 Task: For heading Use Italics Roboto mono with pink colour & bold.  font size for heading18,  'Change the font style of data to'Times New Roman and font size to 9,  Change the alignment of both headline & data to Align center.  In the sheet  BudgetTool analysis
Action: Mouse moved to (76, 172)
Screenshot: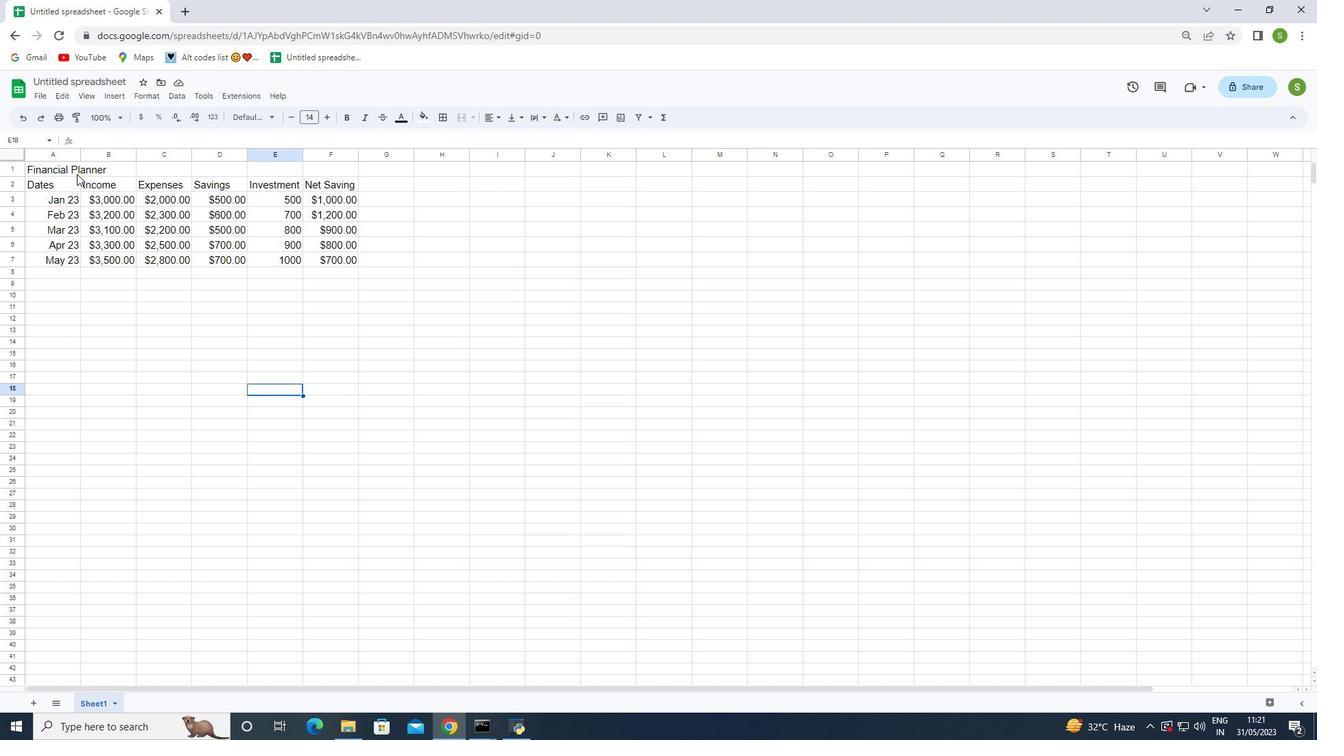 
Action: Mouse pressed left at (76, 172)
Screenshot: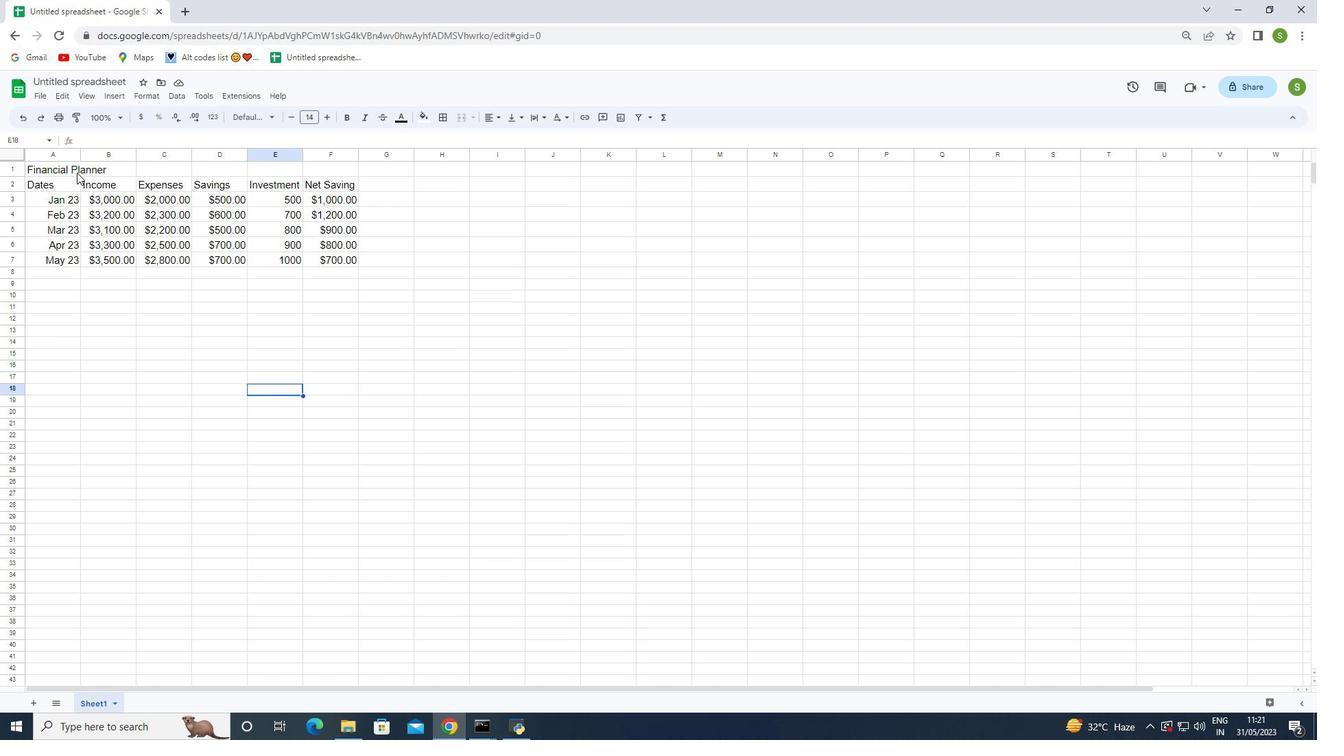 
Action: Mouse moved to (83, 155)
Screenshot: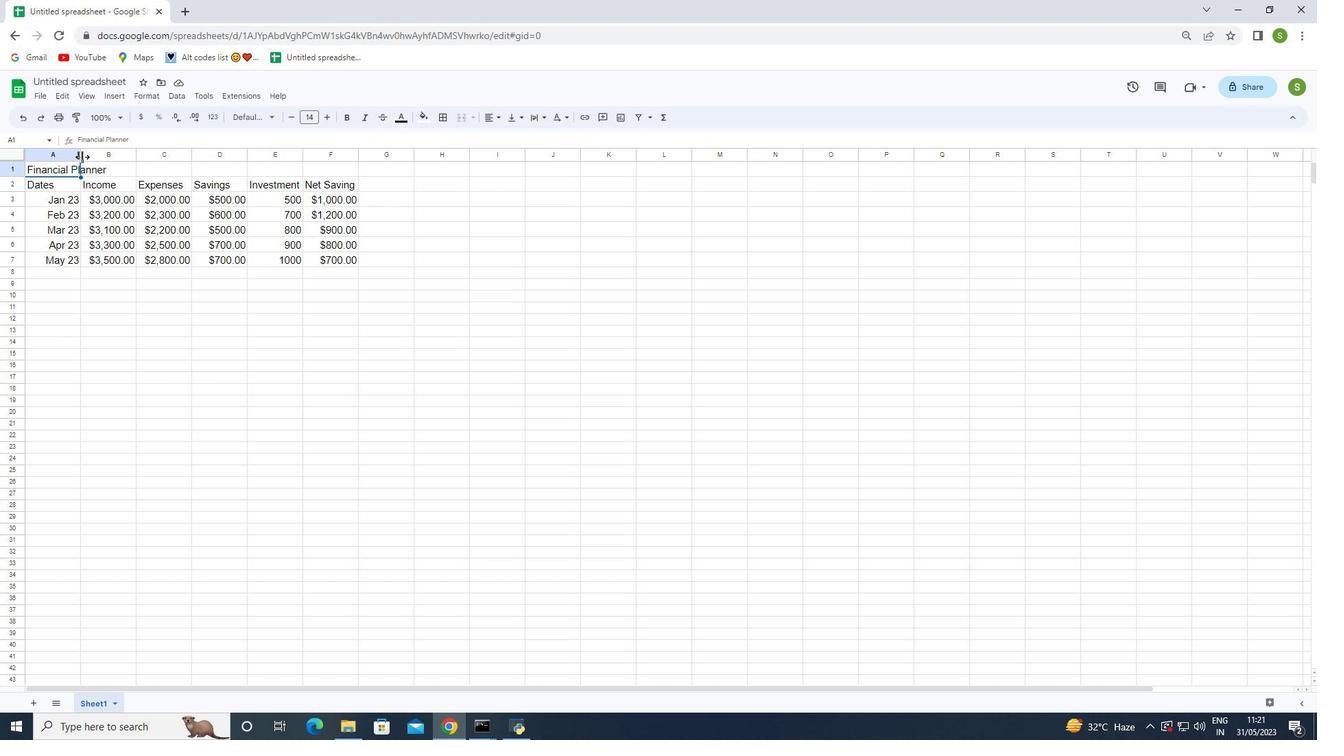 
Action: Mouse pressed left at (83, 155)
Screenshot: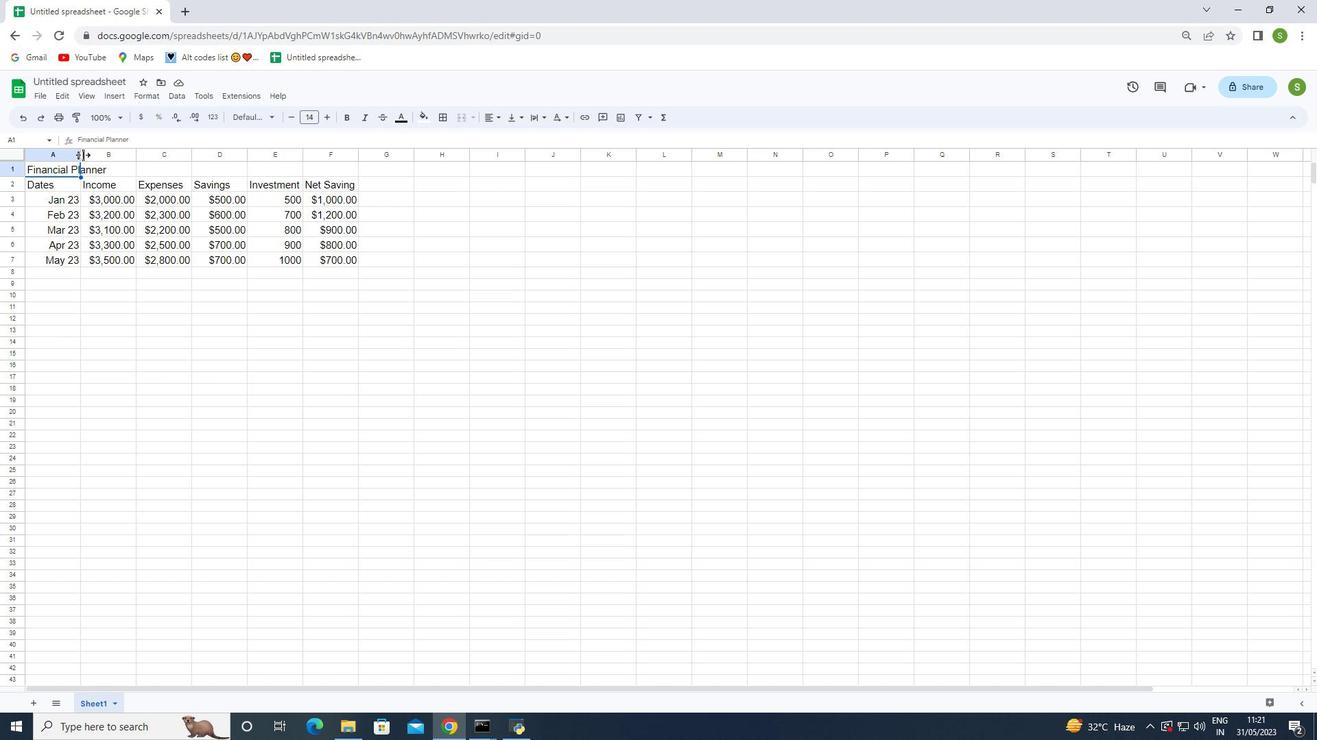 
Action: Mouse moved to (81, 155)
Screenshot: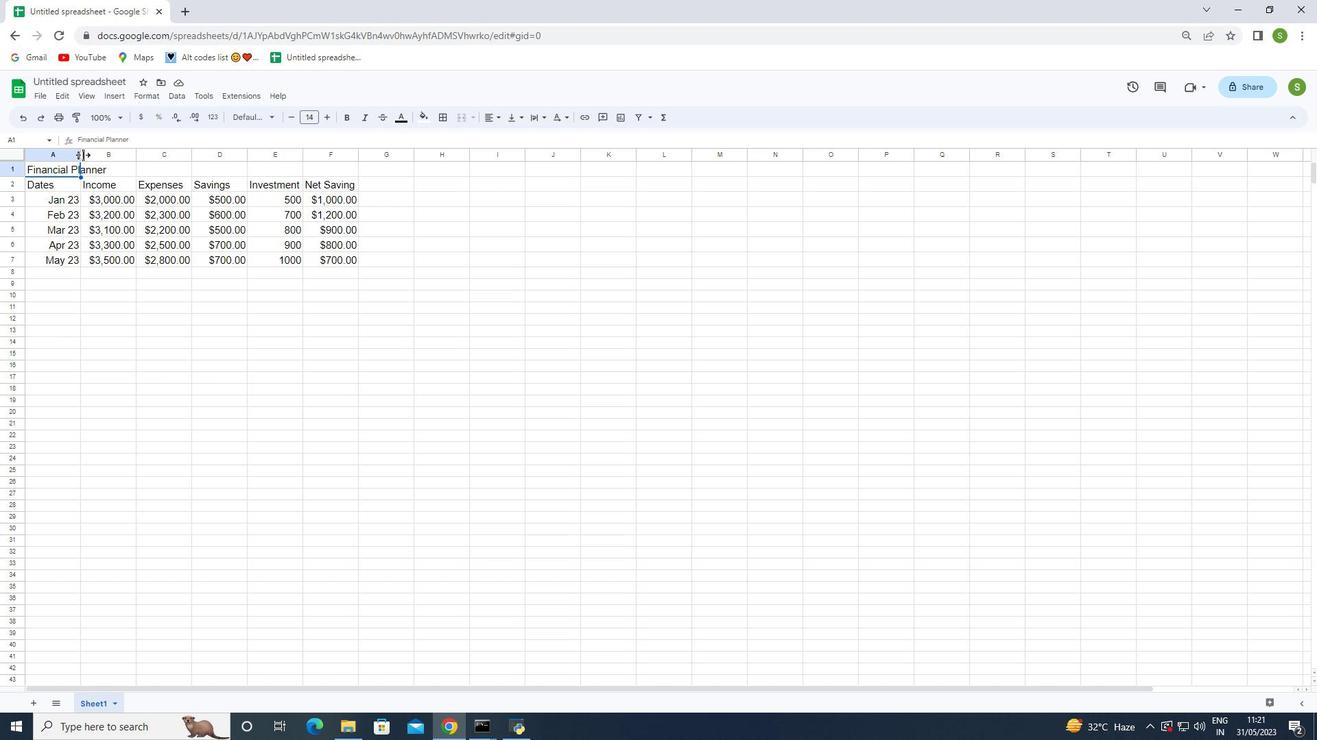 
Action: Mouse pressed left at (81, 155)
Screenshot: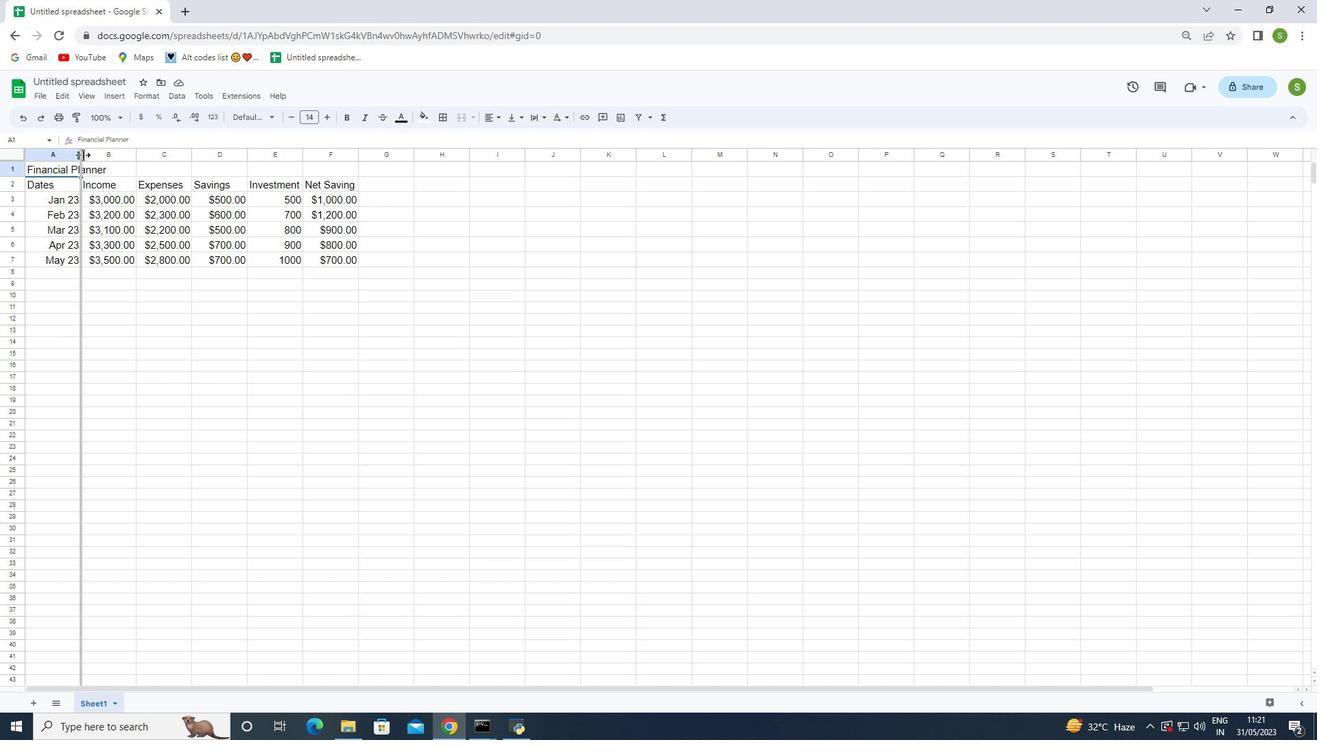 
Action: Mouse moved to (72, 170)
Screenshot: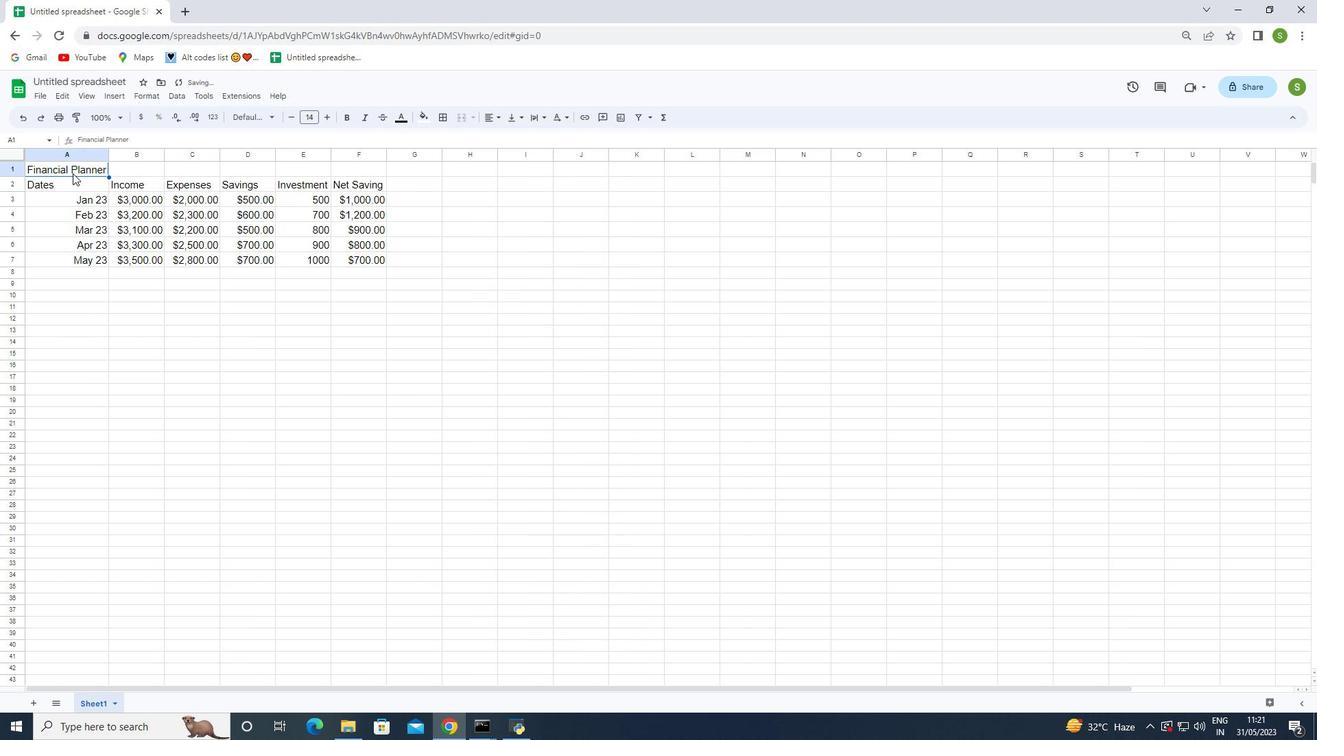 
Action: Mouse pressed left at (72, 170)
Screenshot: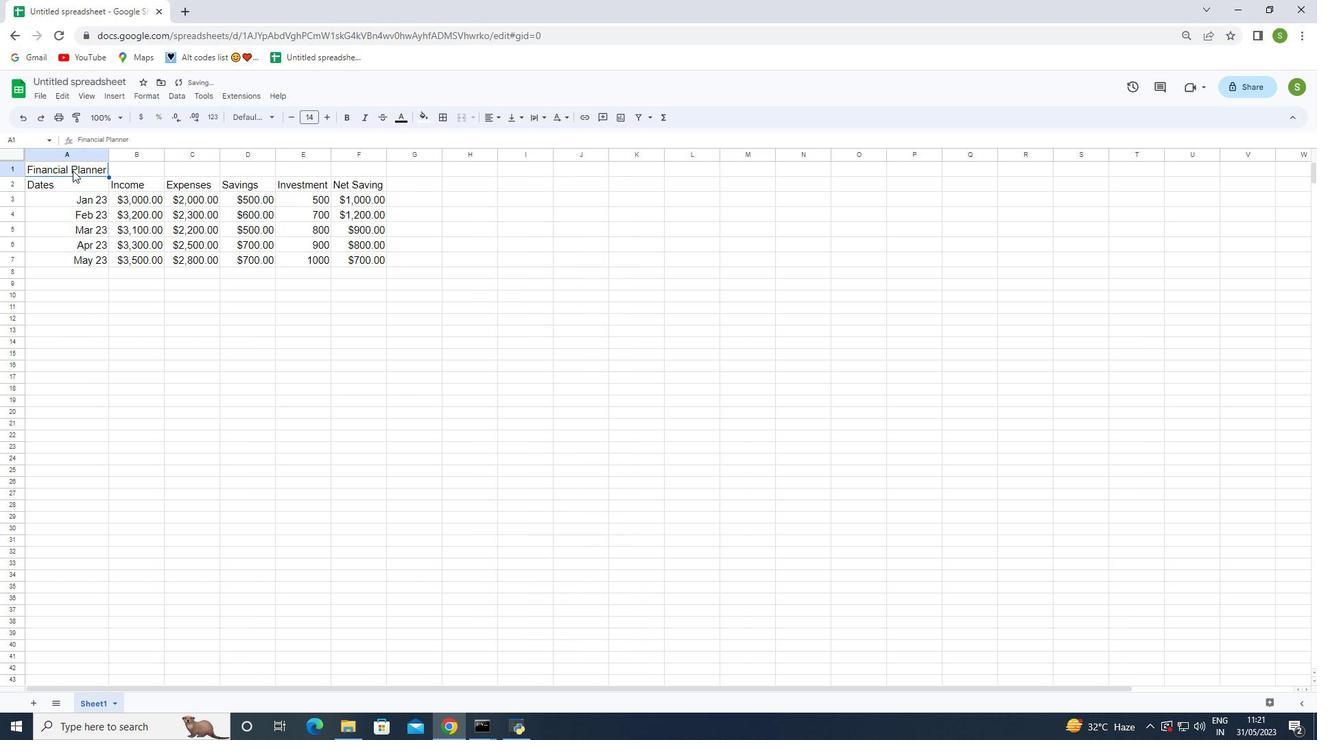 
Action: Mouse moved to (157, 94)
Screenshot: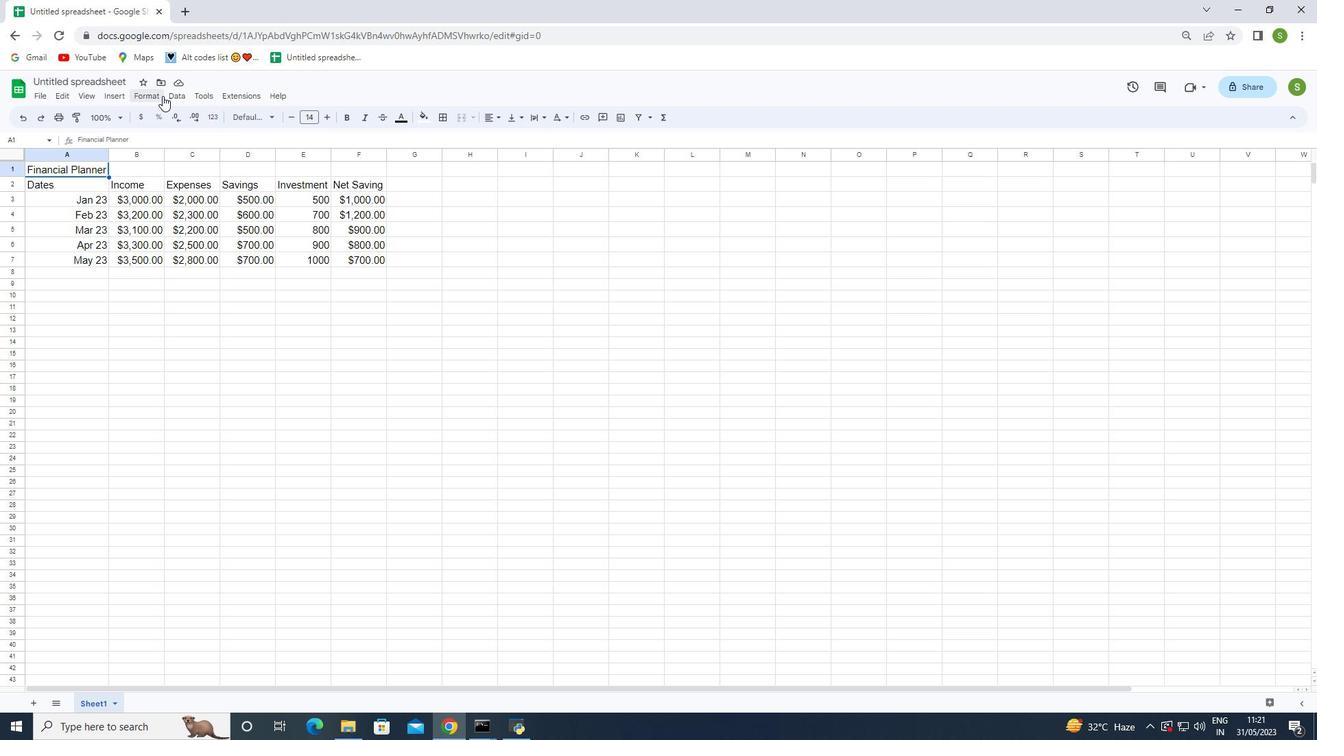 
Action: Mouse pressed left at (157, 94)
Screenshot: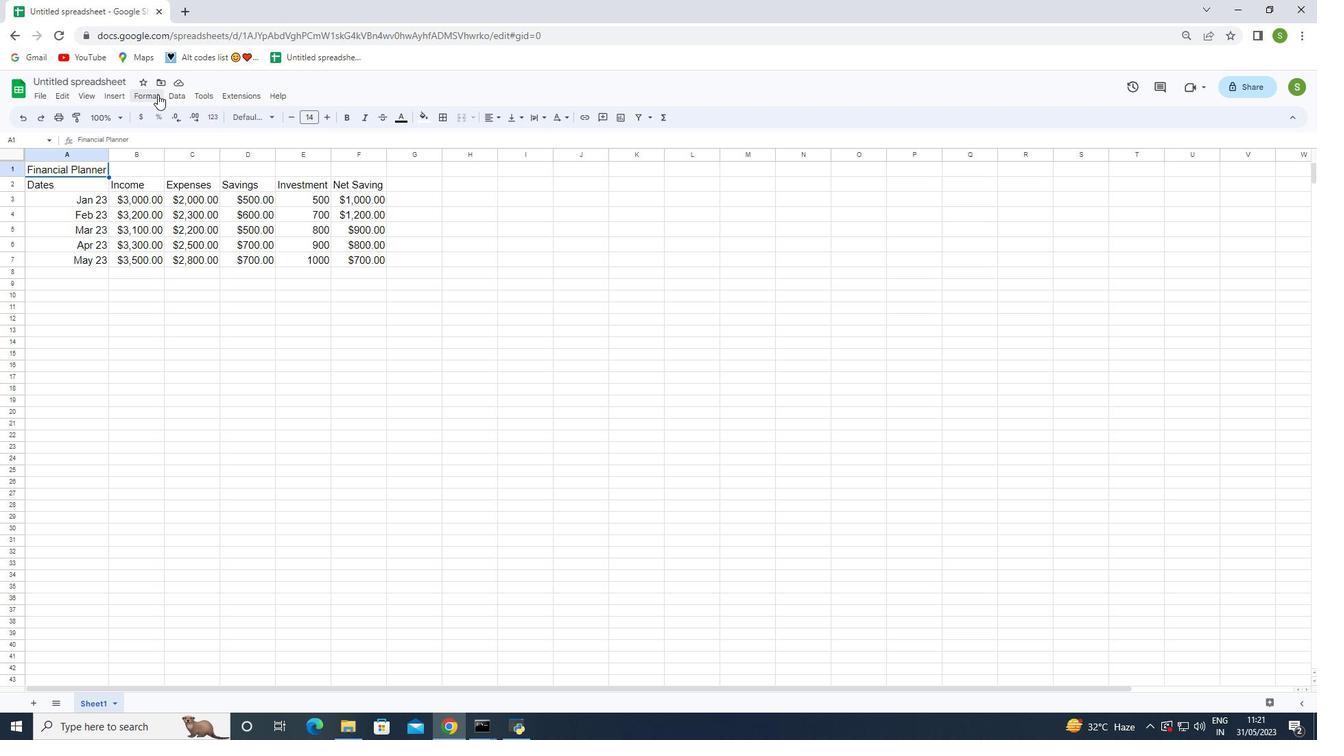 
Action: Mouse moved to (327, 181)
Screenshot: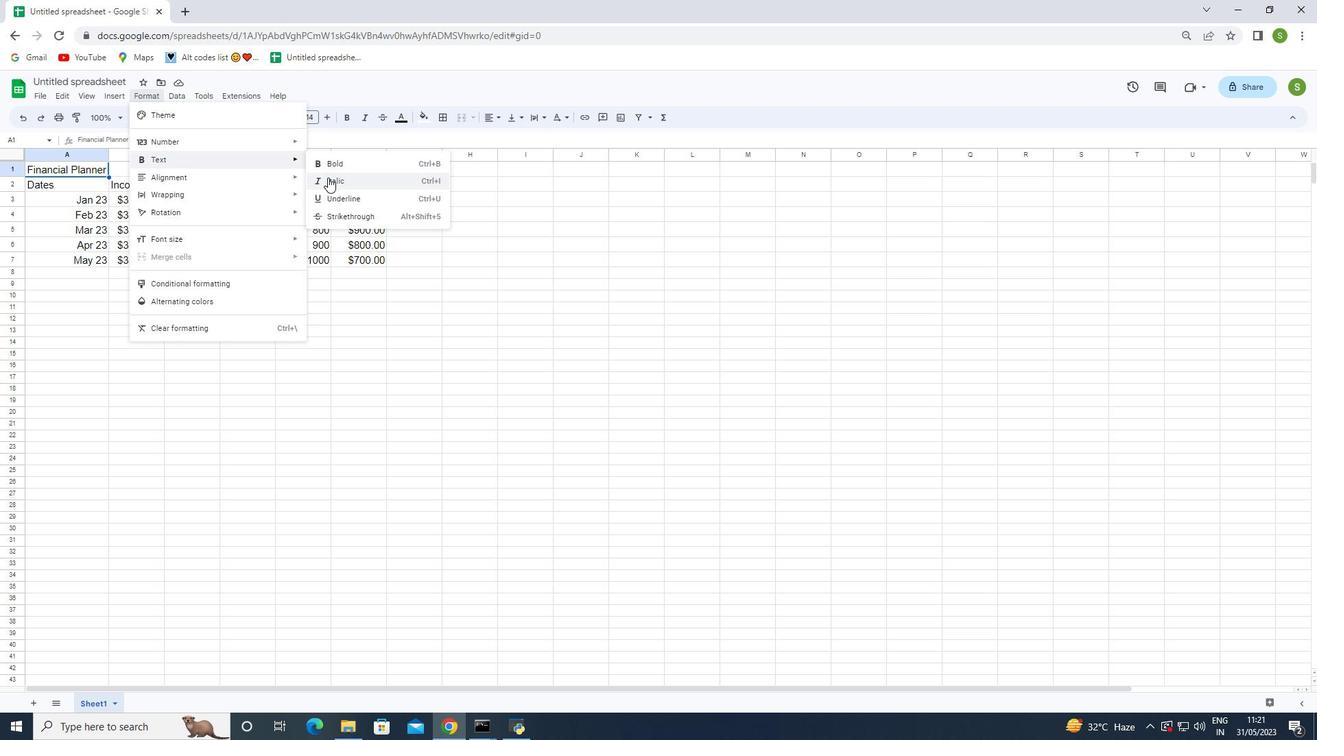 
Action: Mouse pressed left at (327, 181)
Screenshot: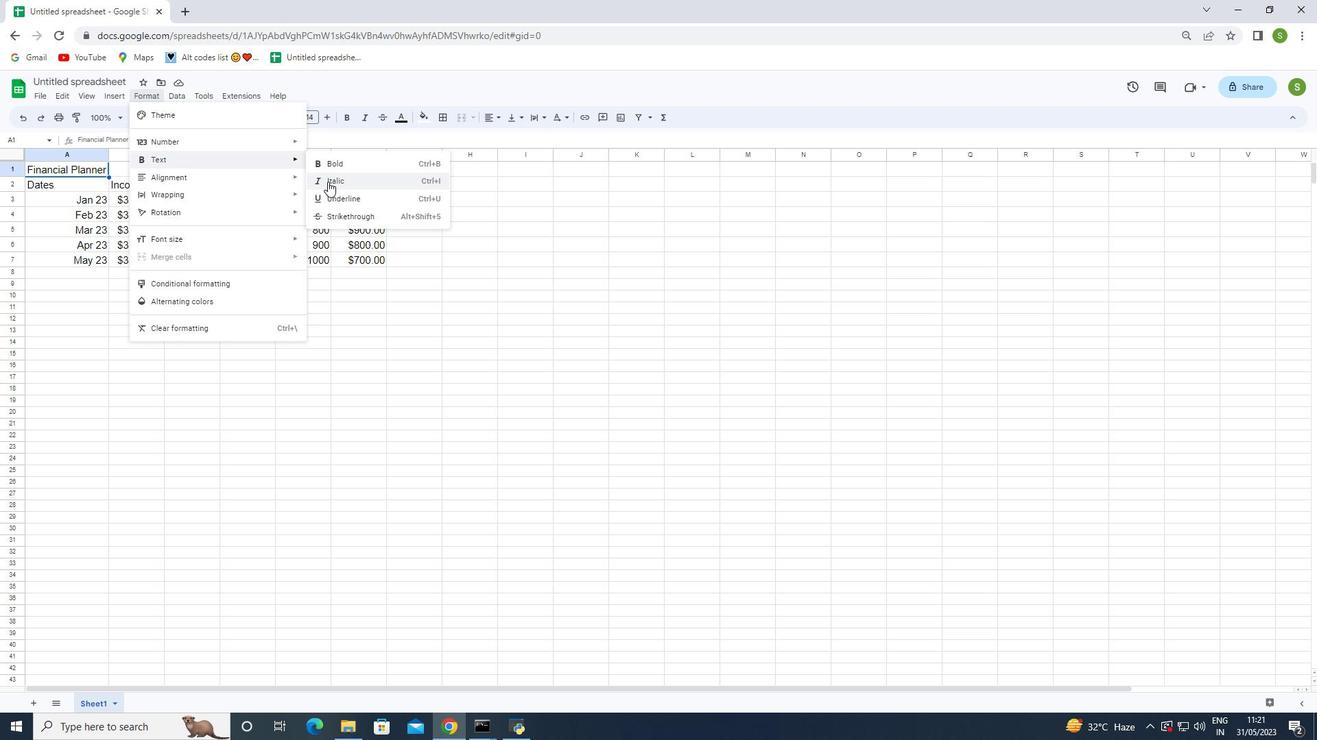 
Action: Mouse moved to (251, 117)
Screenshot: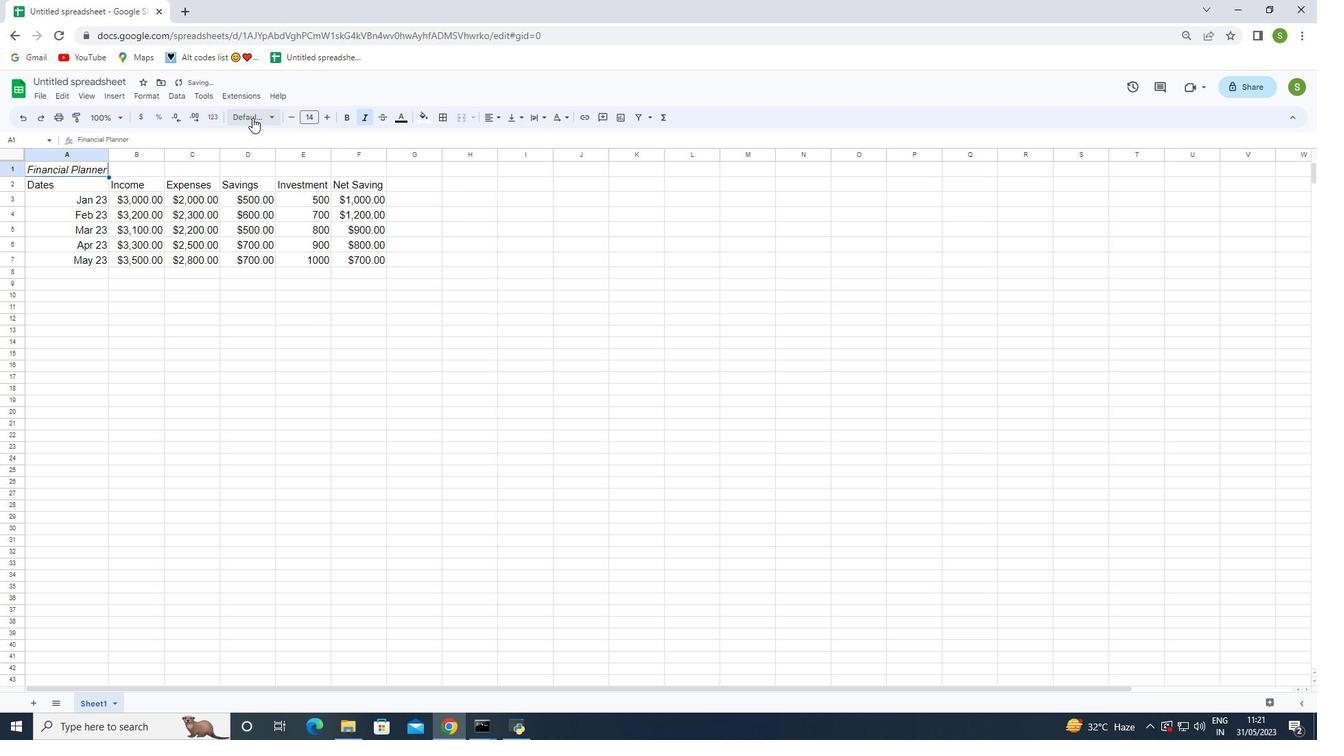 
Action: Mouse pressed left at (251, 117)
Screenshot: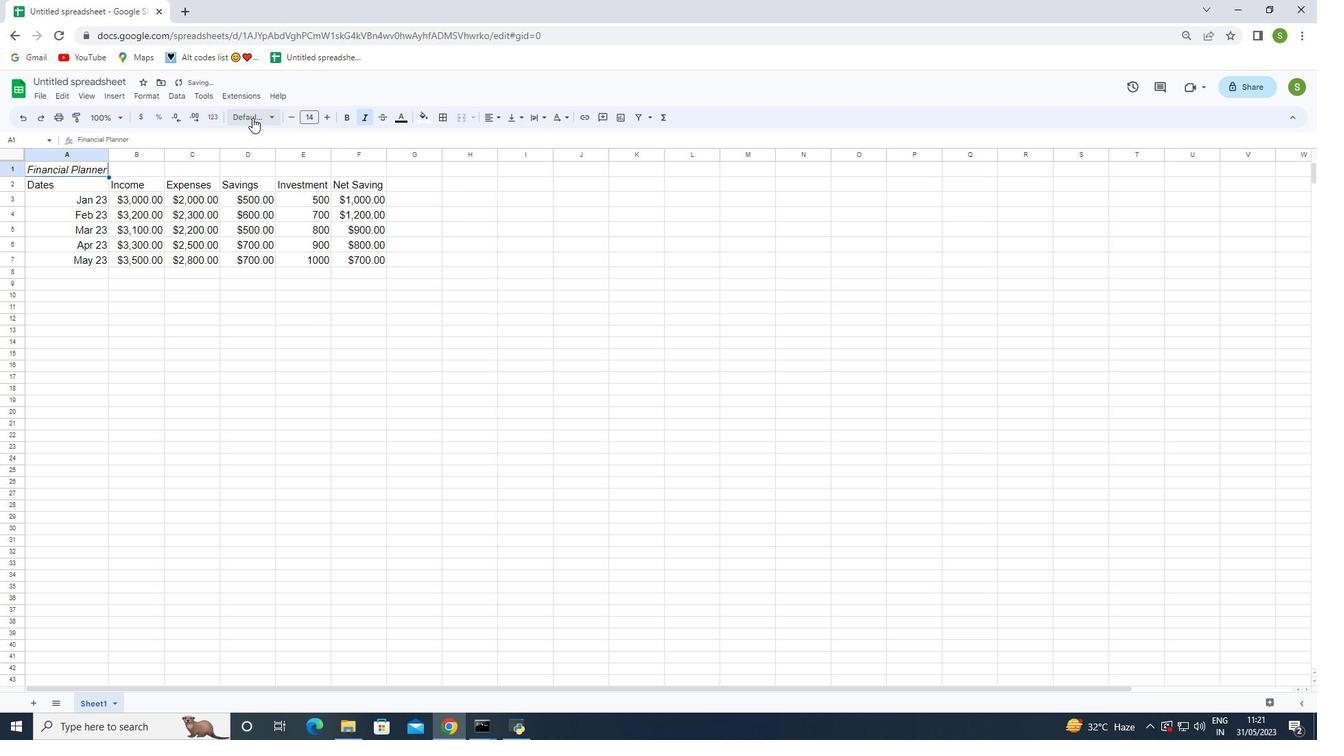 
Action: Mouse moved to (278, 664)
Screenshot: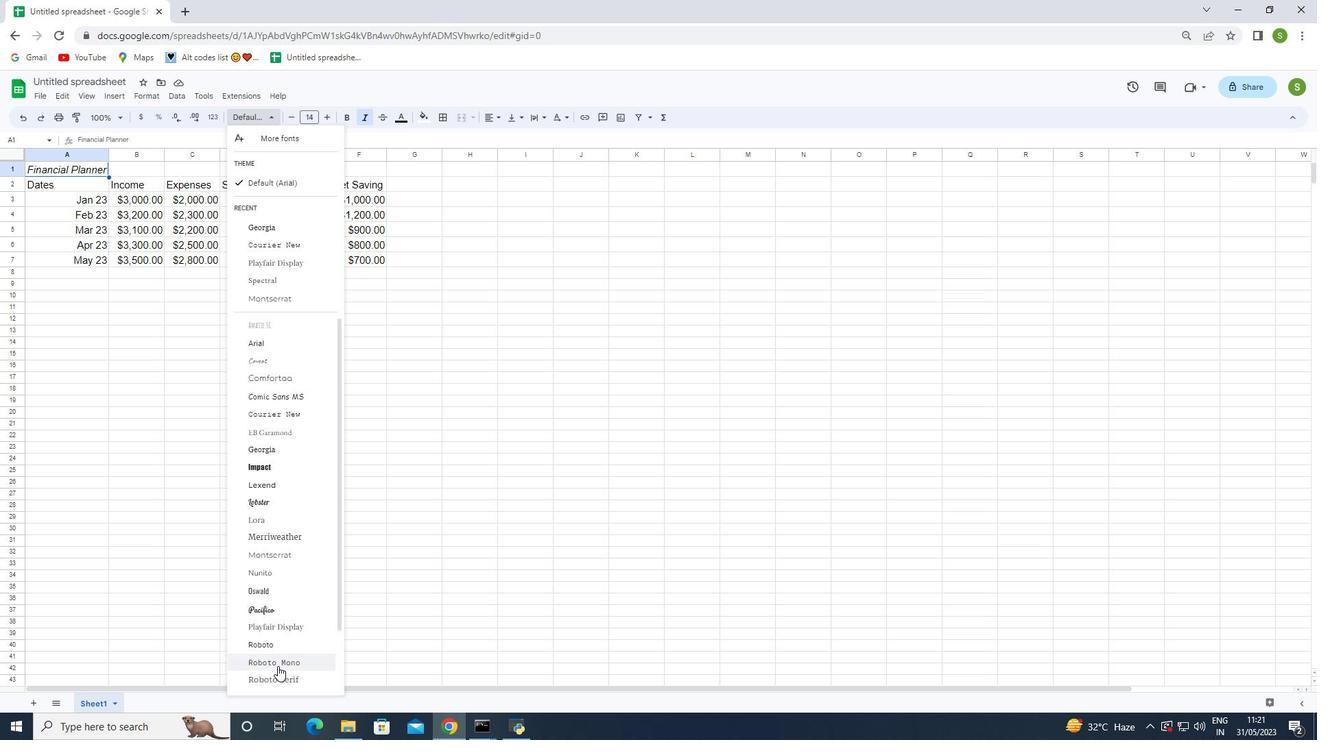 
Action: Mouse pressed left at (278, 664)
Screenshot: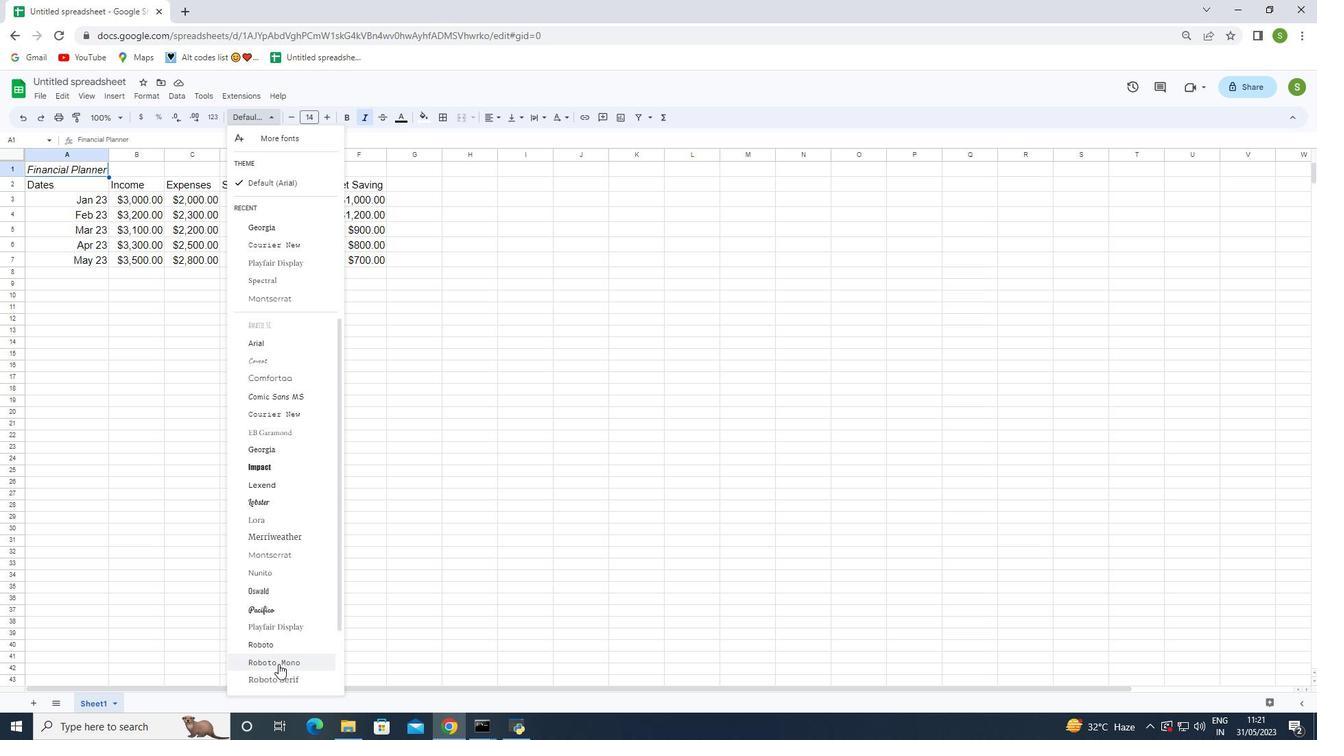 
Action: Mouse moved to (400, 120)
Screenshot: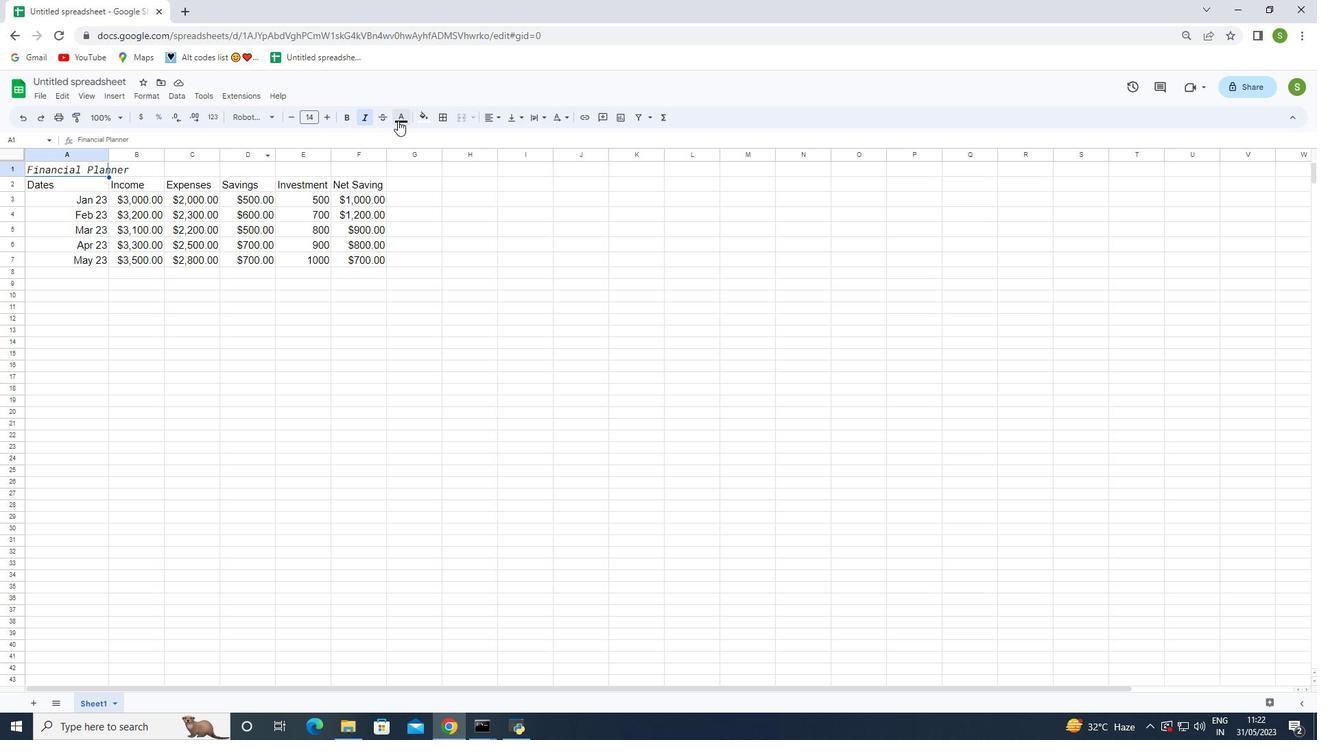 
Action: Mouse pressed left at (400, 120)
Screenshot: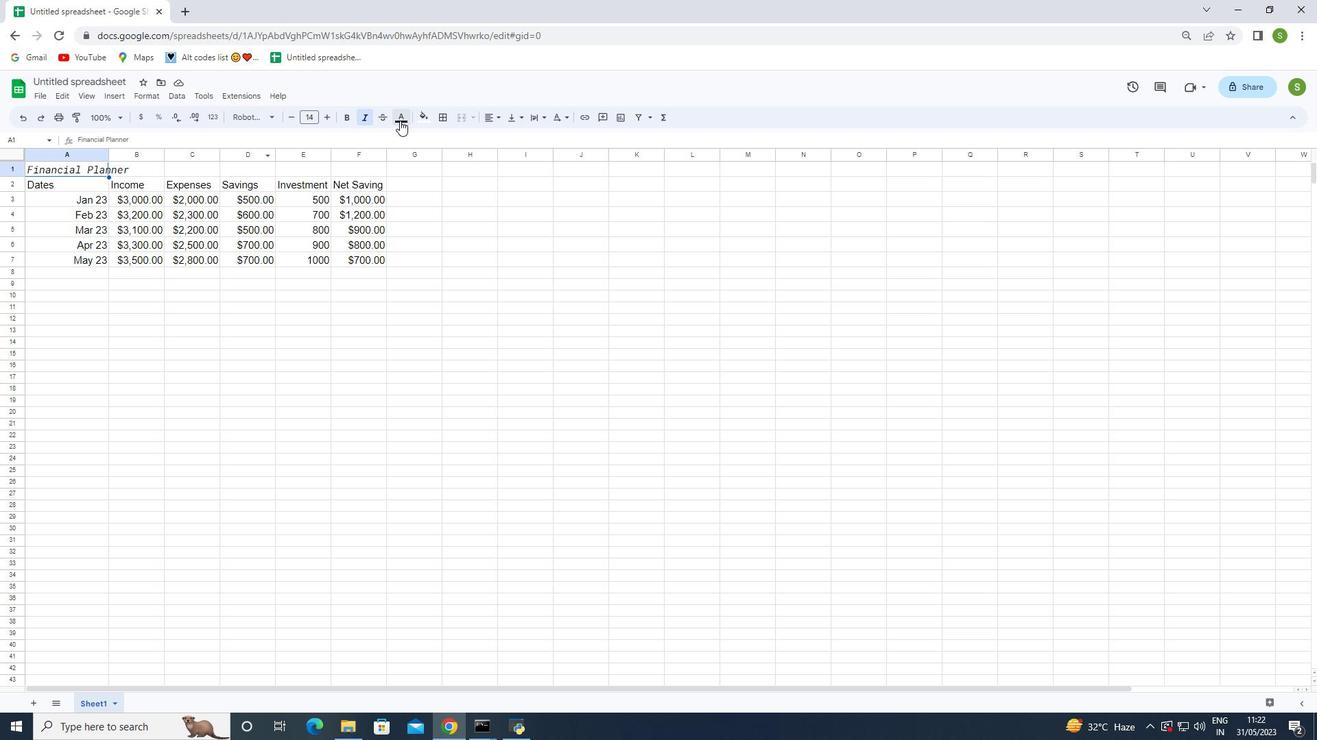 
Action: Mouse moved to (190, 10)
Screenshot: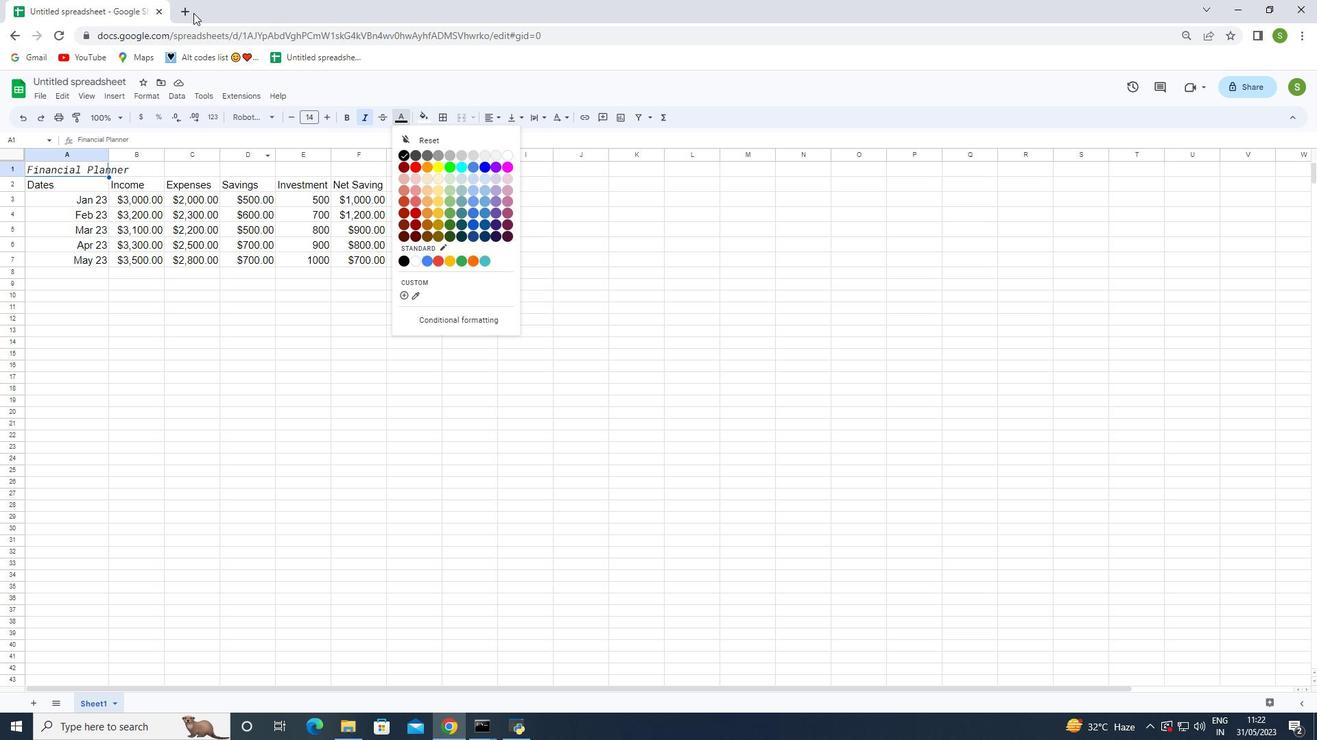 
Action: Mouse pressed left at (190, 10)
Screenshot: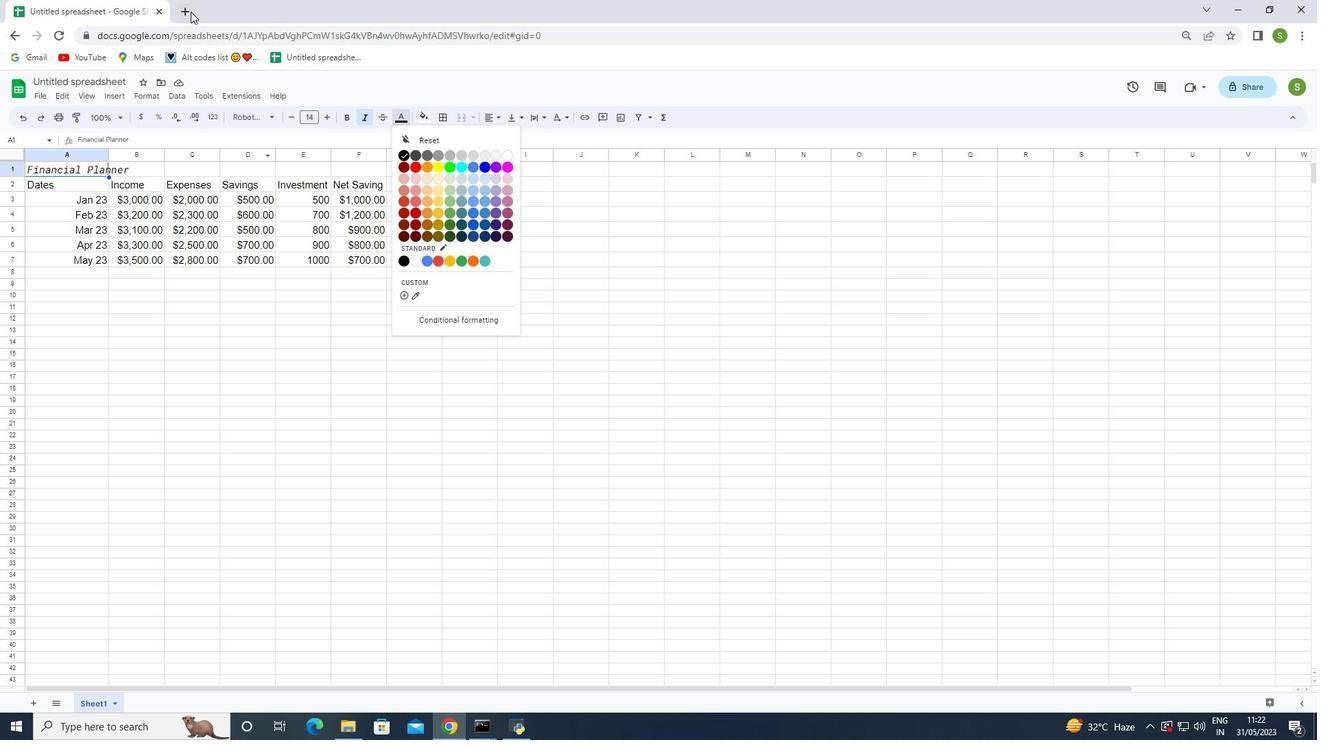 
Action: Mouse moved to (225, 113)
Screenshot: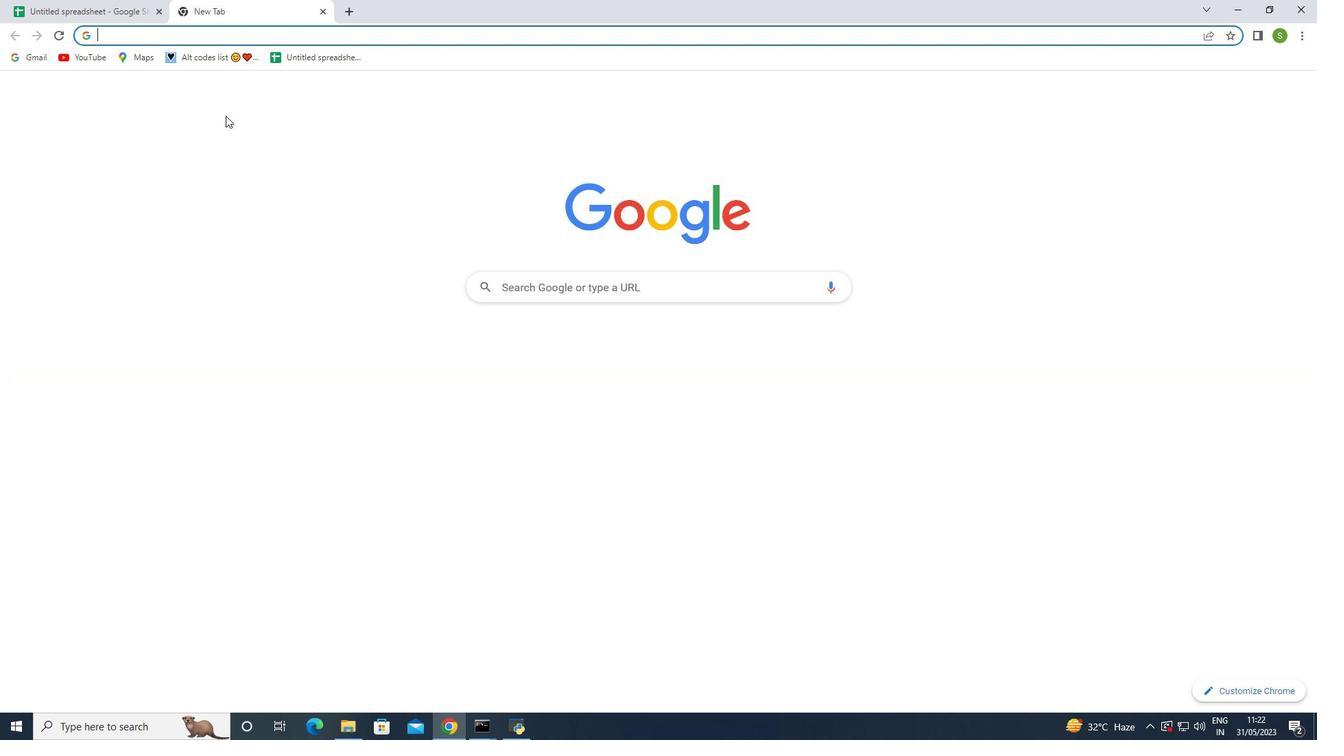 
Action: Key pressed <Key.shift>Pink<Key.space>color<Key.space><Key.shift><Key.shift><Key.shift><Key.shift><Key.shift><Key.shift><Key.shift><Key.shift><Key.shift><Key.shift><Key.shift><Key.shift><Key.shift><Key.shift><Key.shift><Key.shift><Key.shift><Key.shift><Key.shift><Key.shift><Key.shift><Key.shift><Key.shift><Key.shift><Key.shift><Key.shift><Key.shift><Key.shift><Key.shift><Key.shift><Key.shift><Key.shift><Key.shift><Key.shift><Key.shift><Key.shift><Key.shift><Key.shift><Key.shift><Key.shift>Hexa<Key.enter>
Screenshot: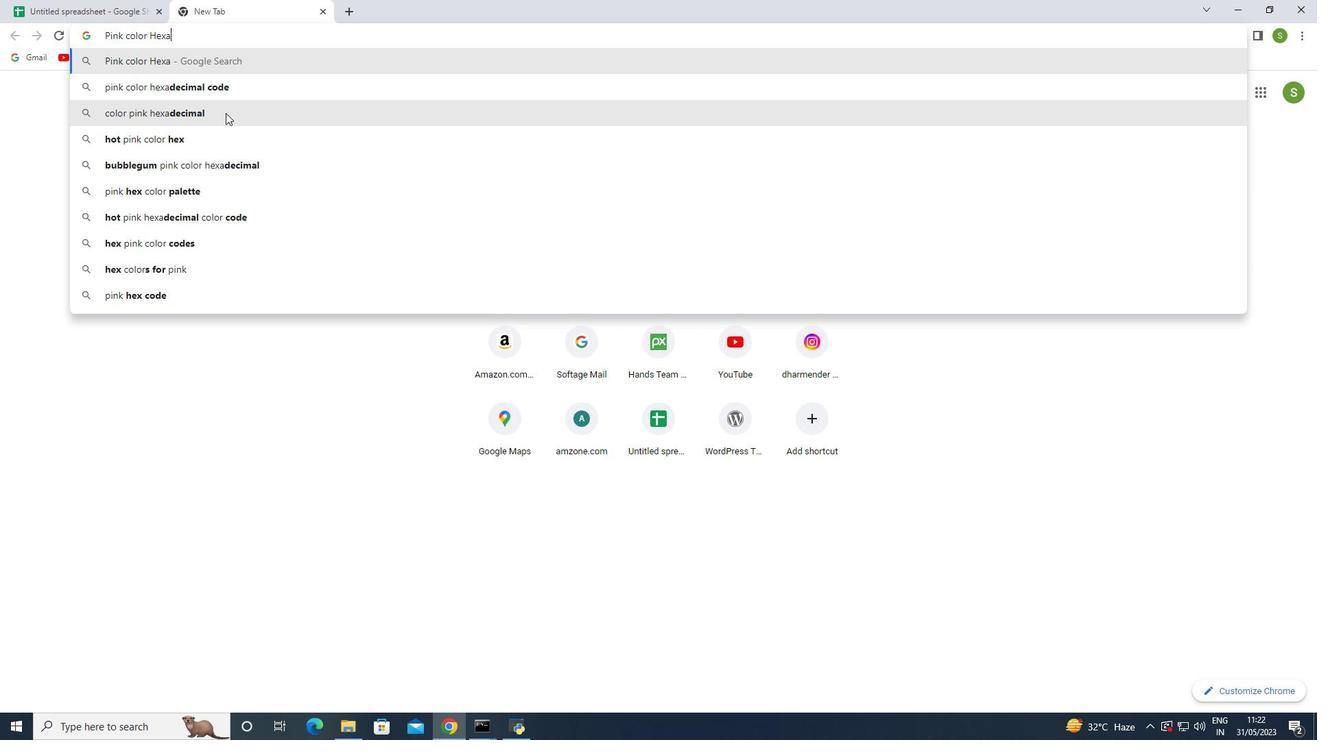 
Action: Mouse moved to (257, 386)
Screenshot: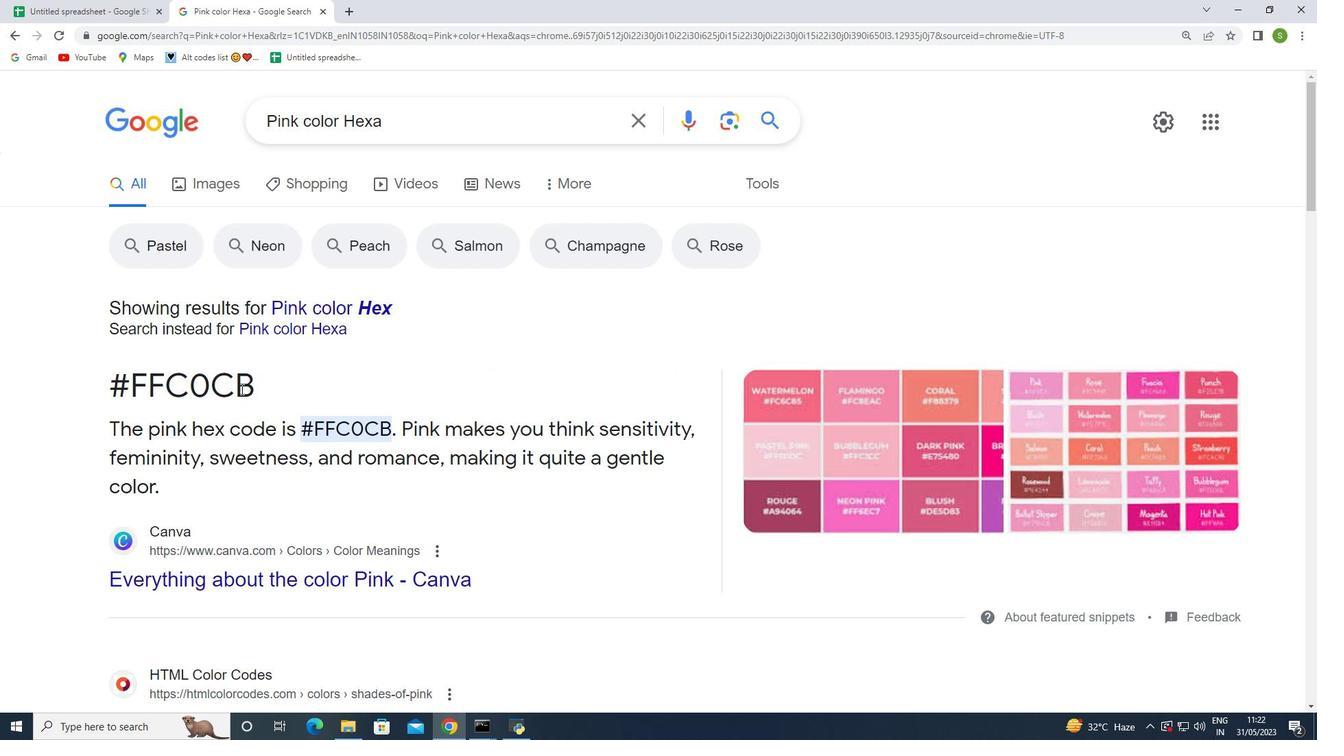 
Action: Mouse pressed left at (257, 386)
Screenshot: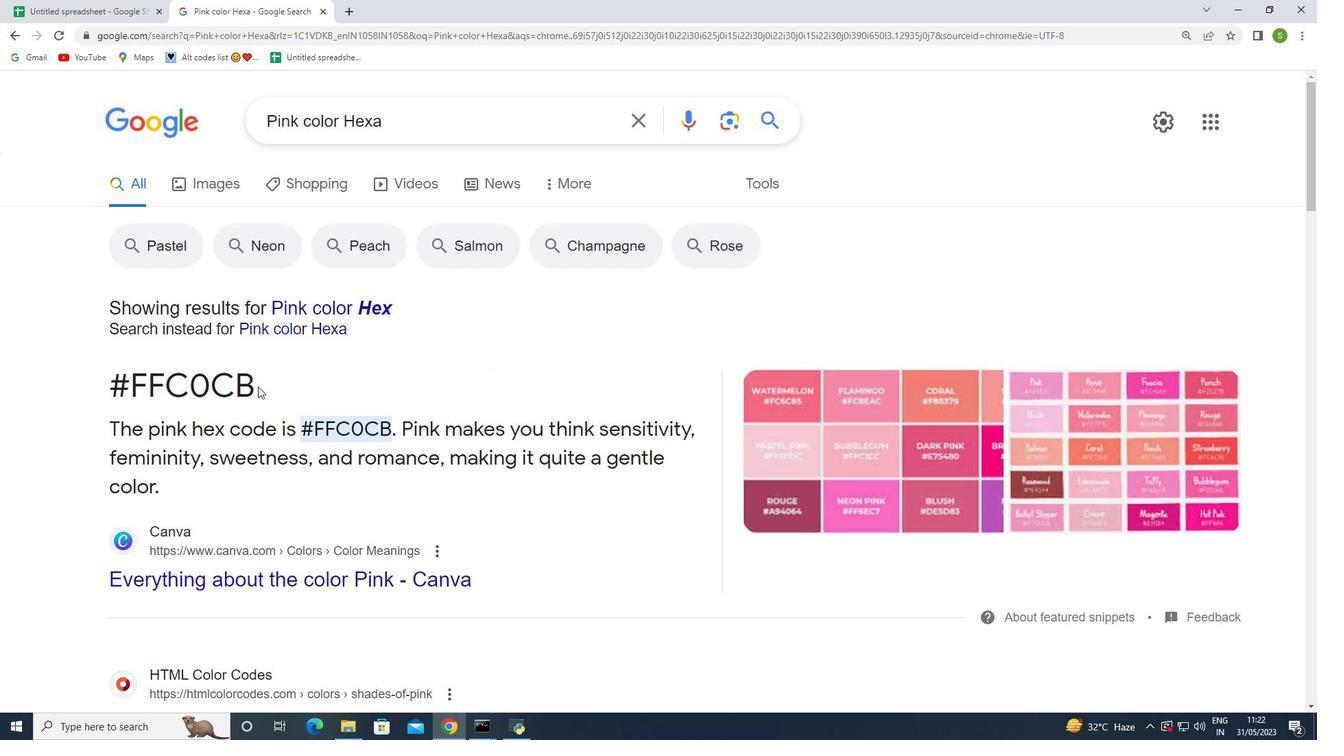
Action: Mouse moved to (100, 387)
Screenshot: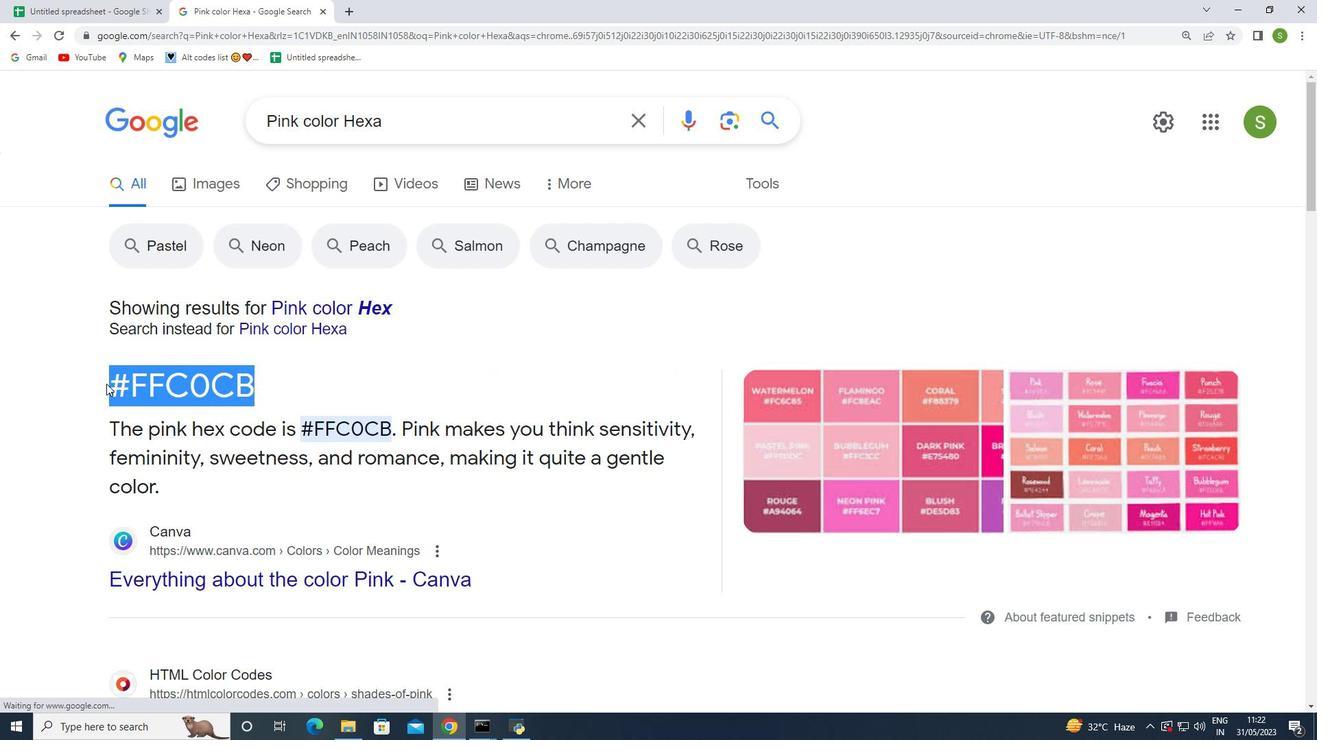 
Action: Key pressed ctrl+C
Screenshot: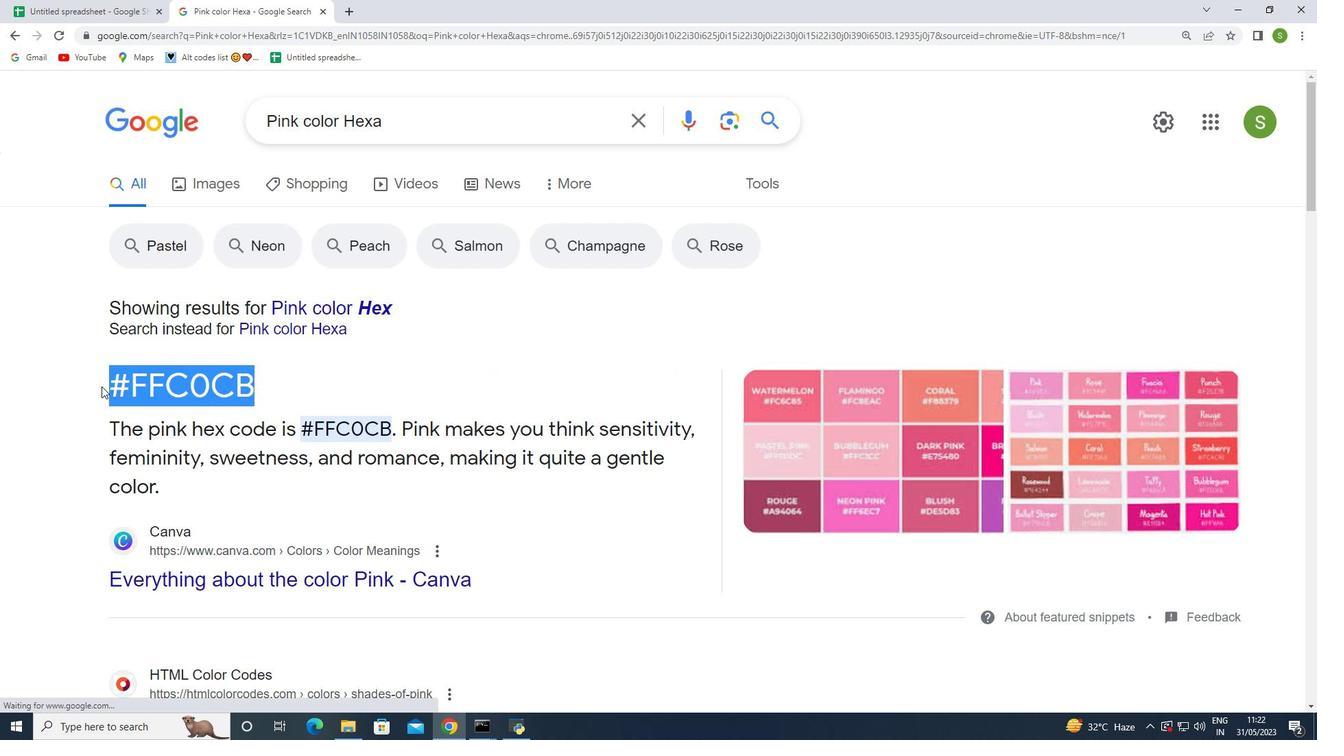 
Action: Mouse moved to (72, 1)
Screenshot: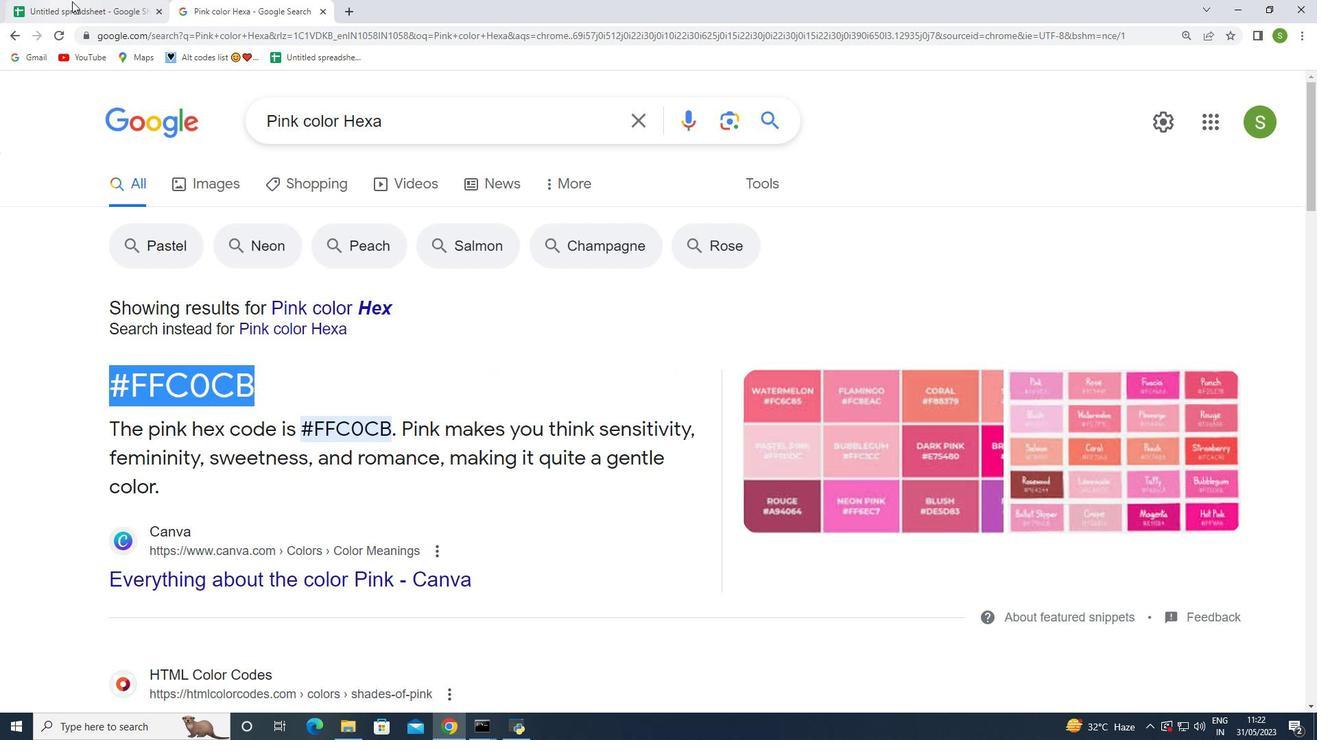 
Action: Mouse pressed left at (72, 1)
Screenshot: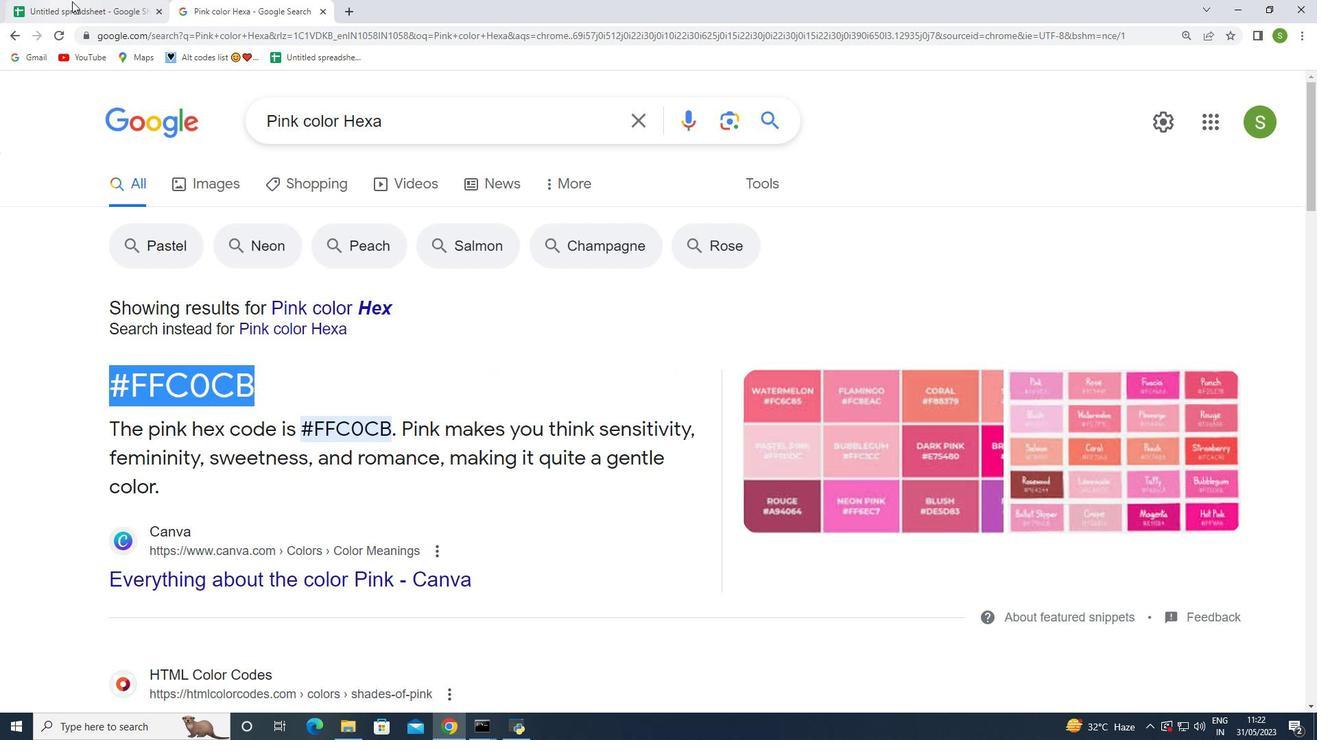 
Action: Mouse moved to (400, 120)
Screenshot: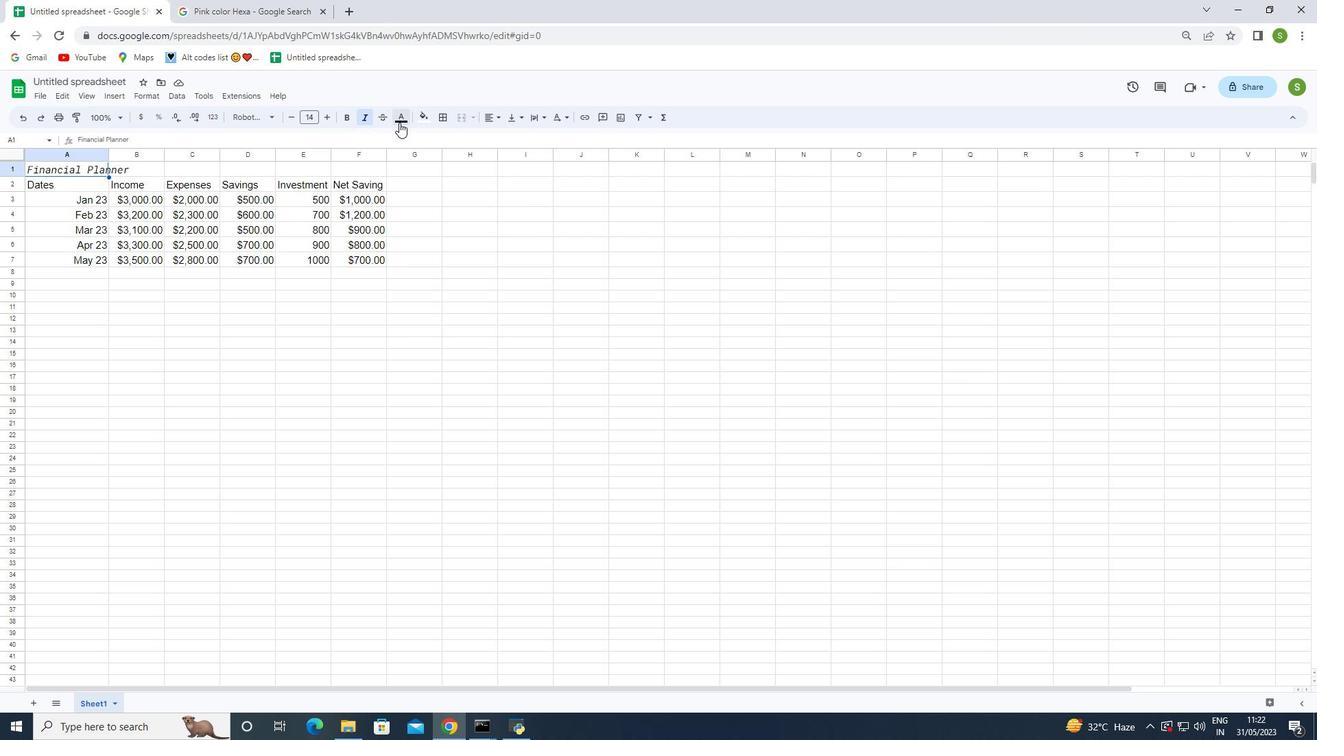 
Action: Mouse pressed left at (400, 120)
Screenshot: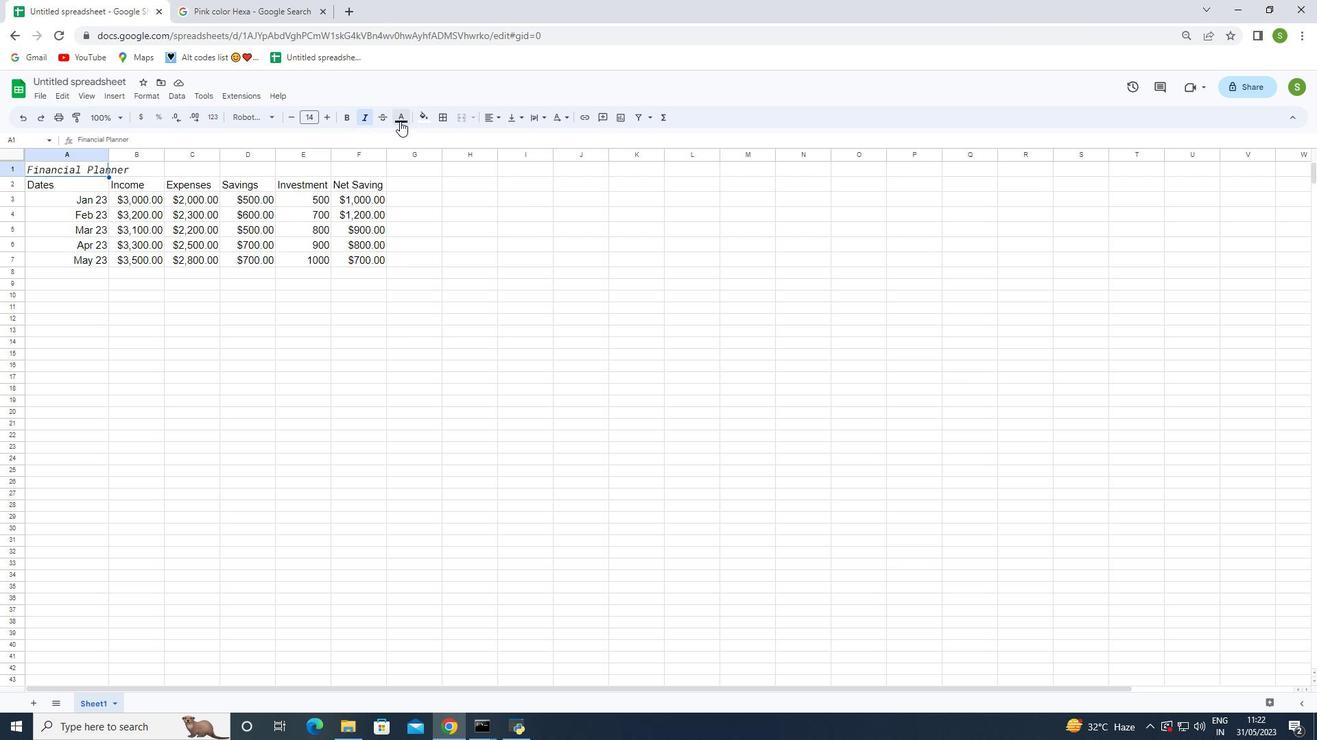
Action: Mouse moved to (404, 295)
Screenshot: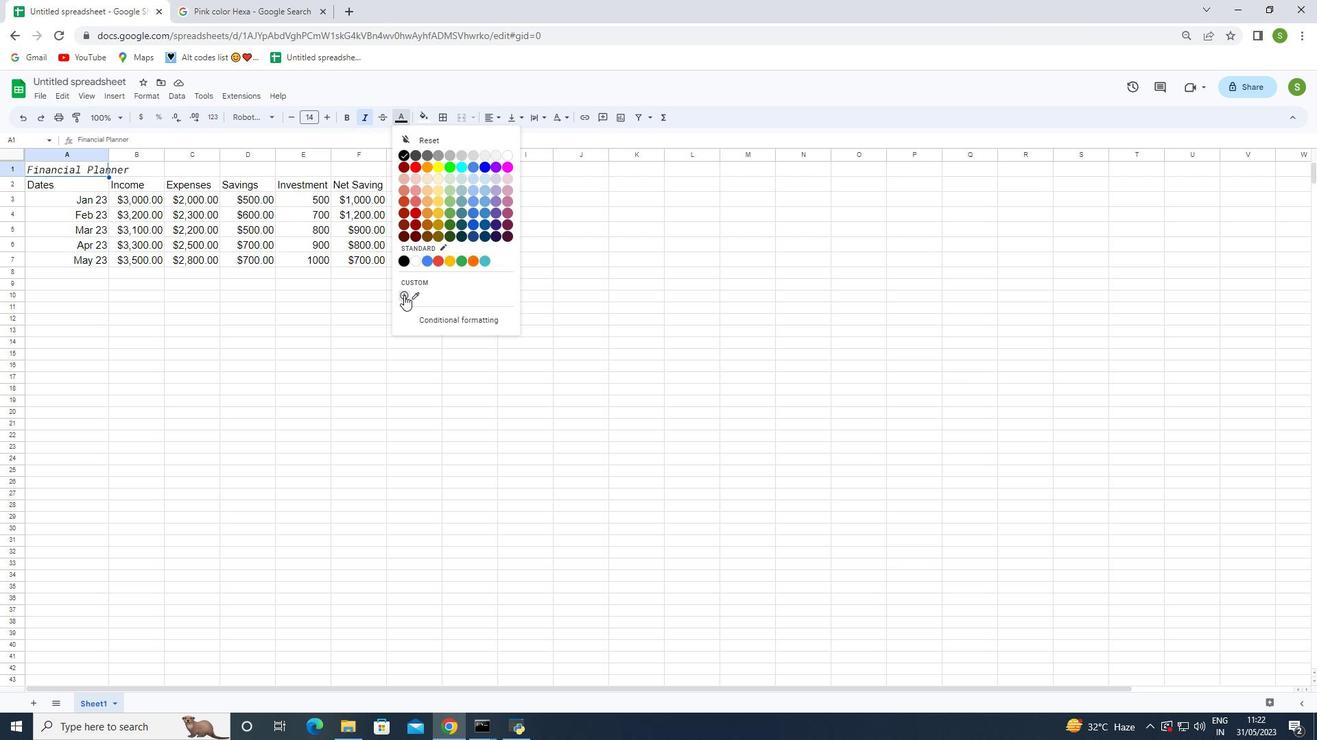 
Action: Mouse pressed left at (404, 295)
Screenshot: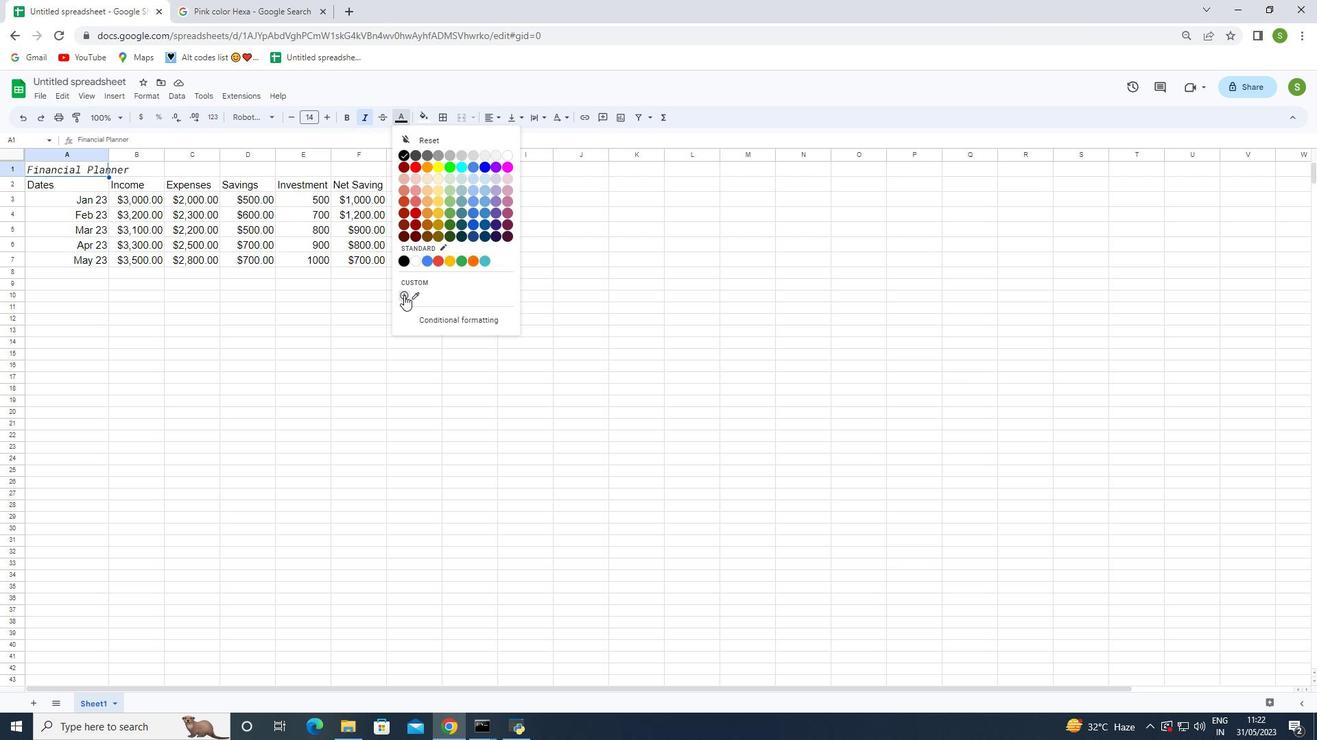
Action: Mouse moved to (635, 456)
Screenshot: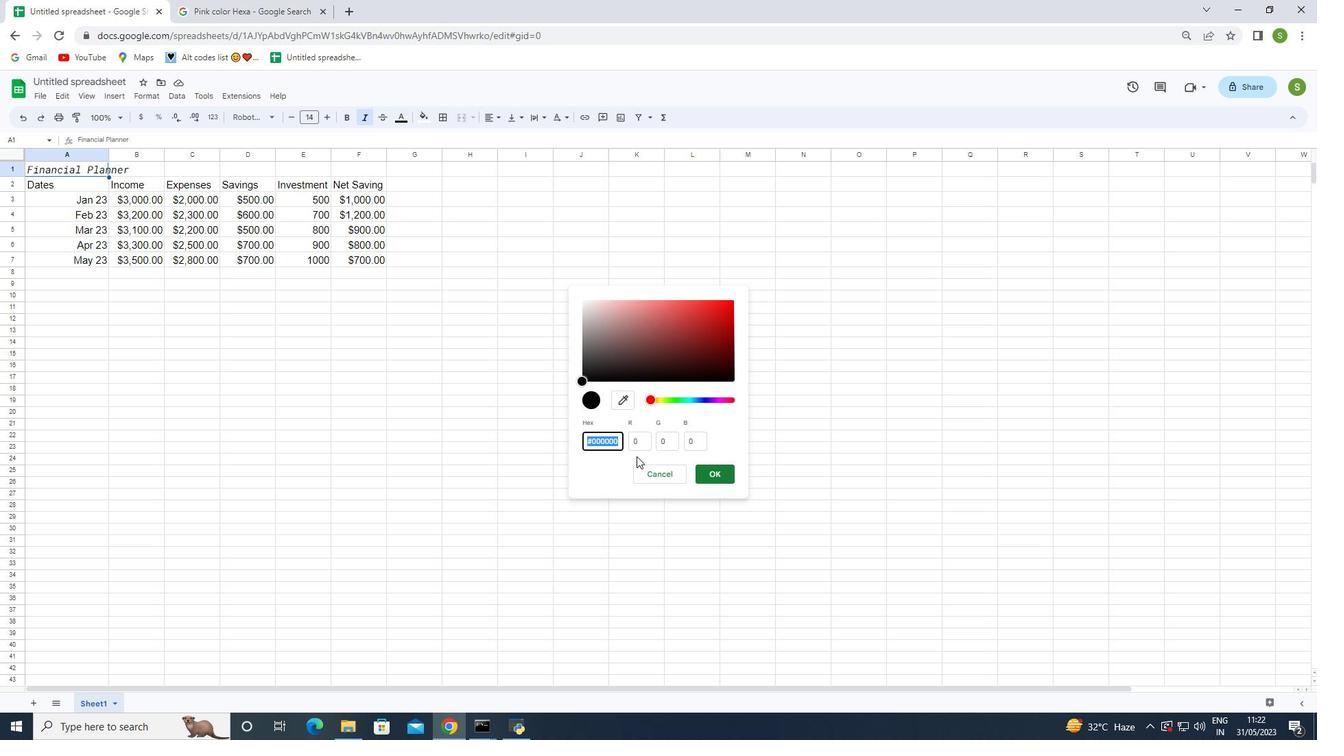 
Action: Key pressed ctrl+V
Screenshot: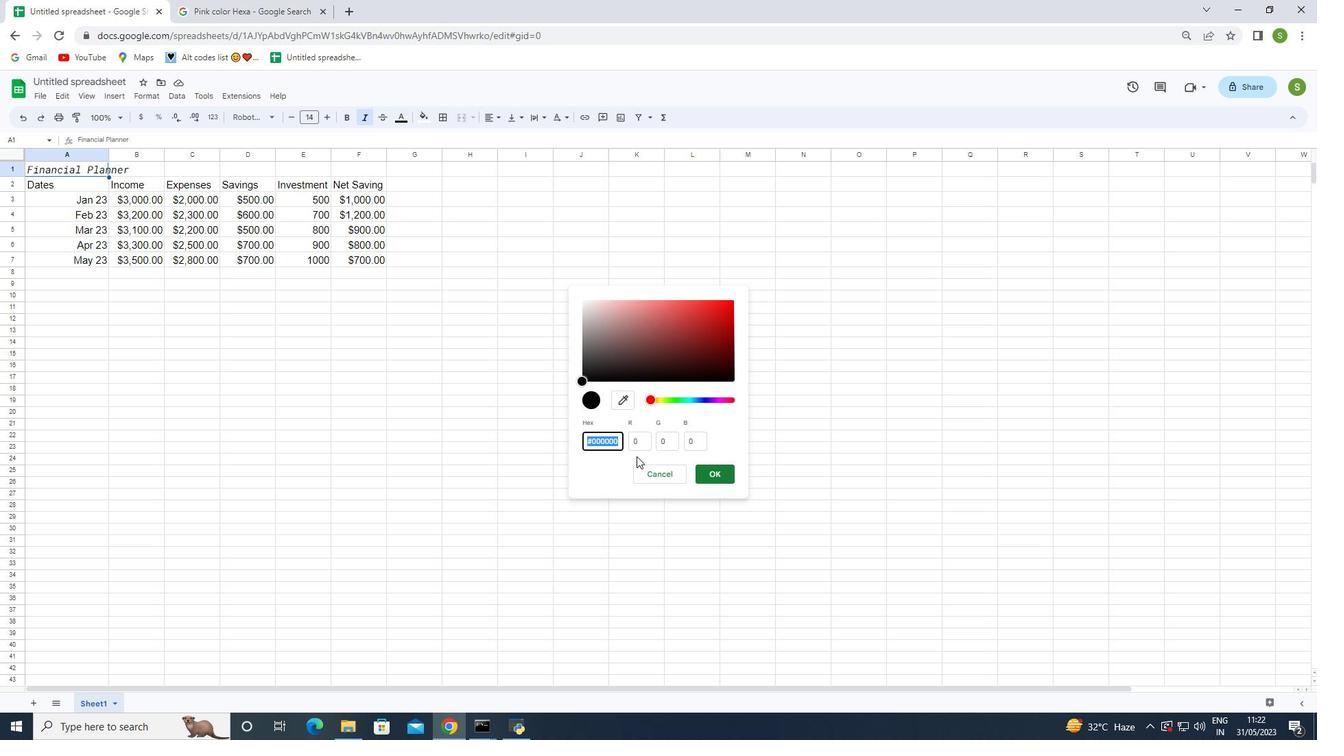 
Action: Mouse moved to (723, 478)
Screenshot: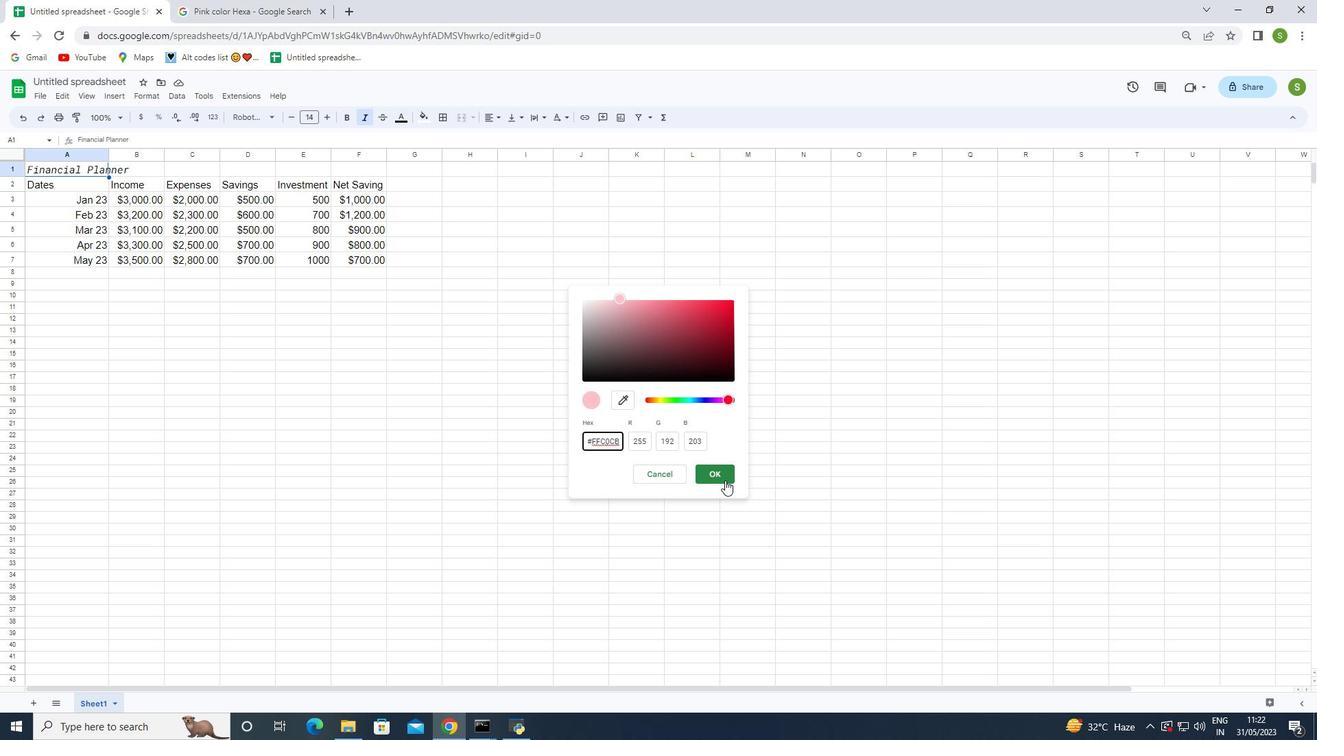 
Action: Mouse pressed left at (723, 478)
Screenshot: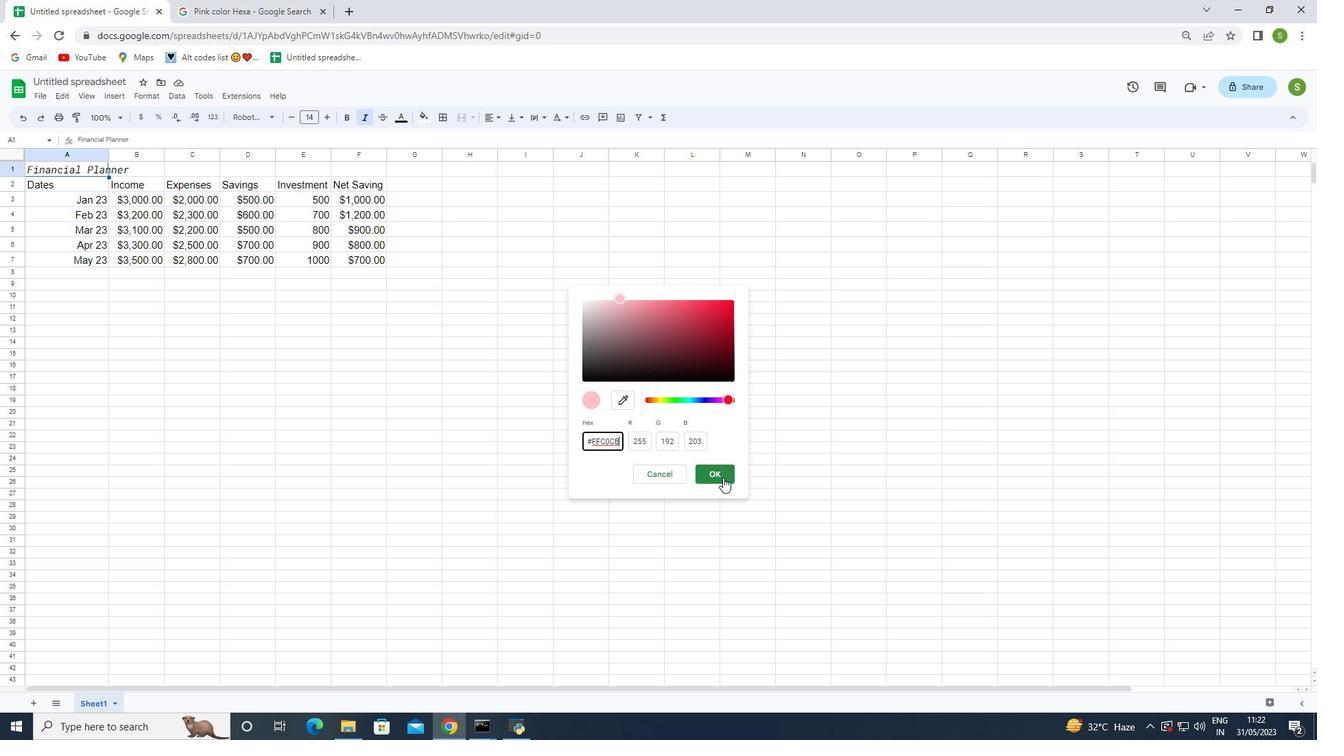 
Action: Mouse moved to (107, 153)
Screenshot: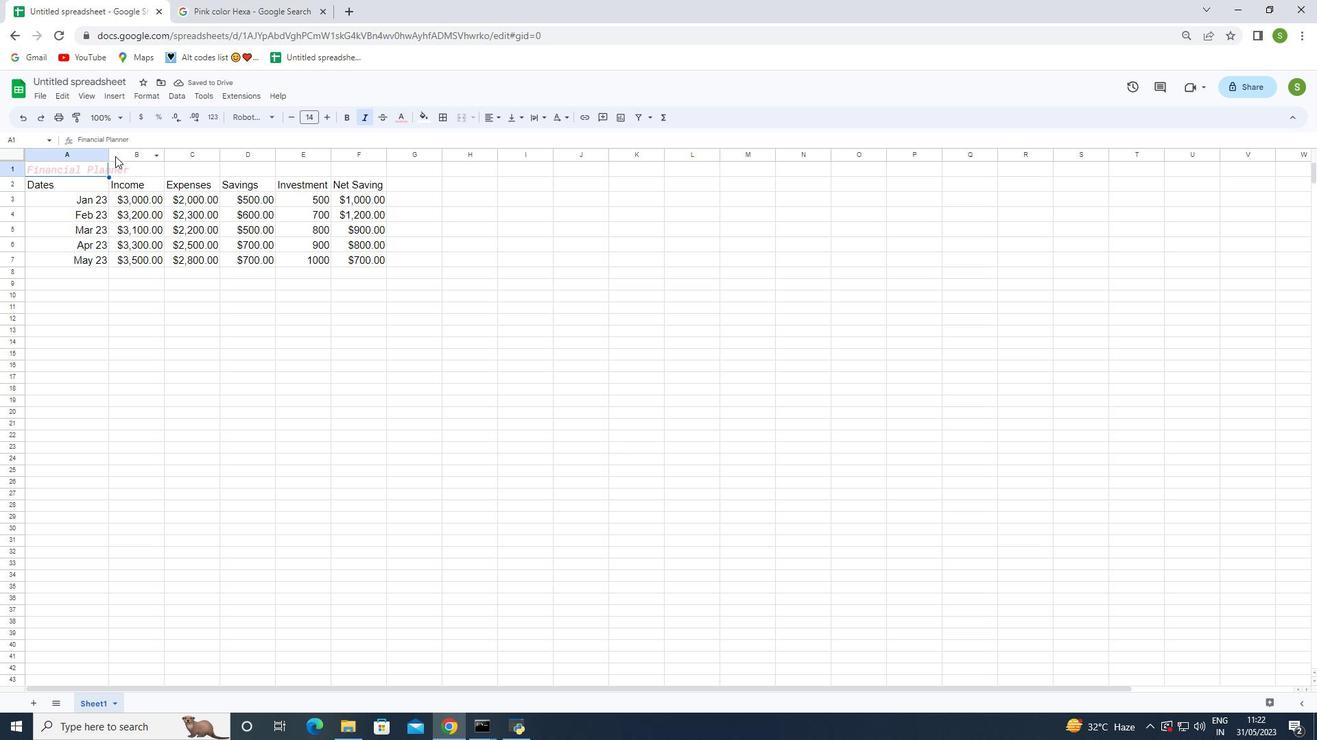 
Action: Mouse pressed left at (107, 153)
Screenshot: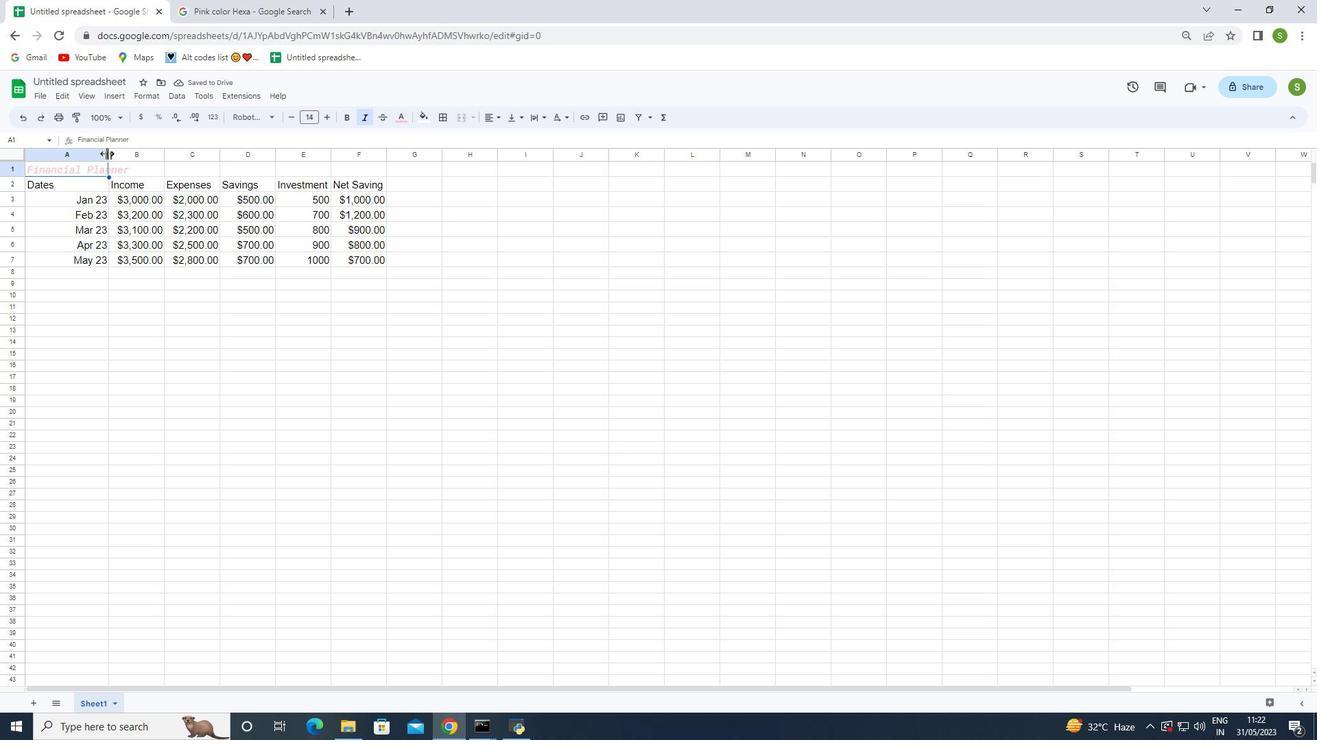 
Action: Mouse pressed left at (107, 153)
Screenshot: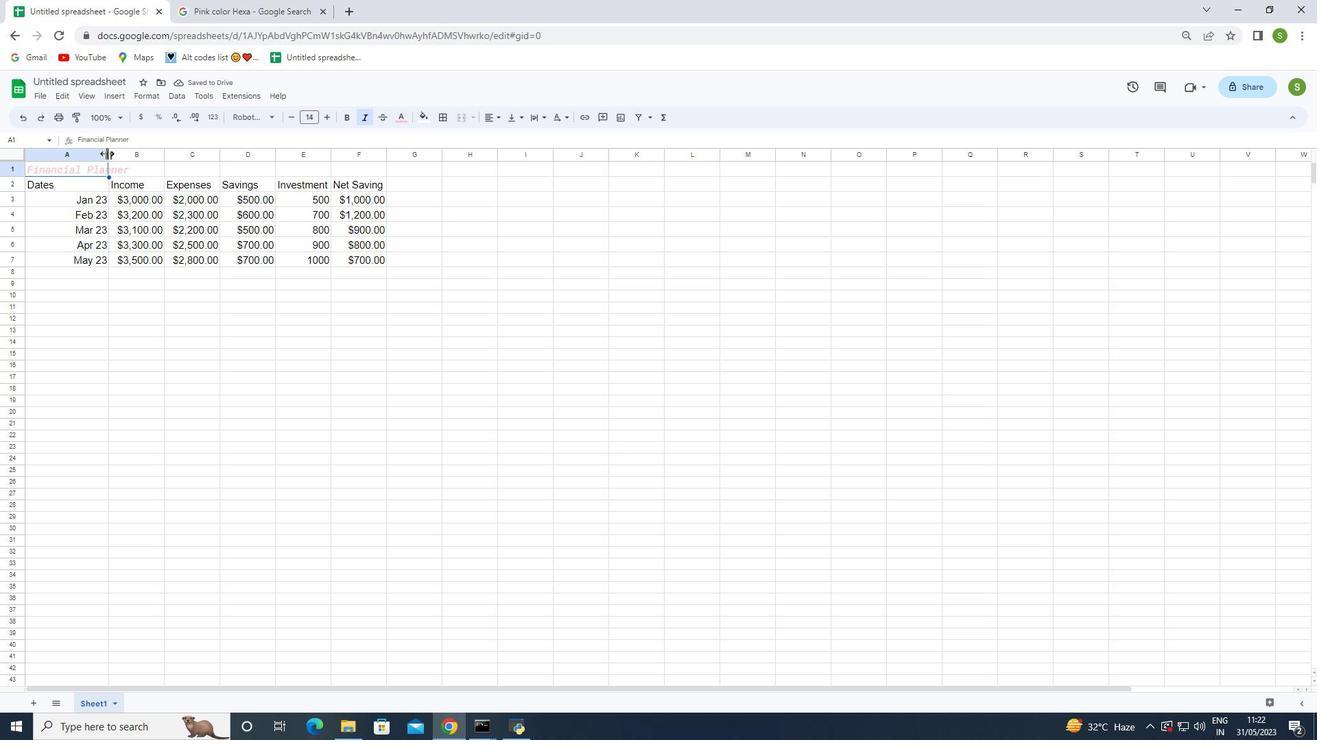 
Action: Mouse moved to (343, 118)
Screenshot: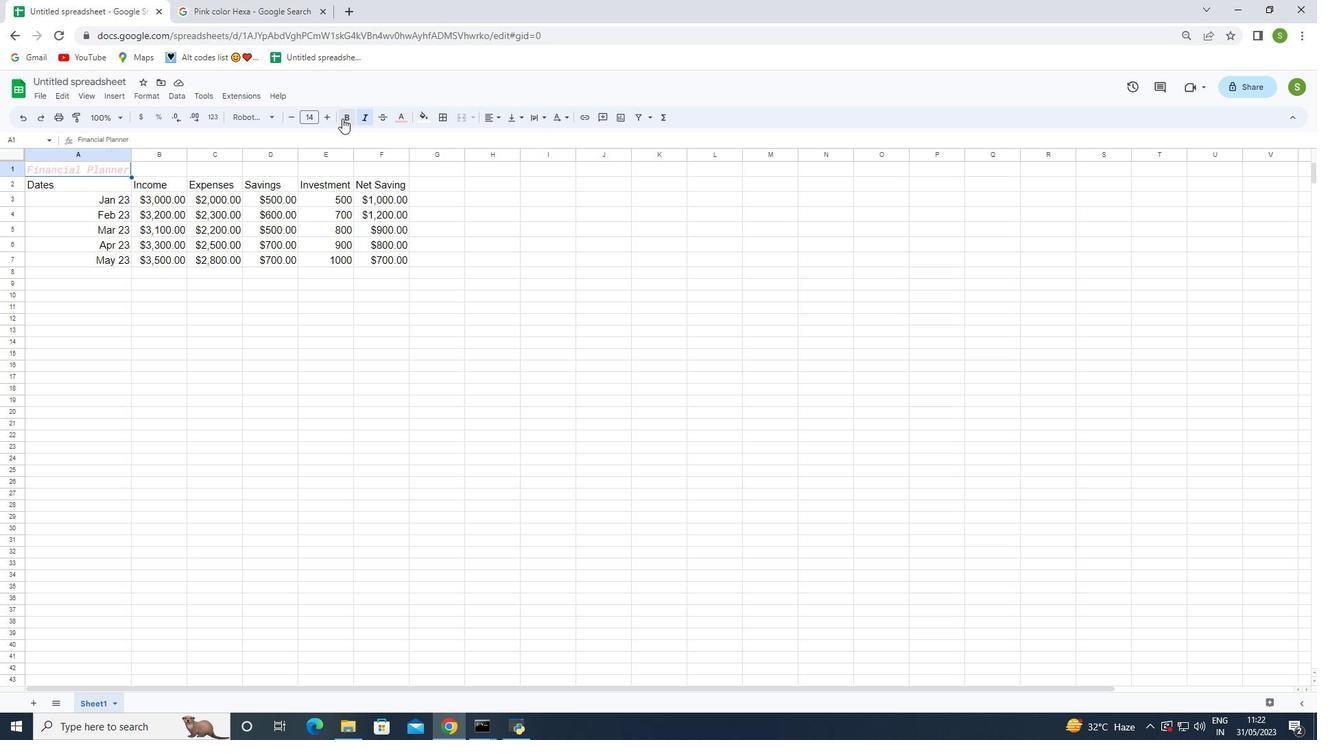 
Action: Mouse pressed left at (343, 118)
Screenshot: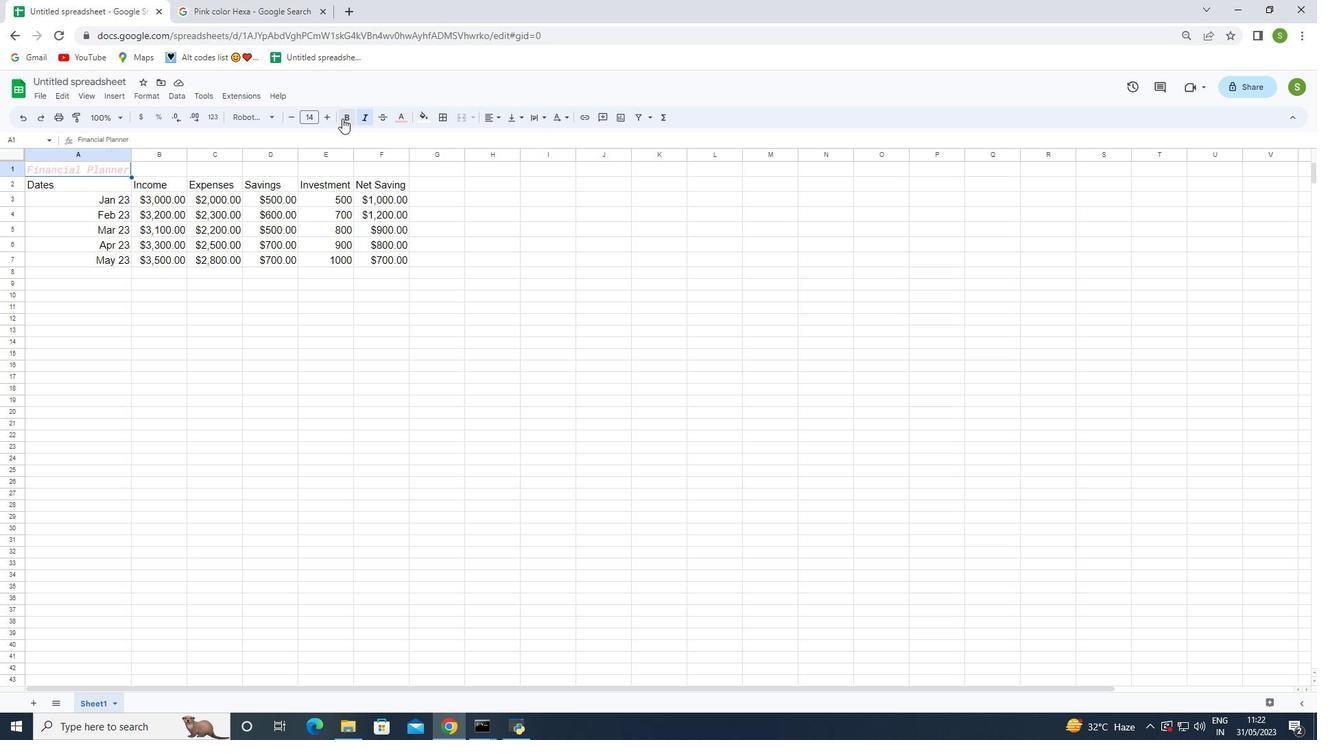 
Action: Mouse moved to (326, 113)
Screenshot: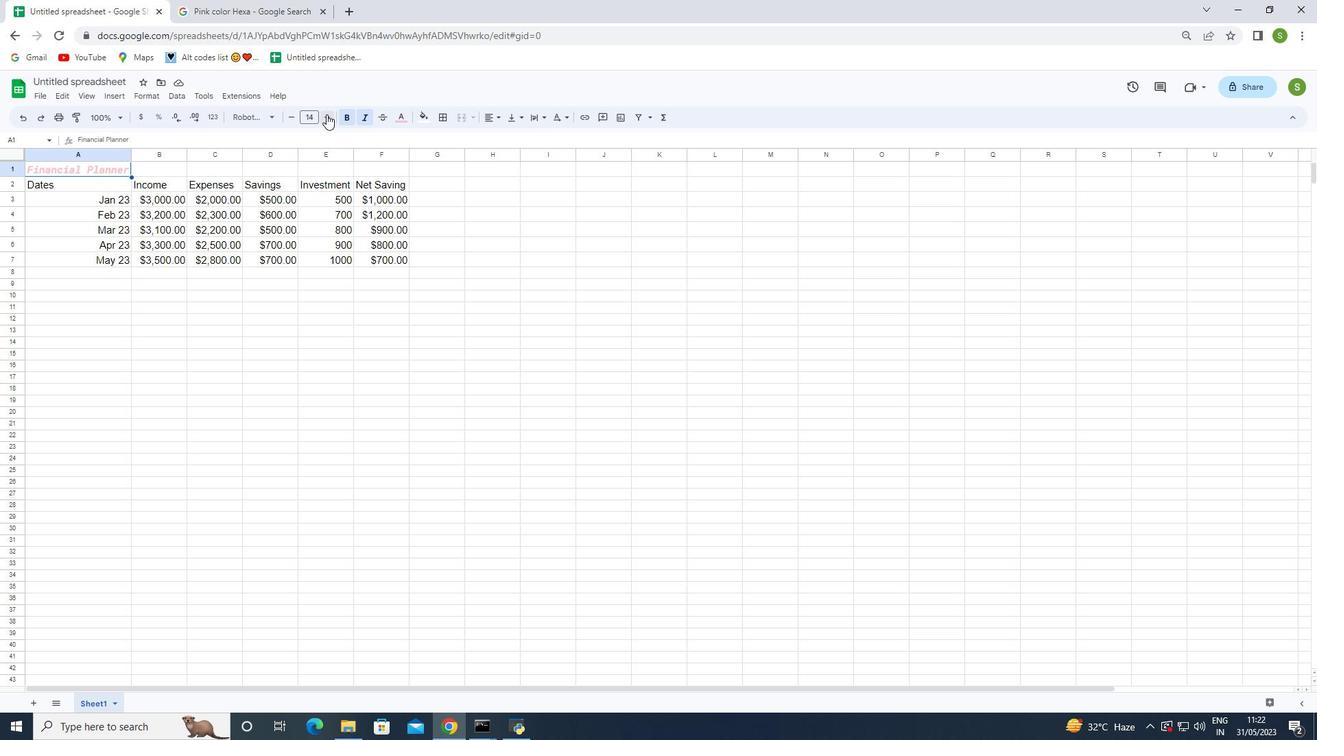 
Action: Mouse pressed left at (326, 113)
Screenshot: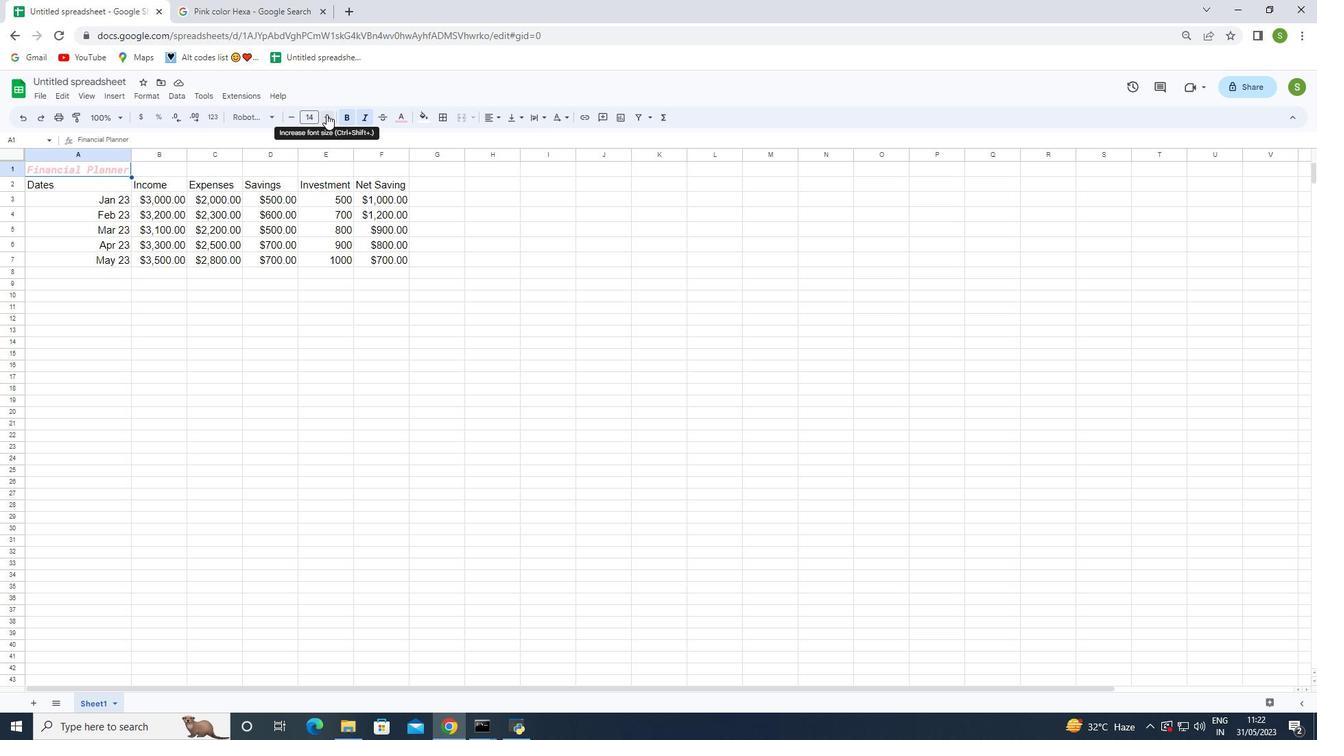 
Action: Mouse pressed left at (326, 113)
Screenshot: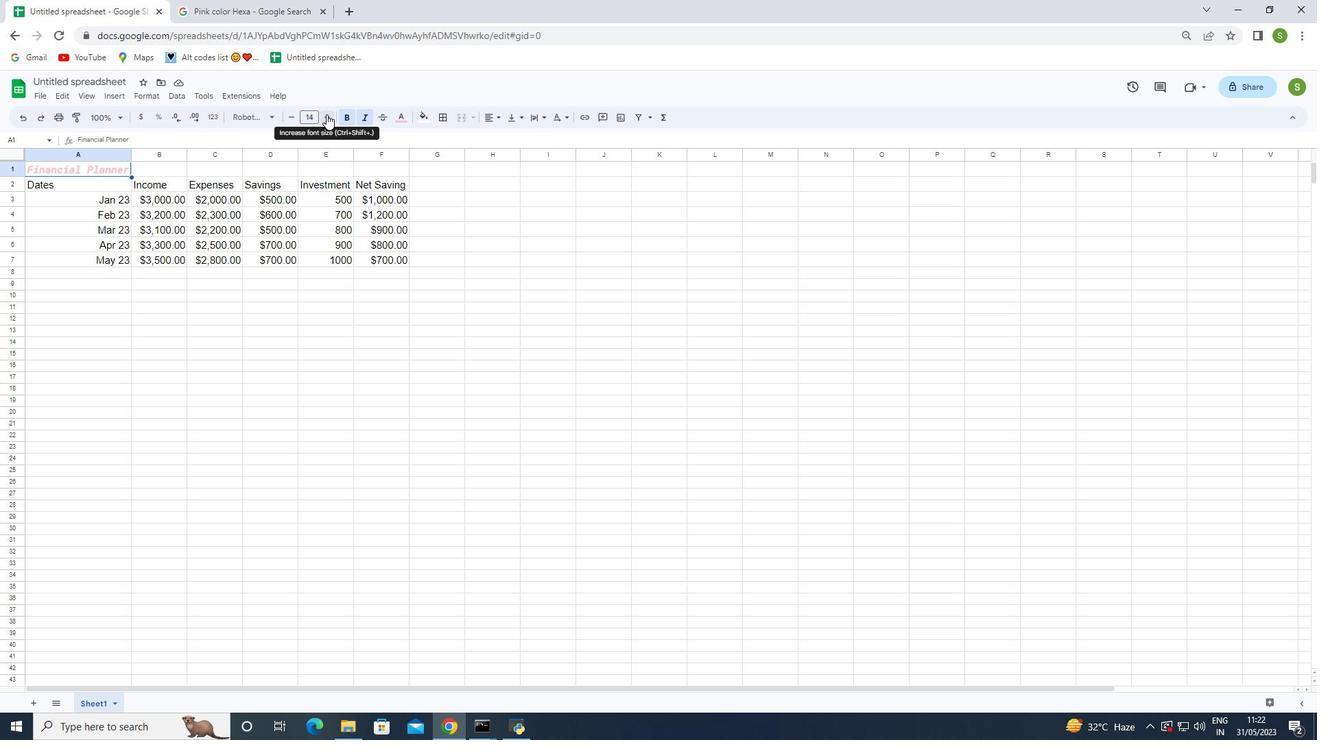 
Action: Mouse pressed left at (326, 113)
Screenshot: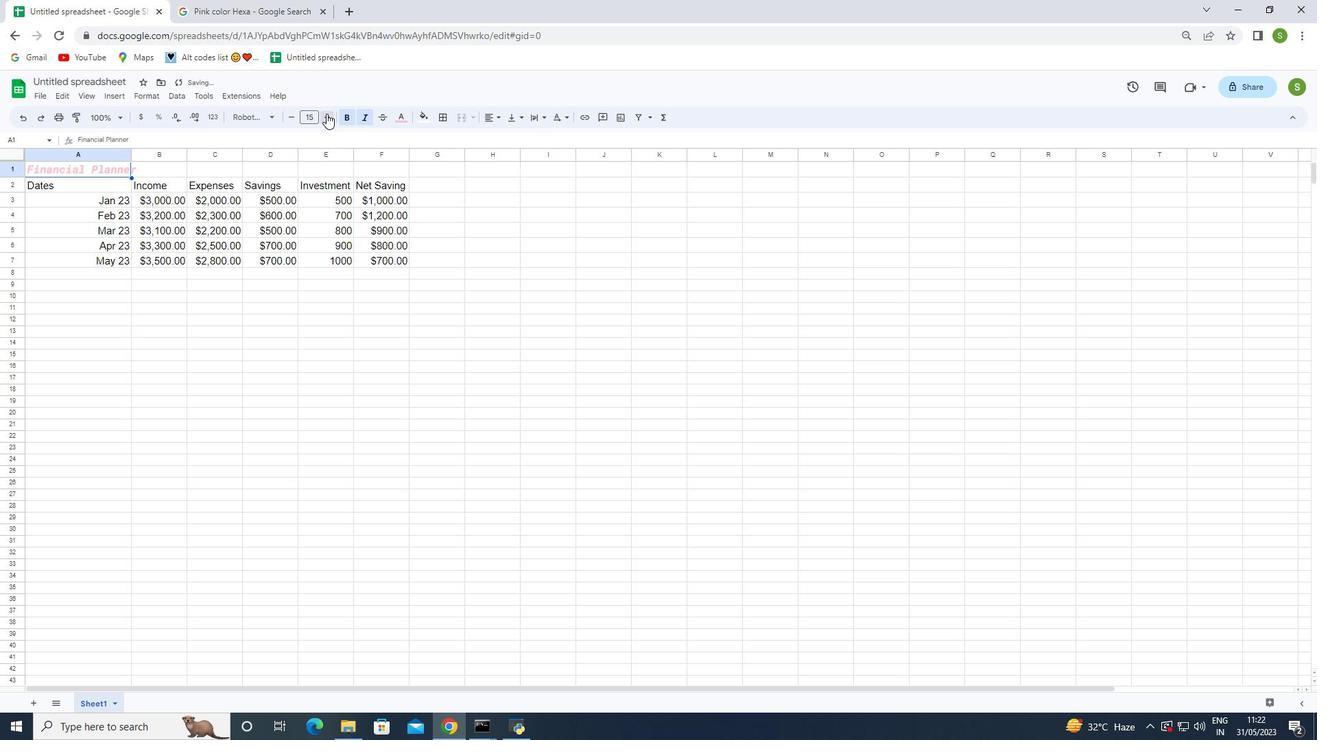 
Action: Mouse moved to (325, 114)
Screenshot: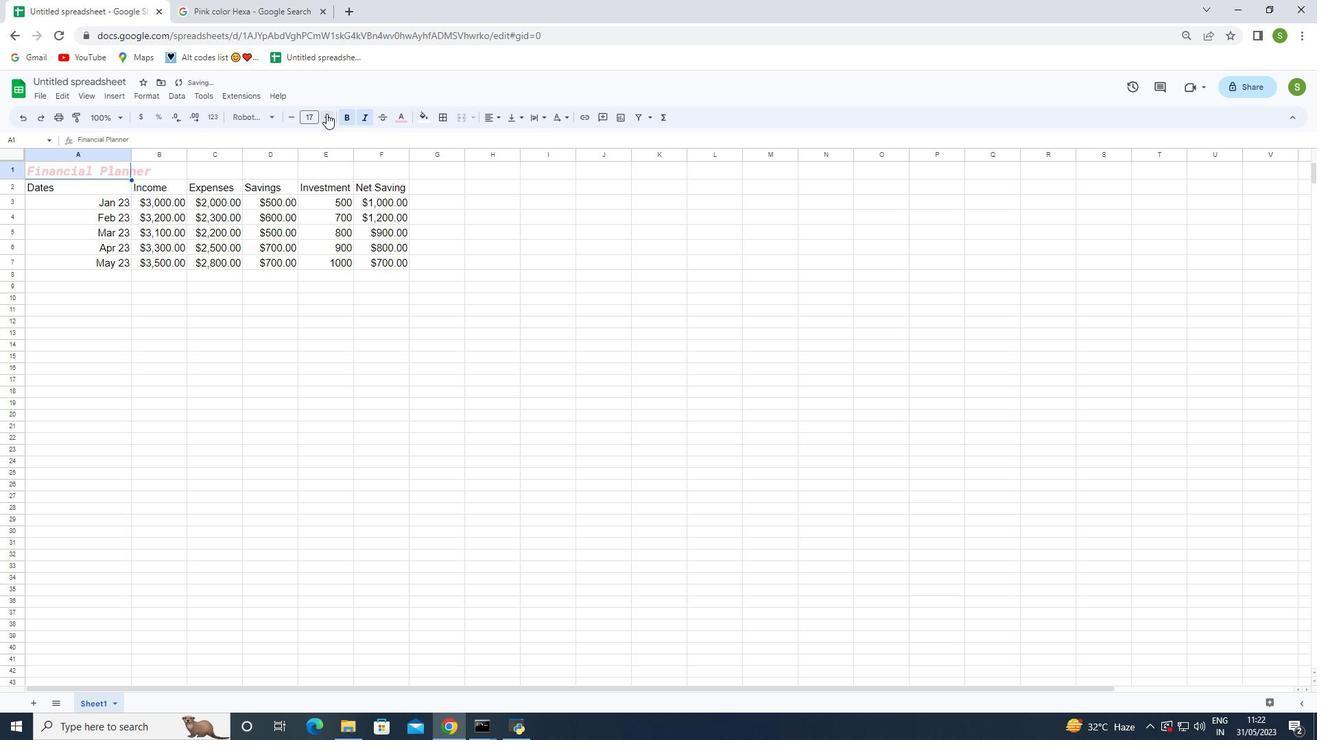 
Action: Mouse pressed left at (325, 114)
Screenshot: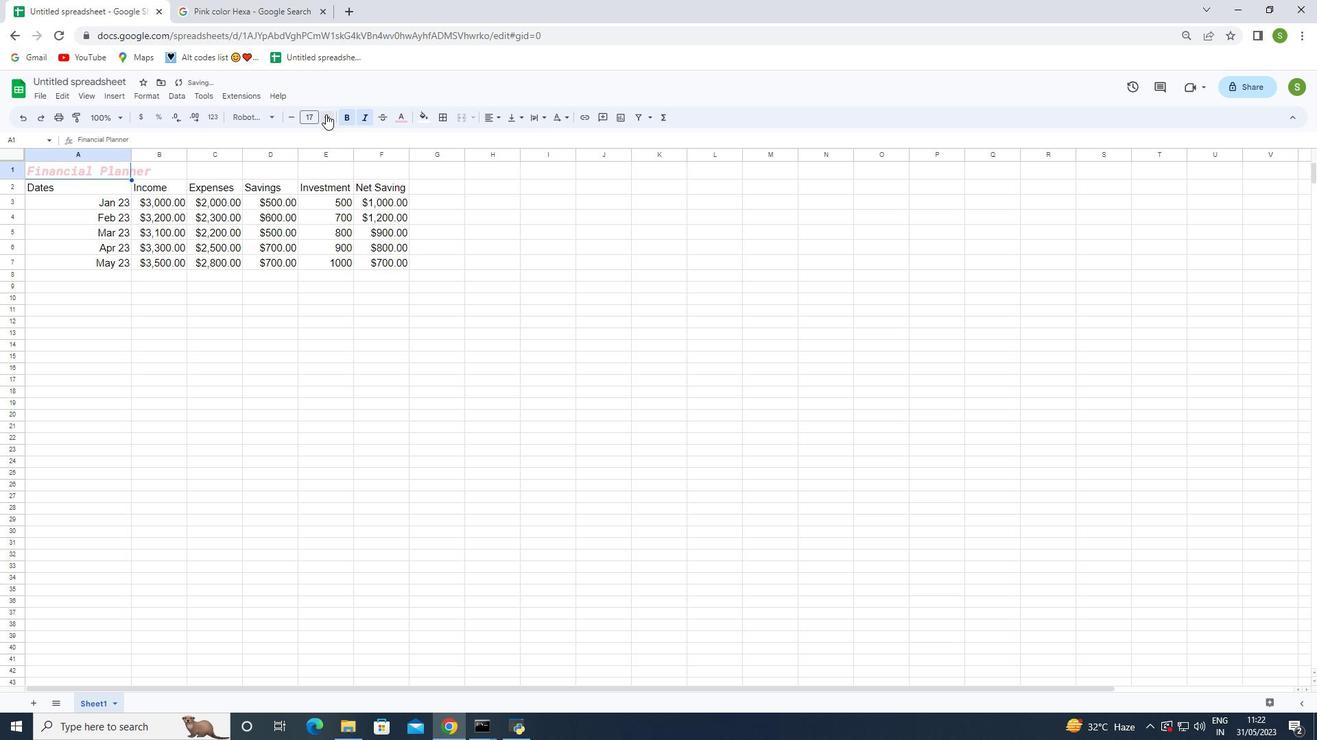 
Action: Mouse moved to (50, 188)
Screenshot: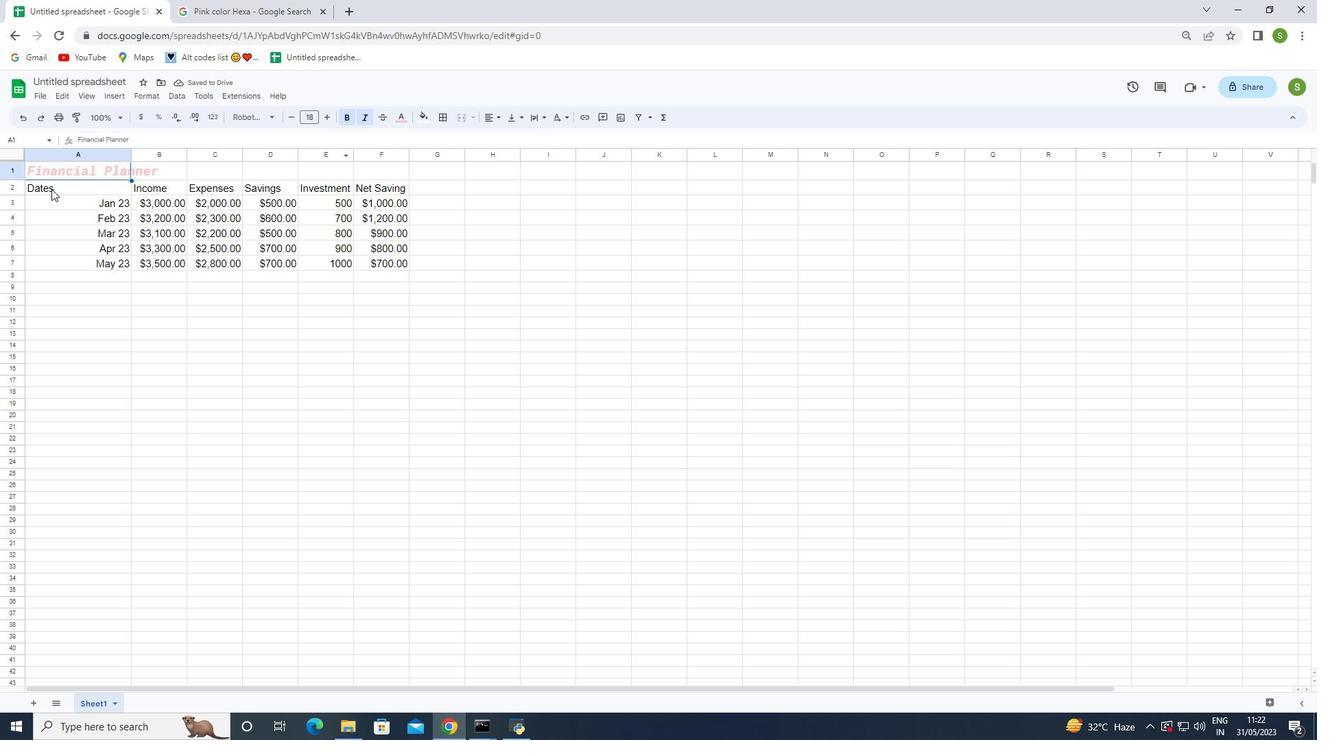 
Action: Mouse pressed left at (50, 188)
Screenshot: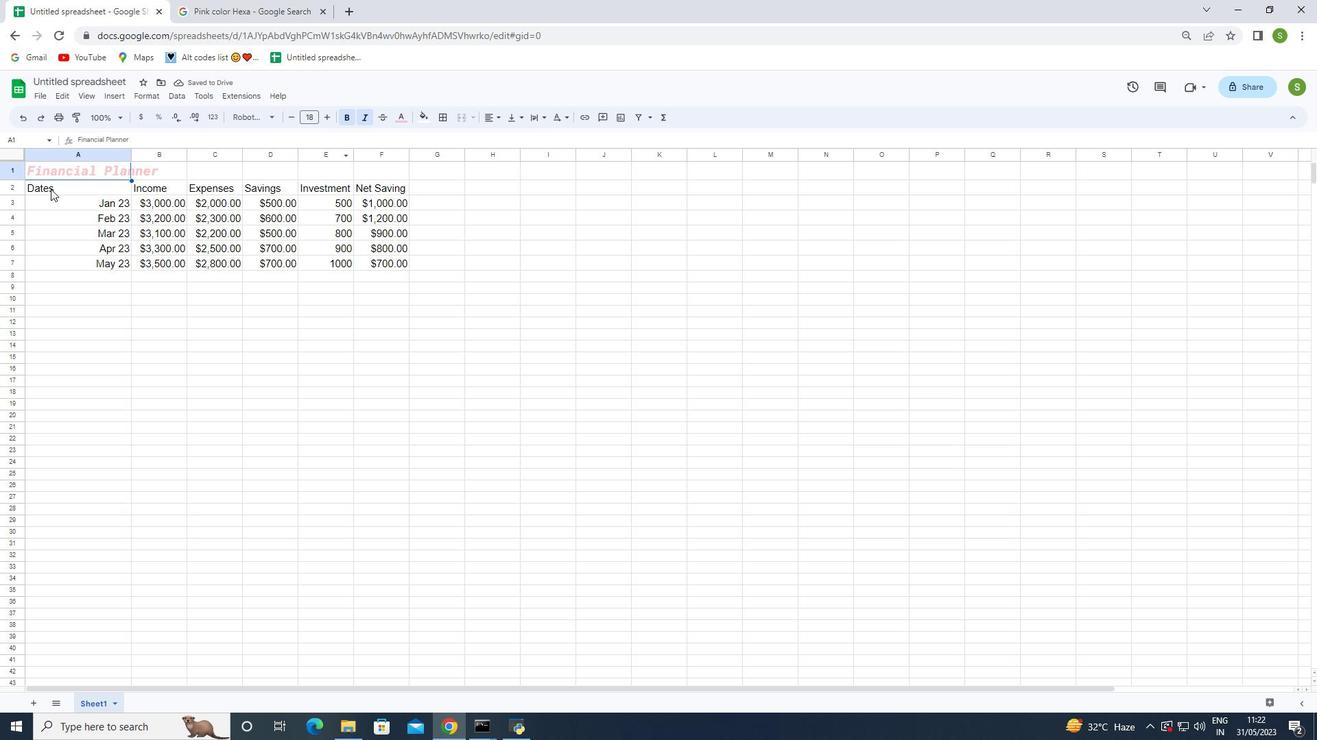 
Action: Mouse moved to (262, 112)
Screenshot: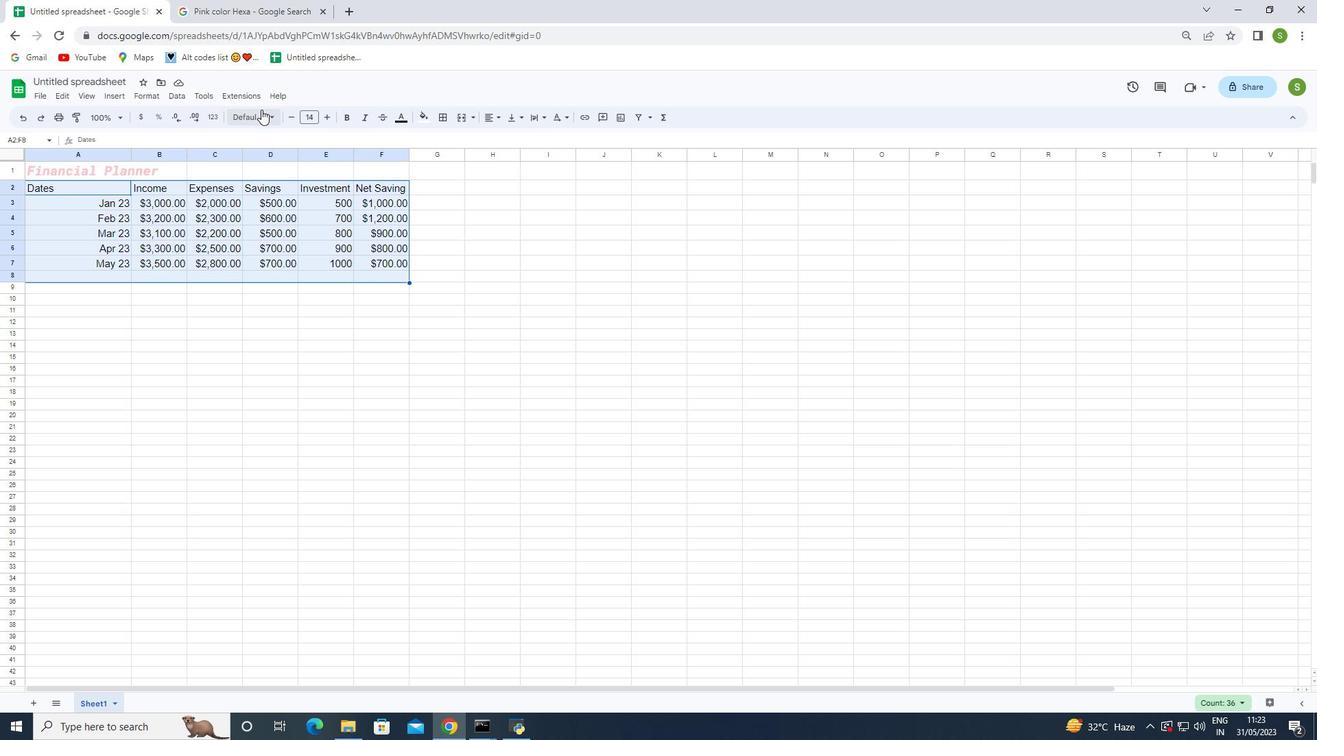 
Action: Mouse pressed left at (262, 112)
Screenshot: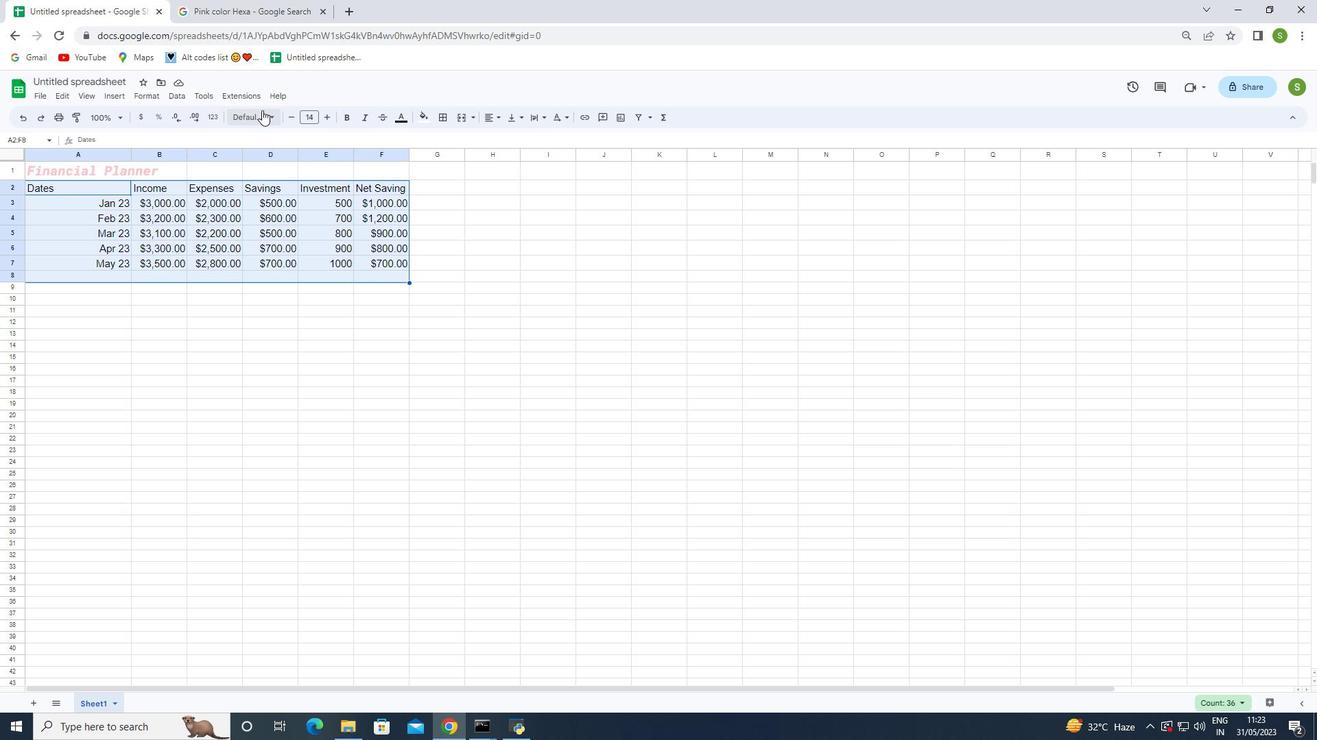 
Action: Mouse moved to (305, 586)
Screenshot: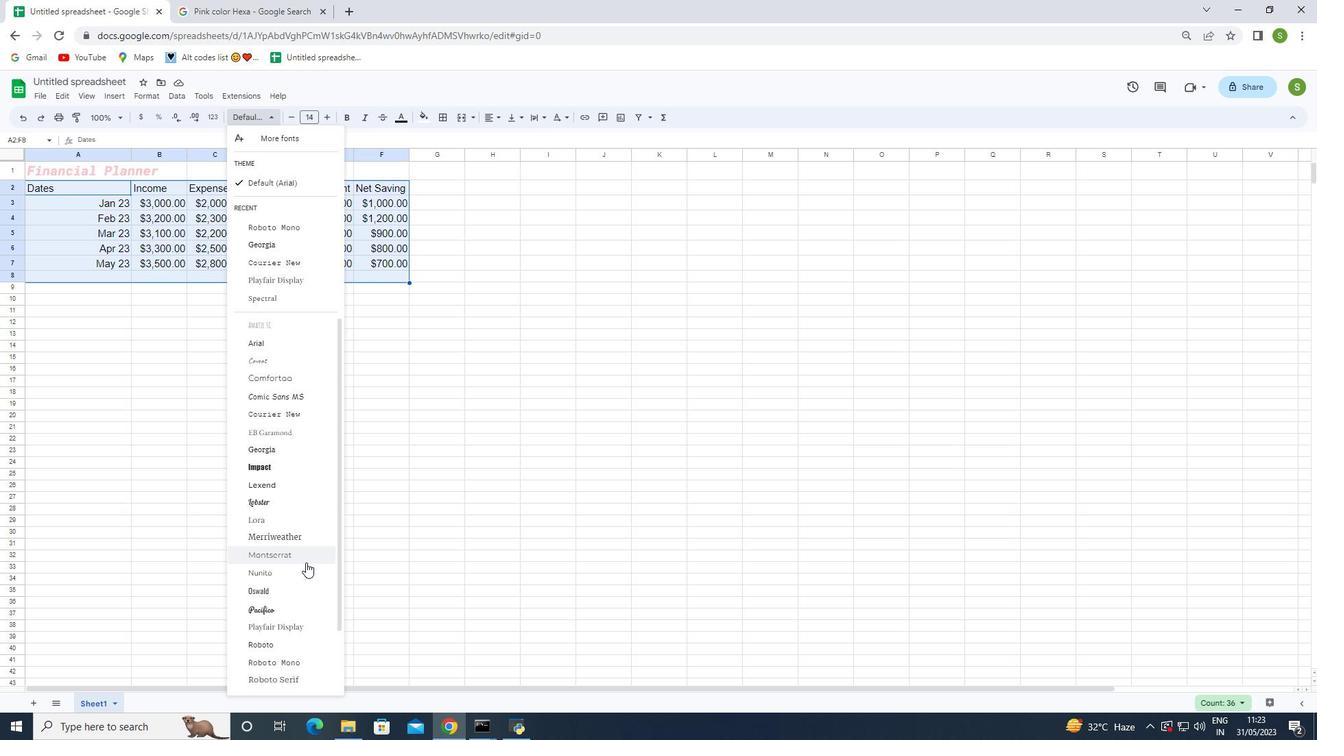 
Action: Mouse scrolled (305, 585) with delta (0, 0)
Screenshot: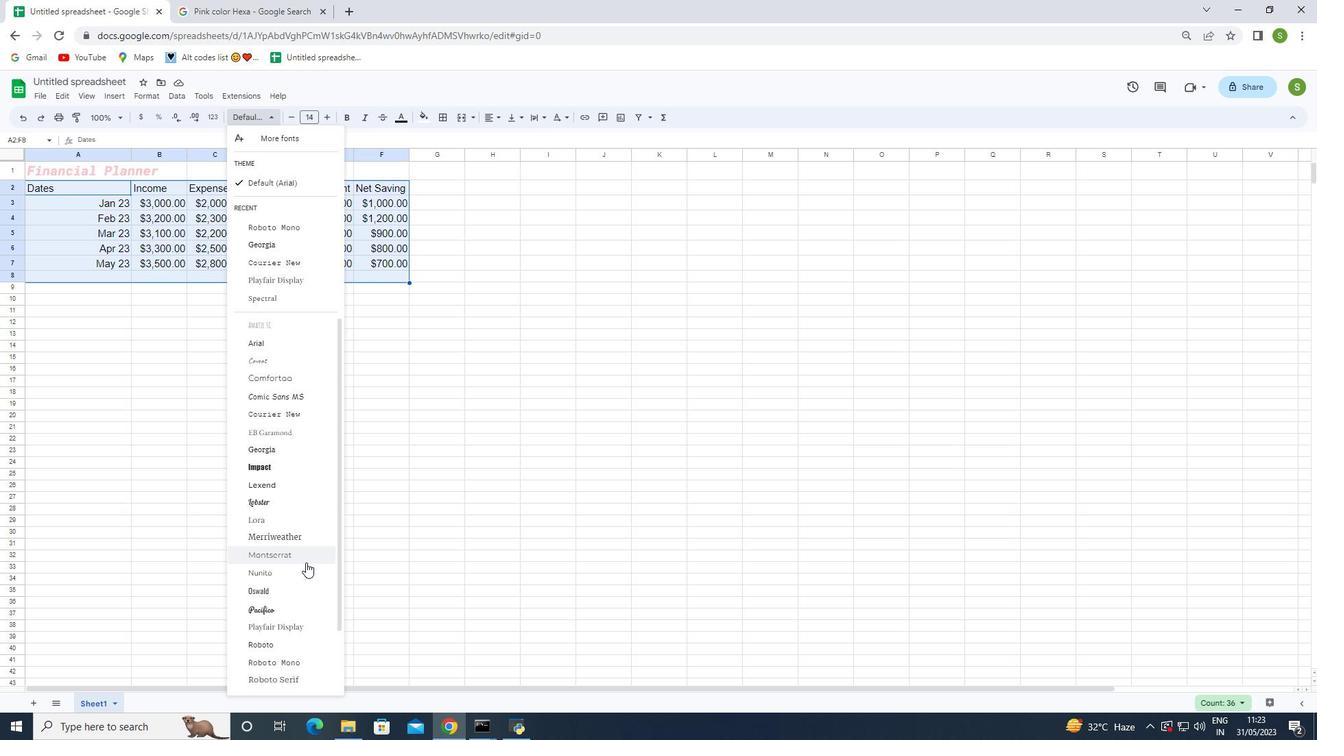 
Action: Mouse moved to (305, 592)
Screenshot: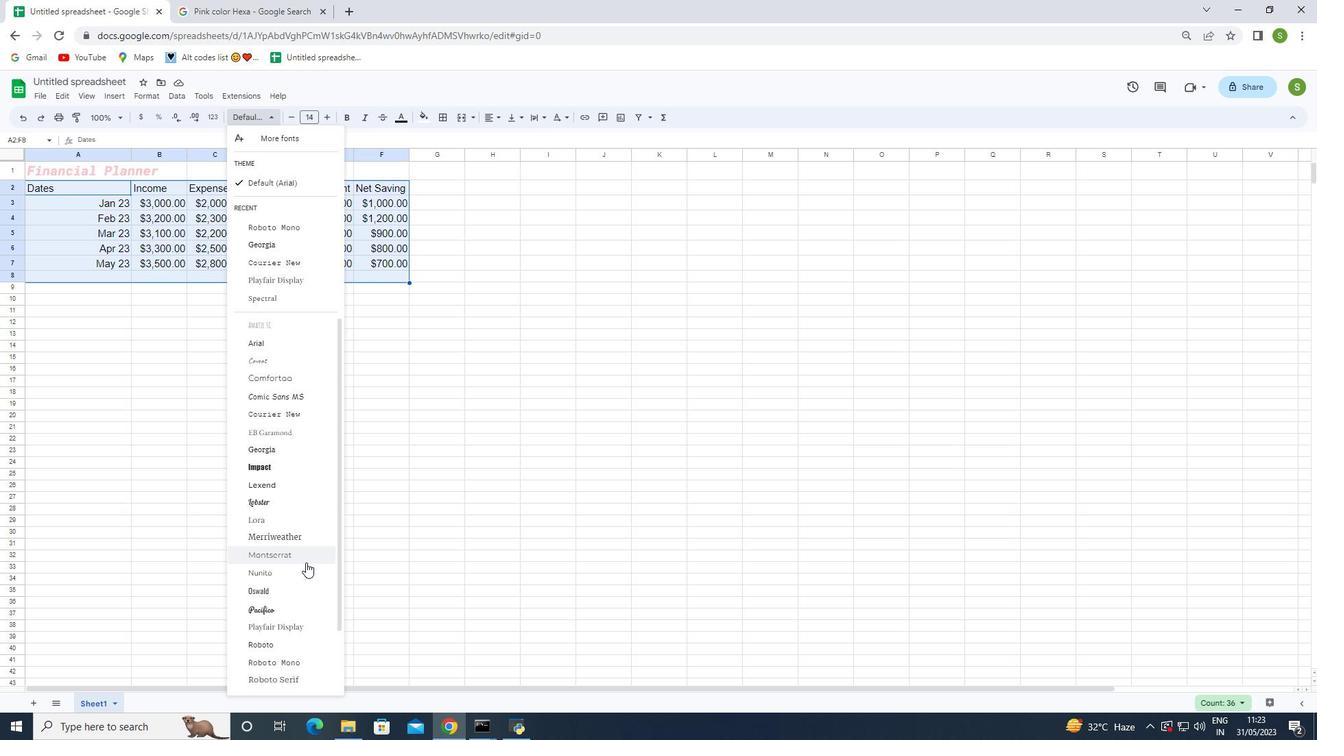 
Action: Mouse scrolled (305, 591) with delta (0, 0)
Screenshot: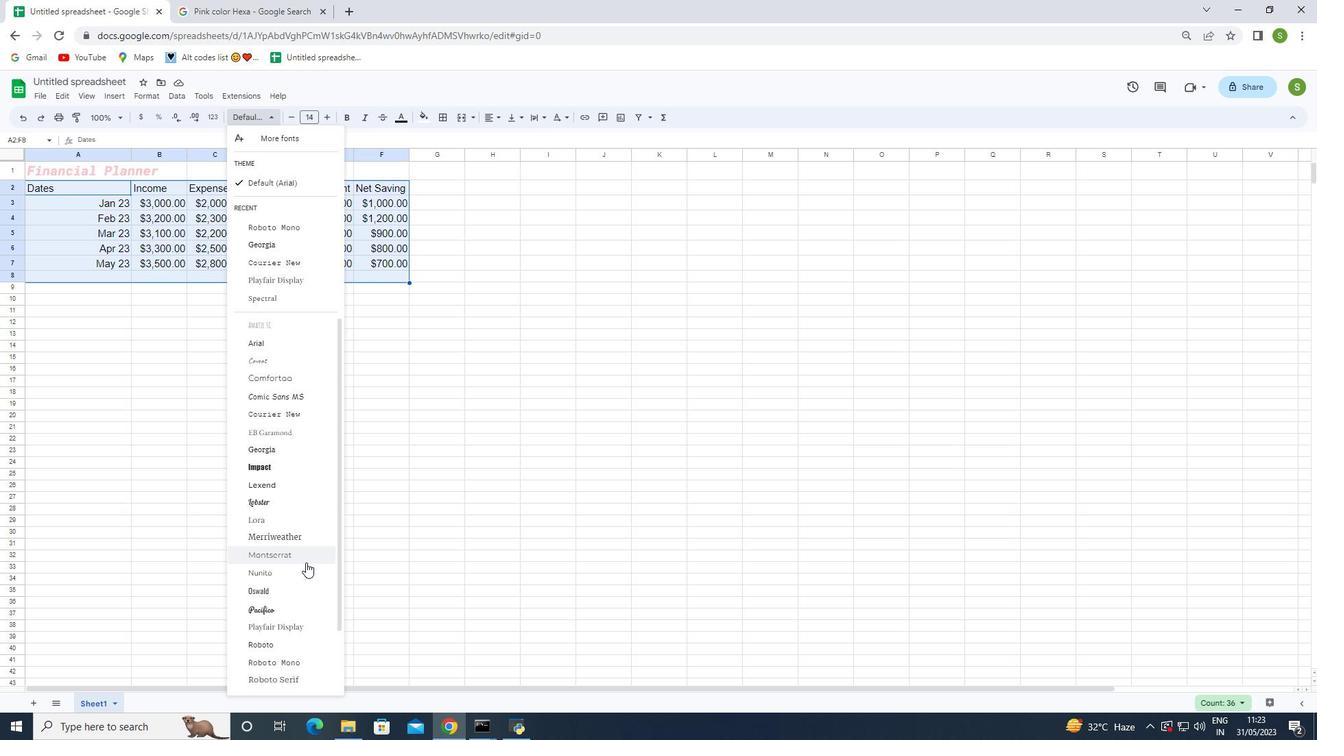 
Action: Mouse moved to (304, 598)
Screenshot: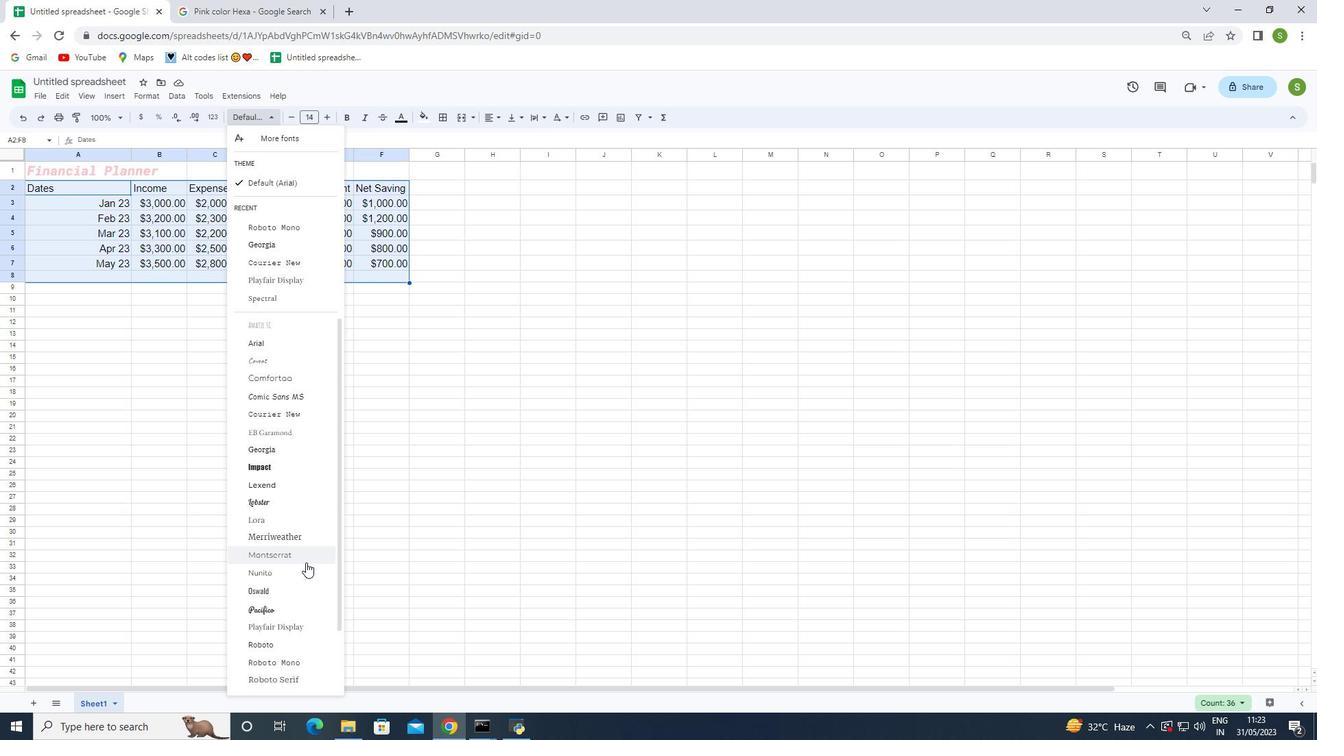 
Action: Mouse scrolled (304, 597) with delta (0, 0)
Screenshot: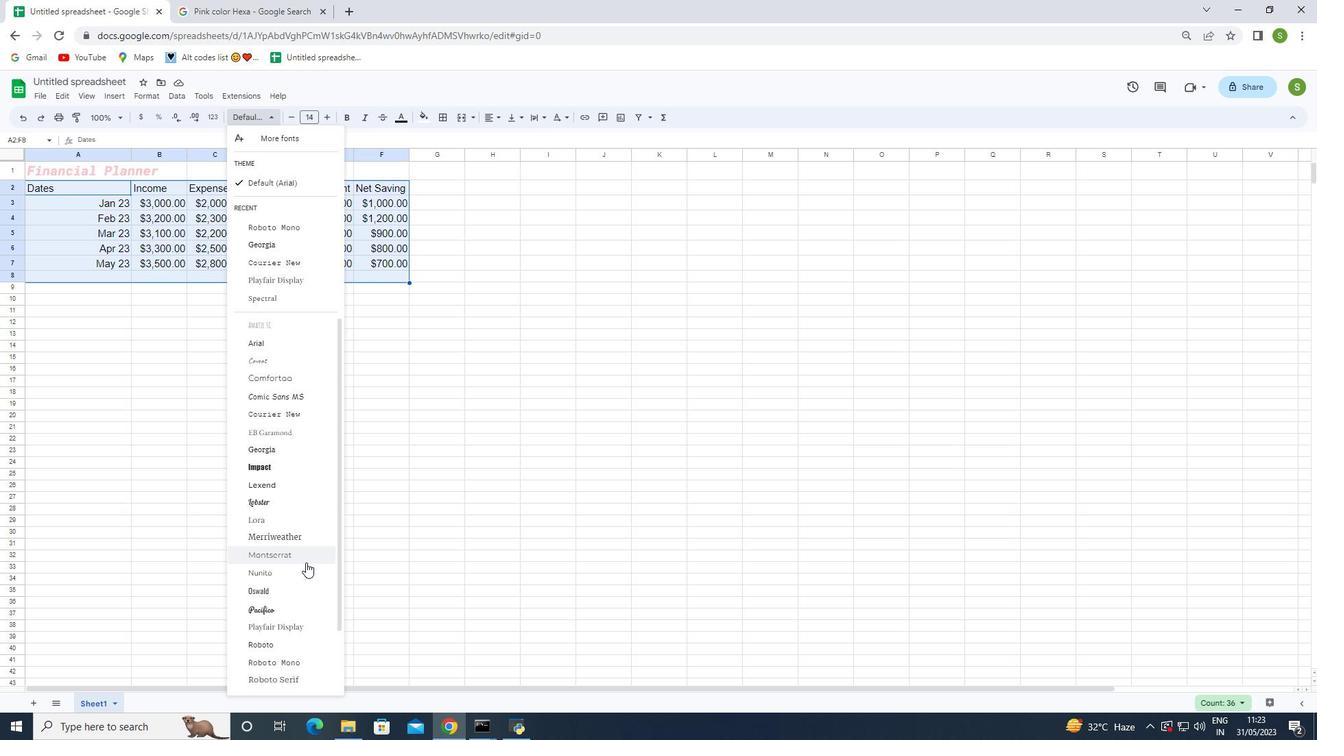 
Action: Mouse moved to (304, 599)
Screenshot: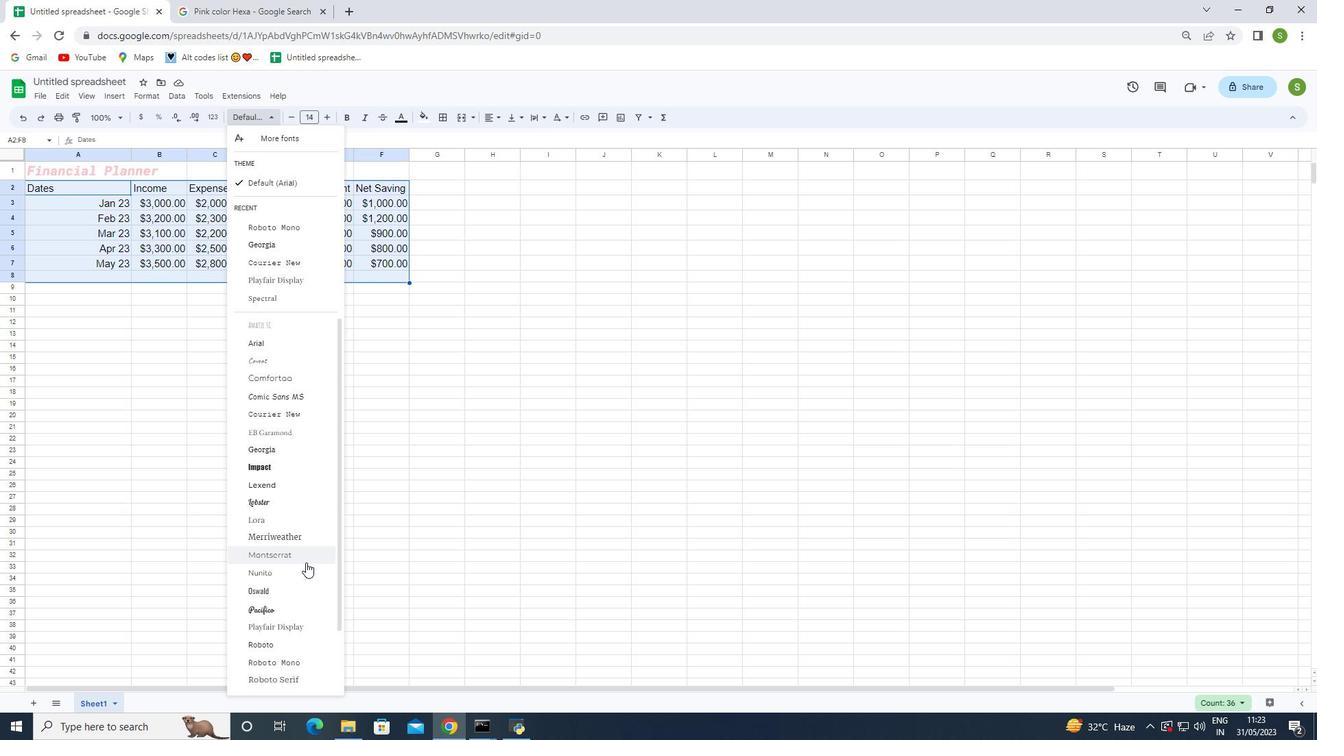 
Action: Mouse scrolled (304, 598) with delta (0, 0)
Screenshot: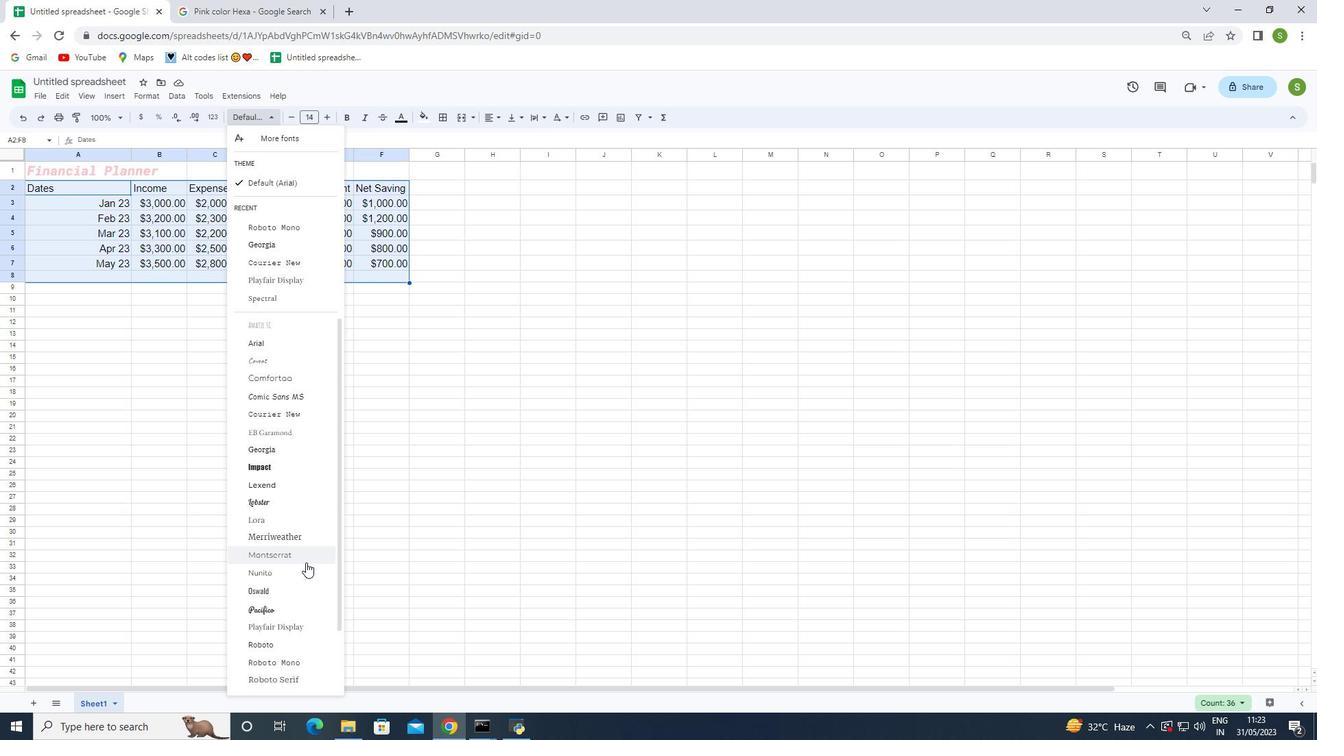 
Action: Mouse moved to (304, 599)
Screenshot: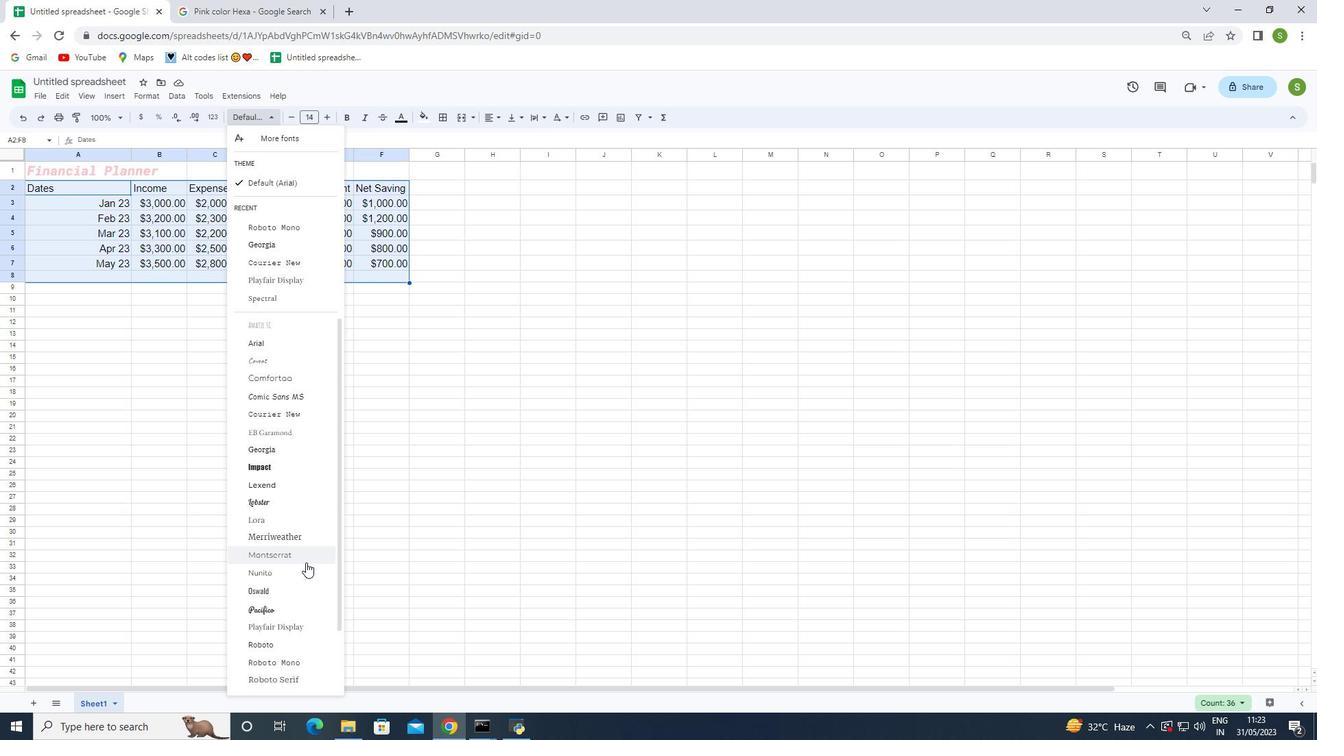 
Action: Mouse scrolled (304, 598) with delta (0, 0)
Screenshot: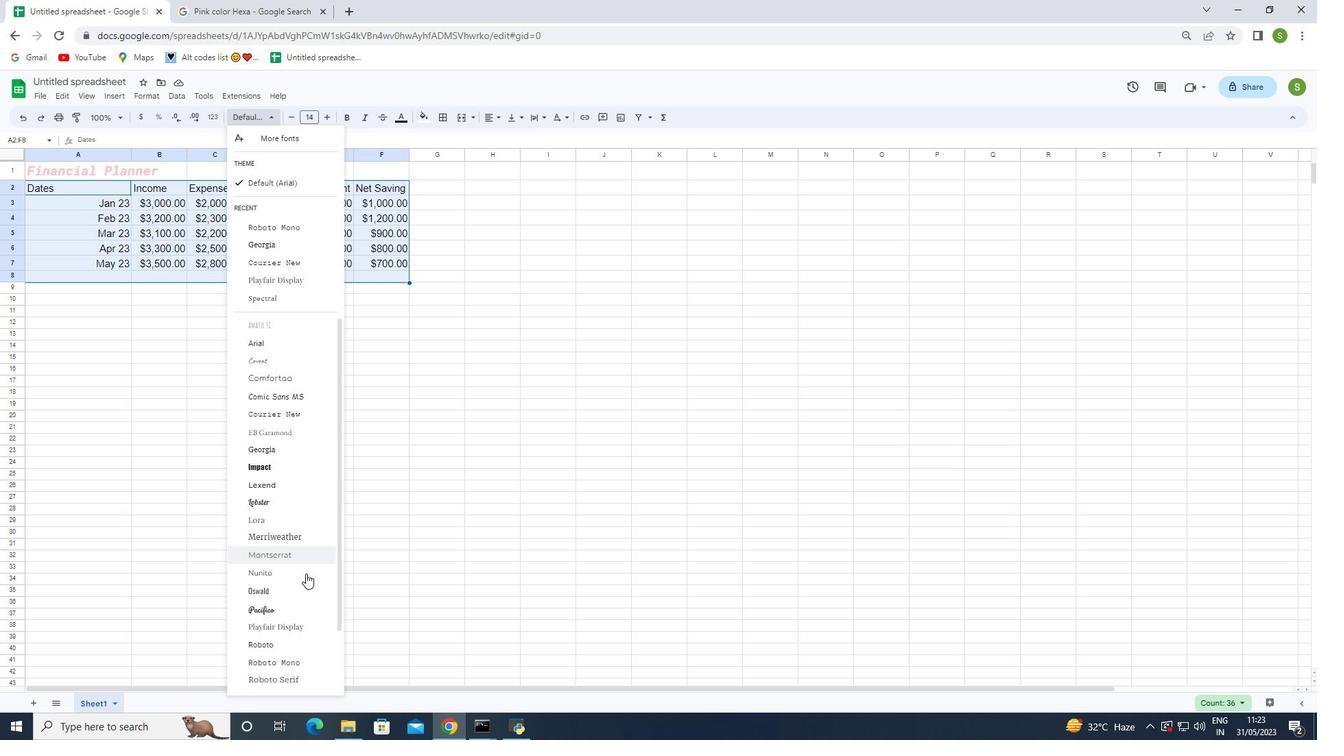 
Action: Mouse moved to (301, 664)
Screenshot: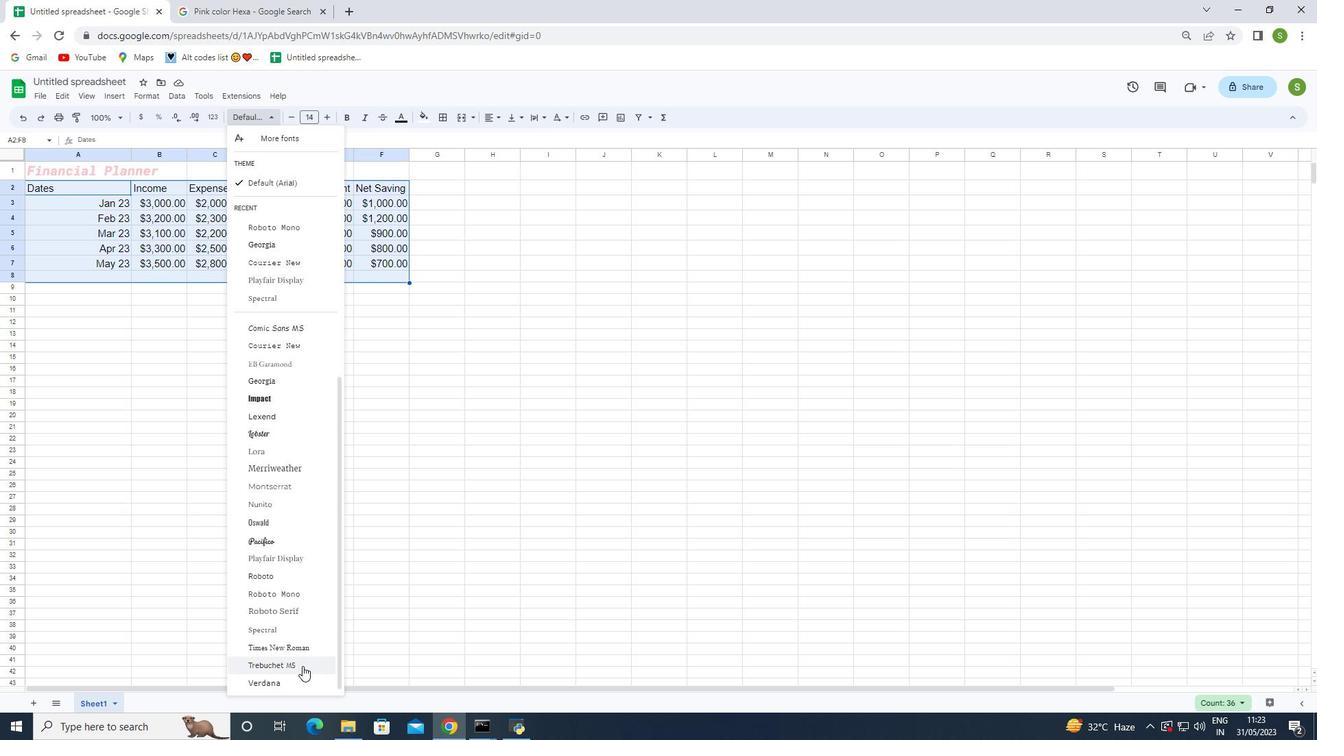 
Action: Mouse scrolled (301, 664) with delta (0, 0)
Screenshot: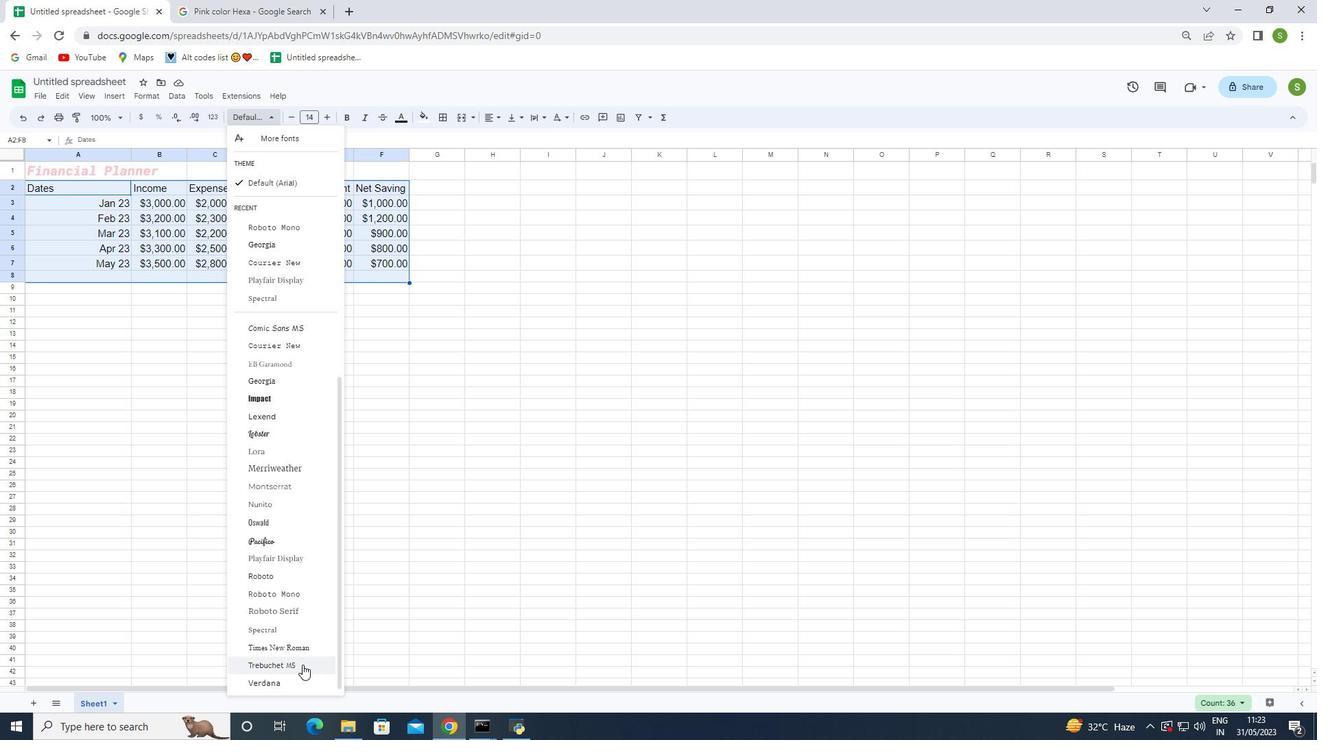 
Action: Mouse scrolled (301, 664) with delta (0, 0)
Screenshot: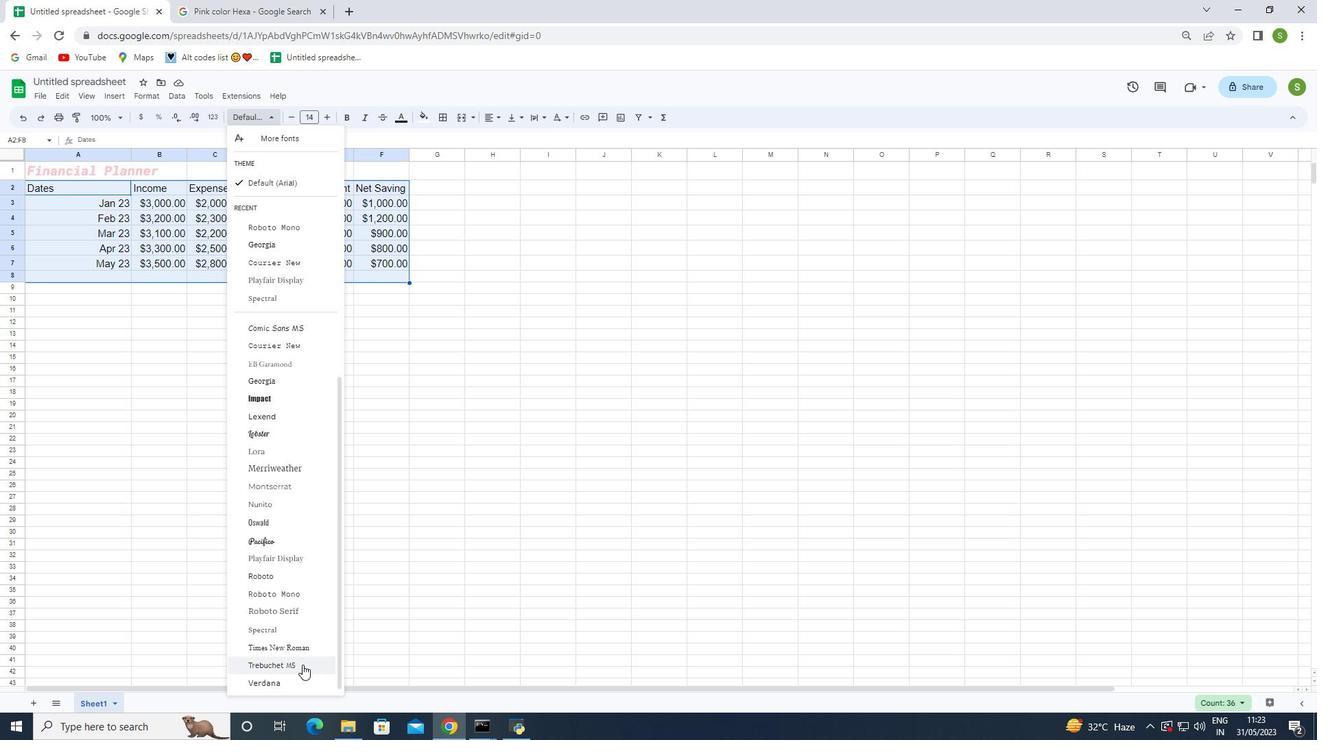 
Action: Mouse moved to (301, 664)
Screenshot: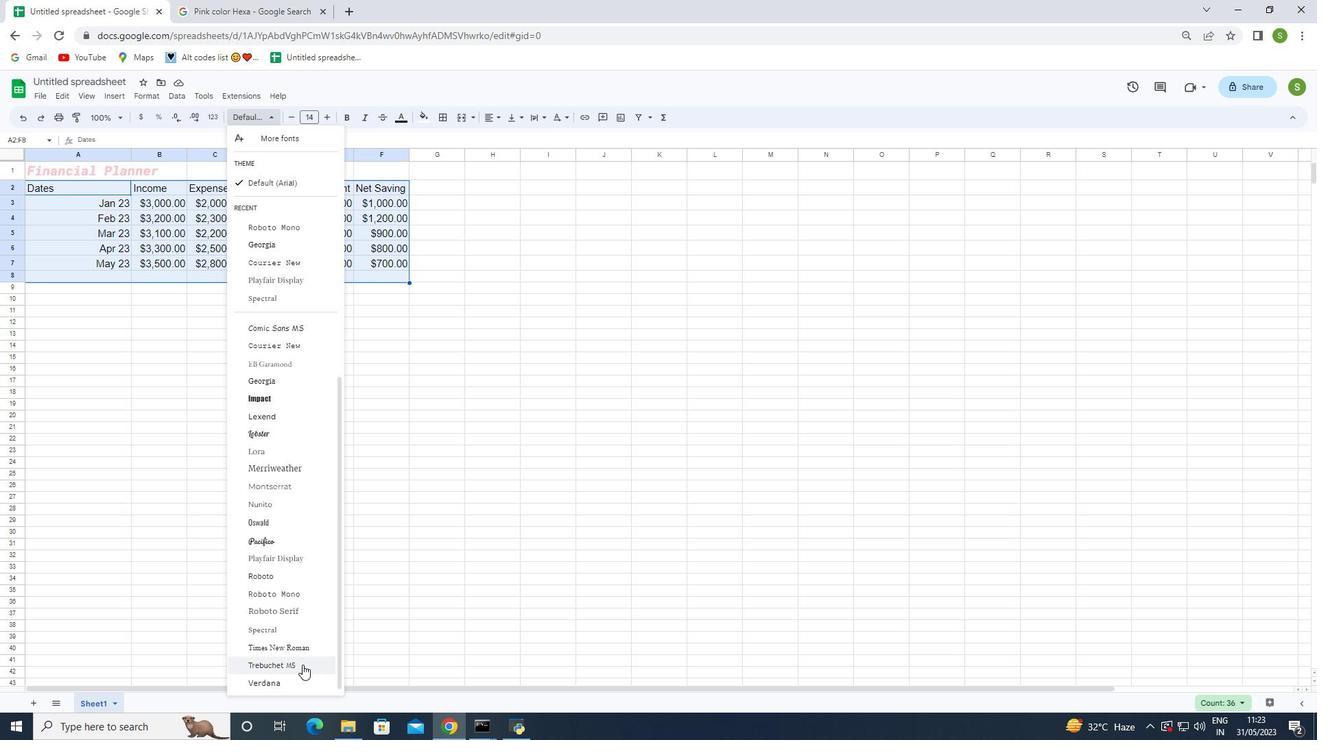 
Action: Mouse scrolled (301, 664) with delta (0, 0)
Screenshot: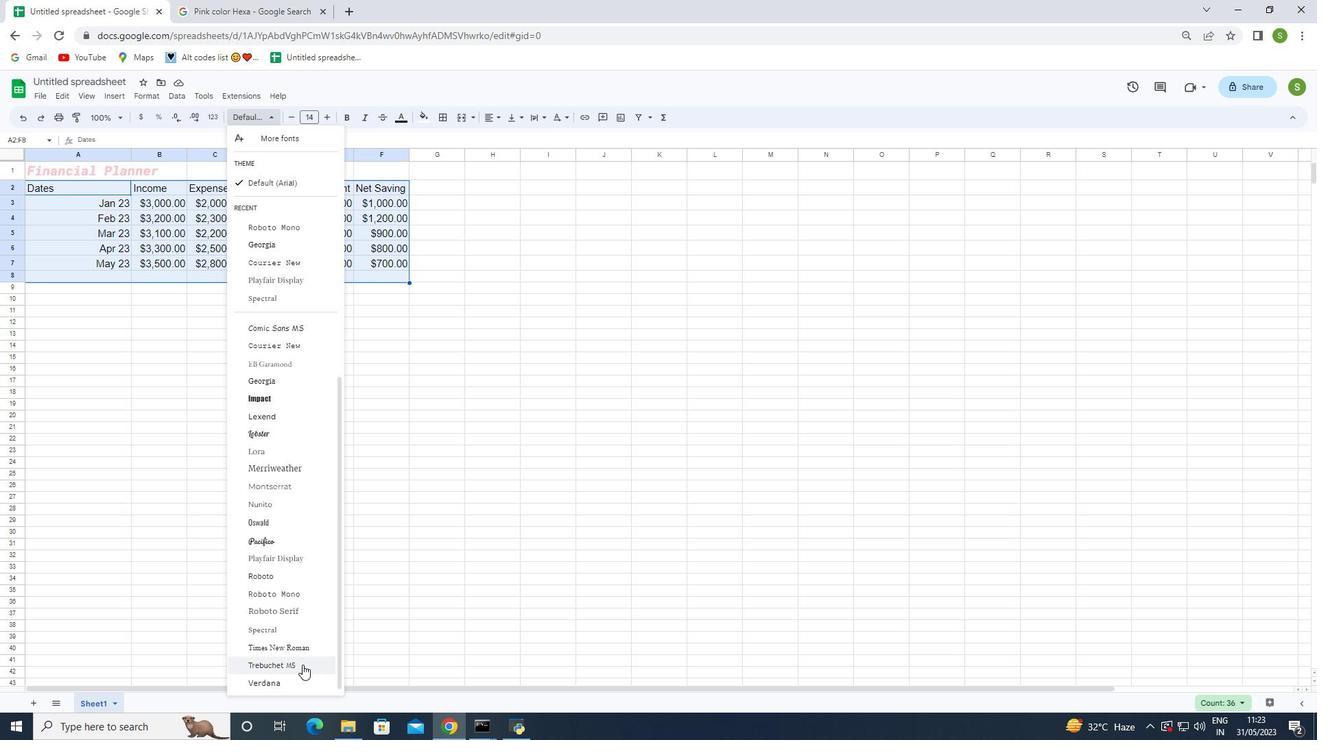 
Action: Mouse scrolled (301, 664) with delta (0, 0)
Screenshot: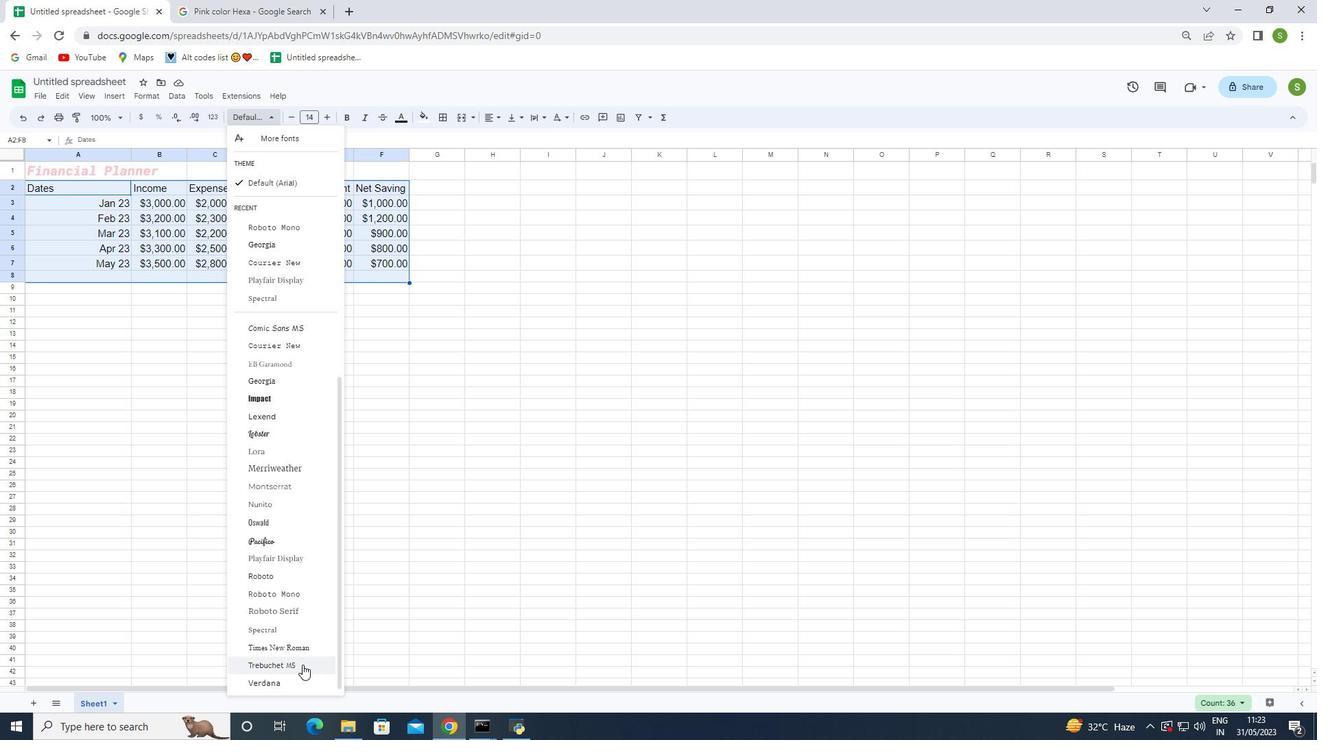 
Action: Mouse moved to (297, 649)
Screenshot: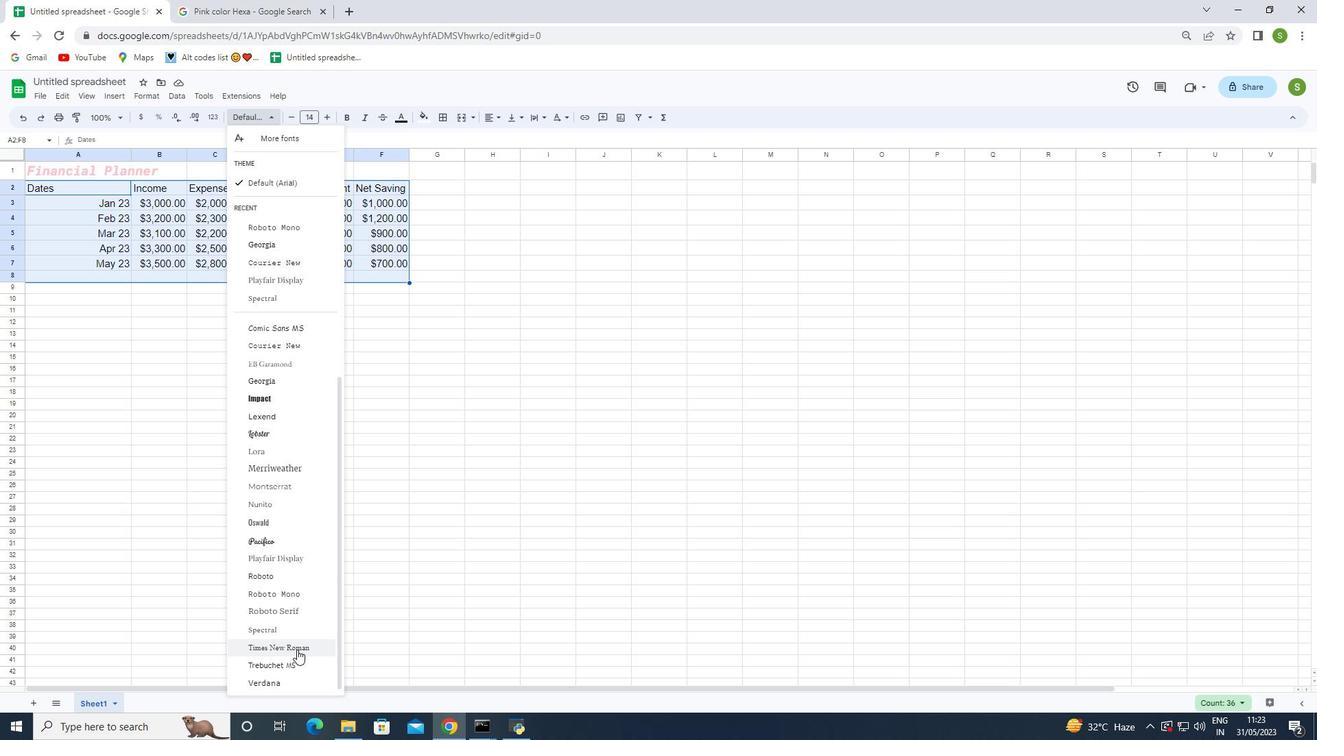 
Action: Mouse pressed left at (297, 649)
Screenshot: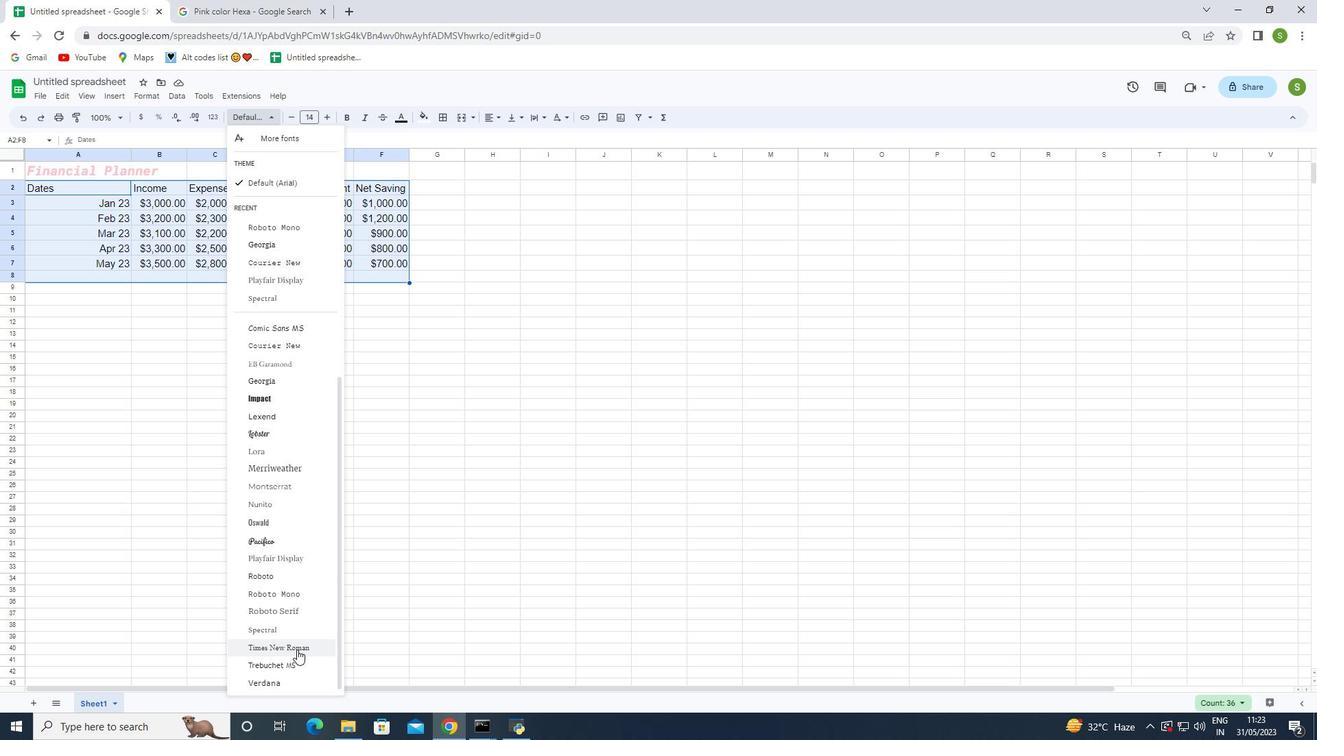 
Action: Mouse moved to (297, 118)
Screenshot: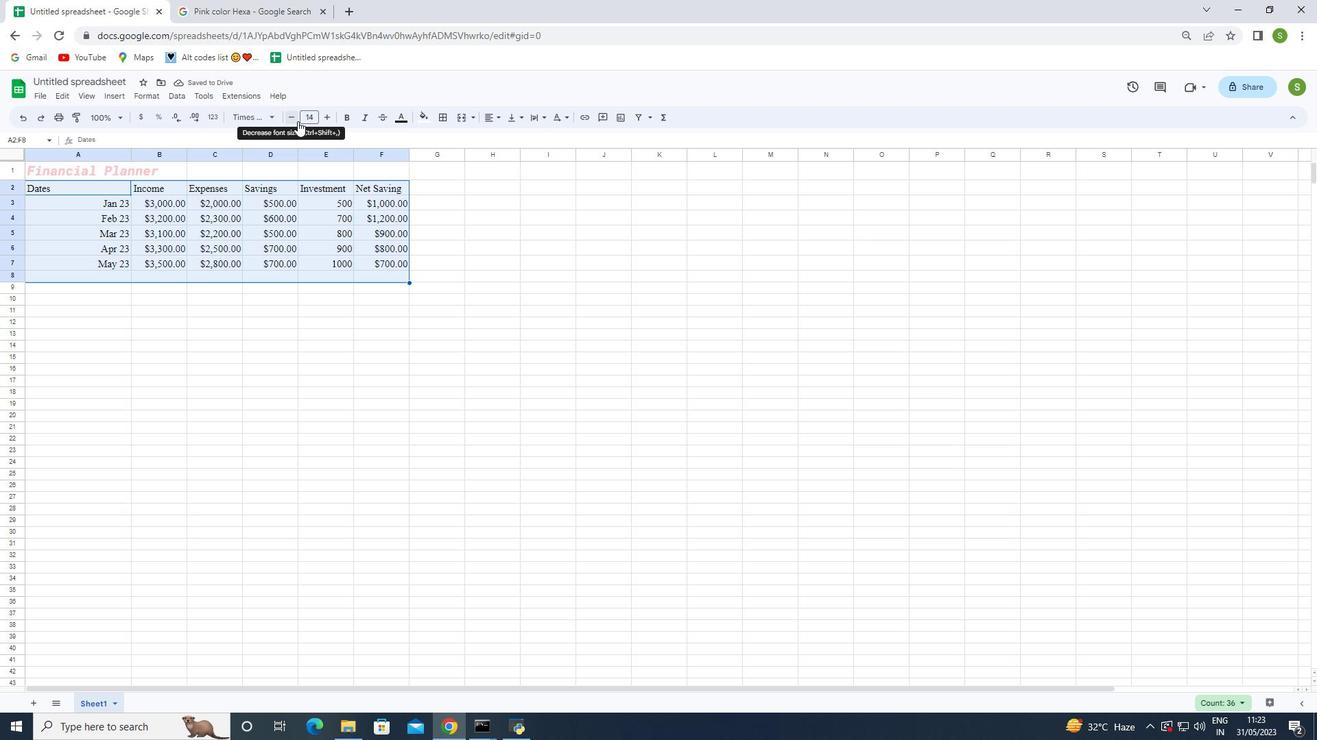 
Action: Mouse pressed left at (297, 118)
Screenshot: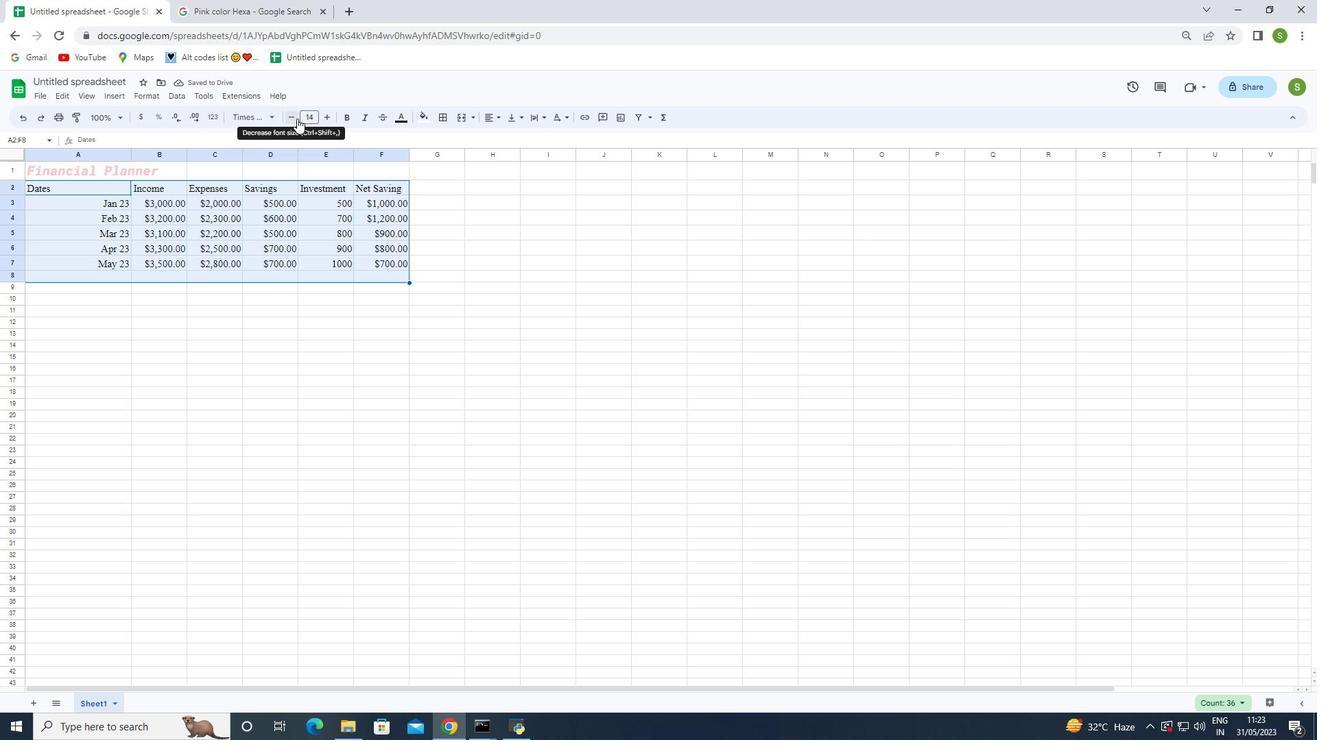 
Action: Mouse pressed left at (297, 118)
Screenshot: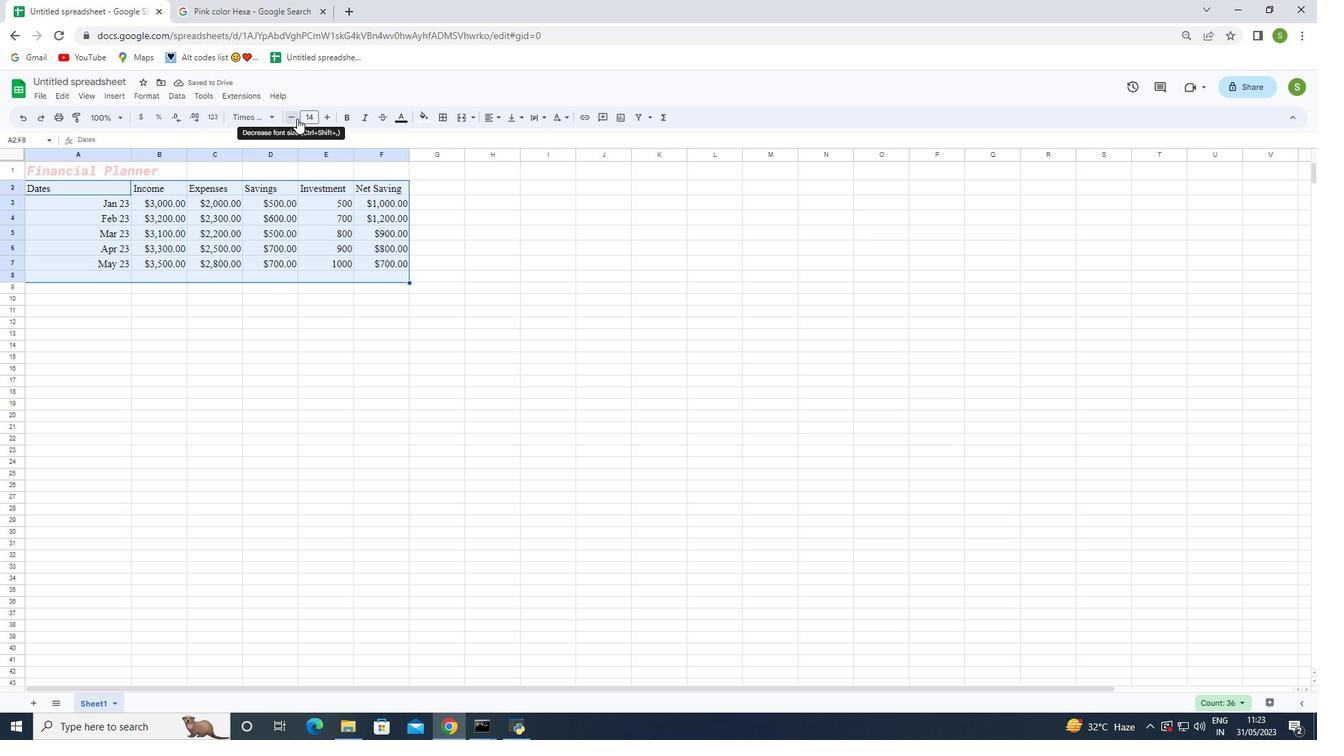 
Action: Mouse pressed left at (297, 118)
Screenshot: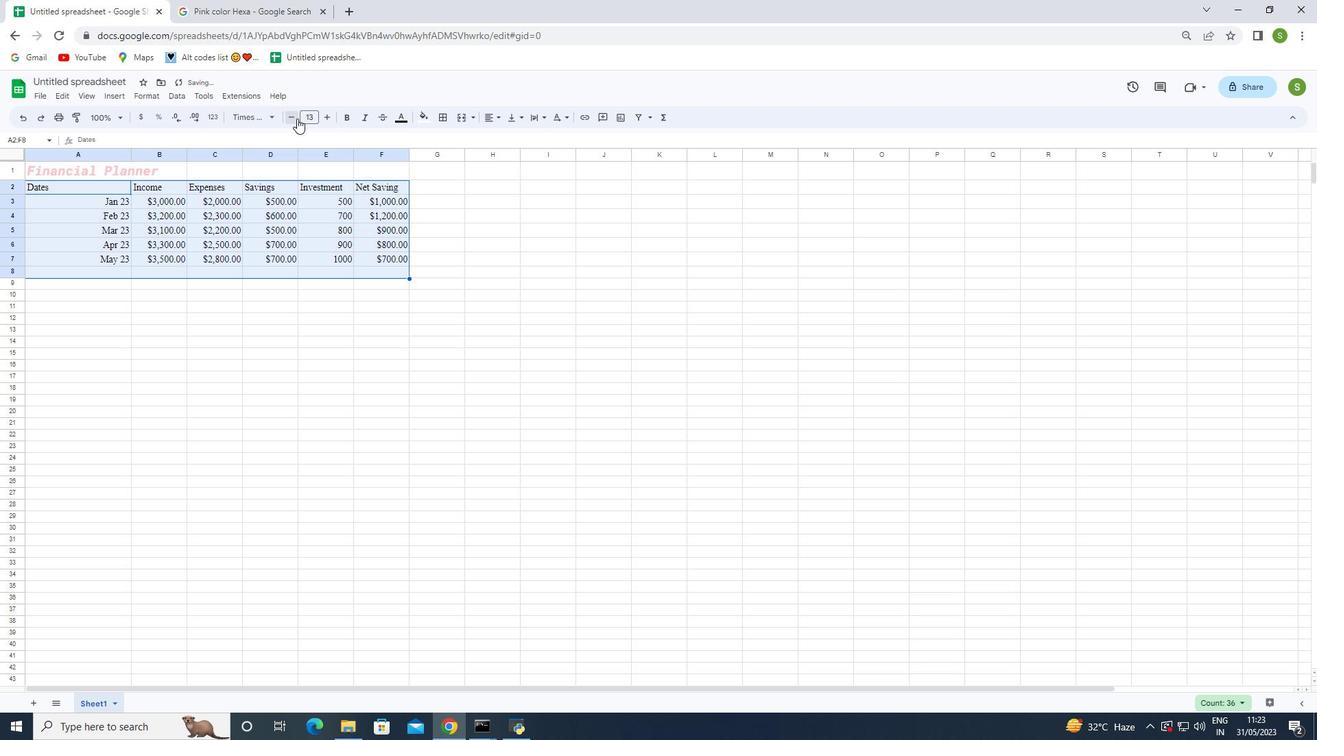 
Action: Mouse pressed left at (297, 118)
Screenshot: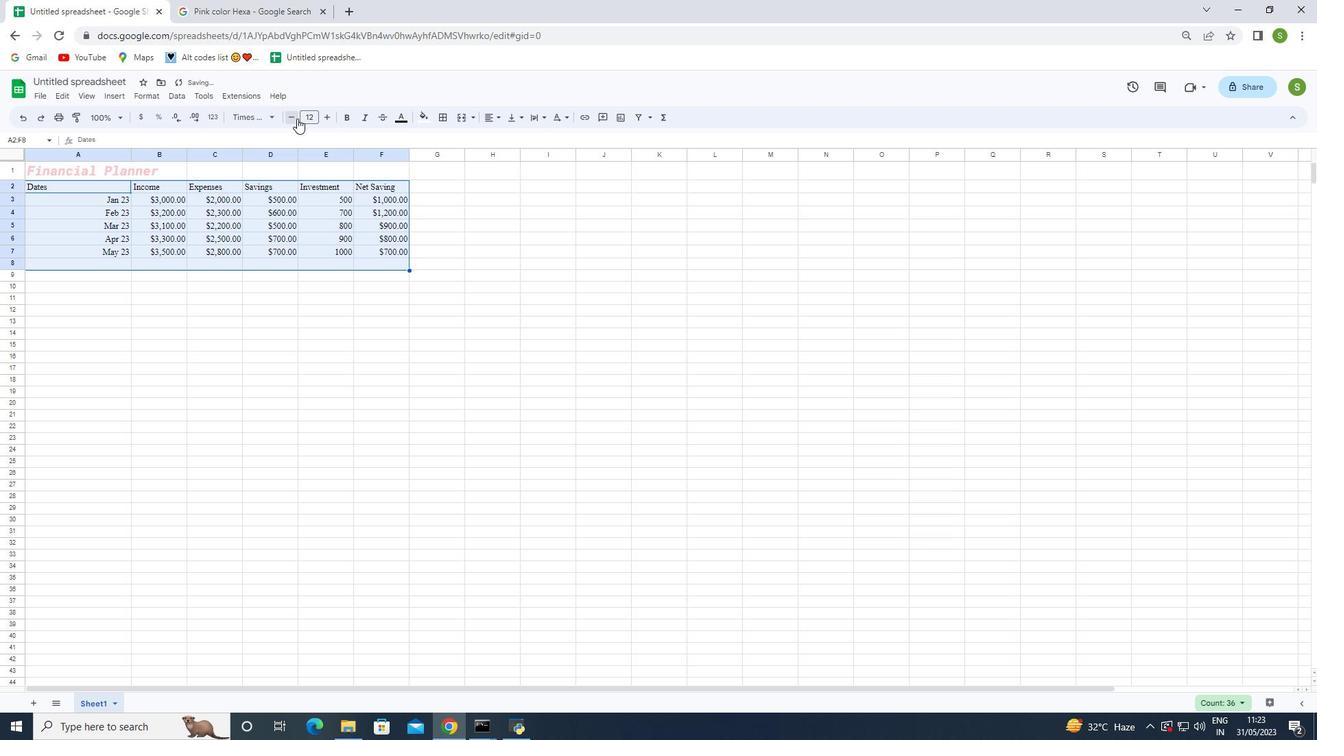 
Action: Mouse pressed left at (297, 118)
Screenshot: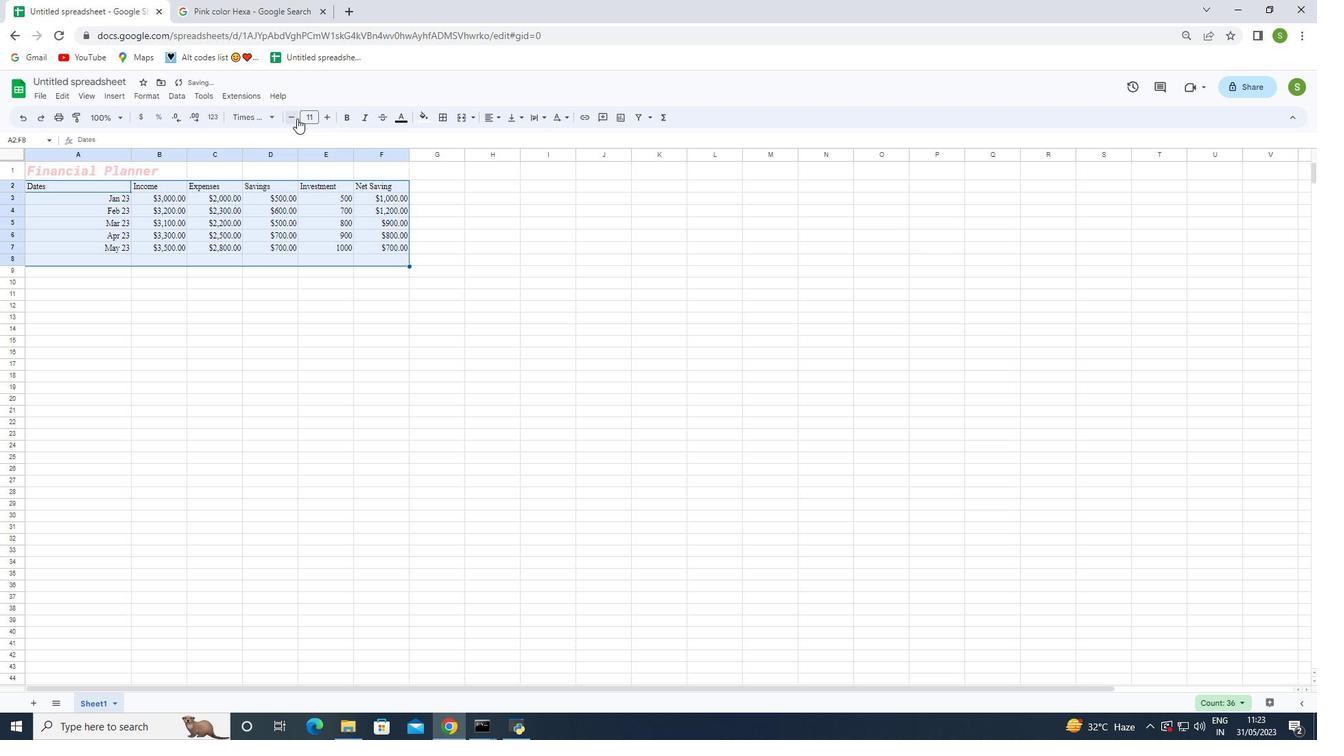 
Action: Mouse moved to (67, 172)
Screenshot: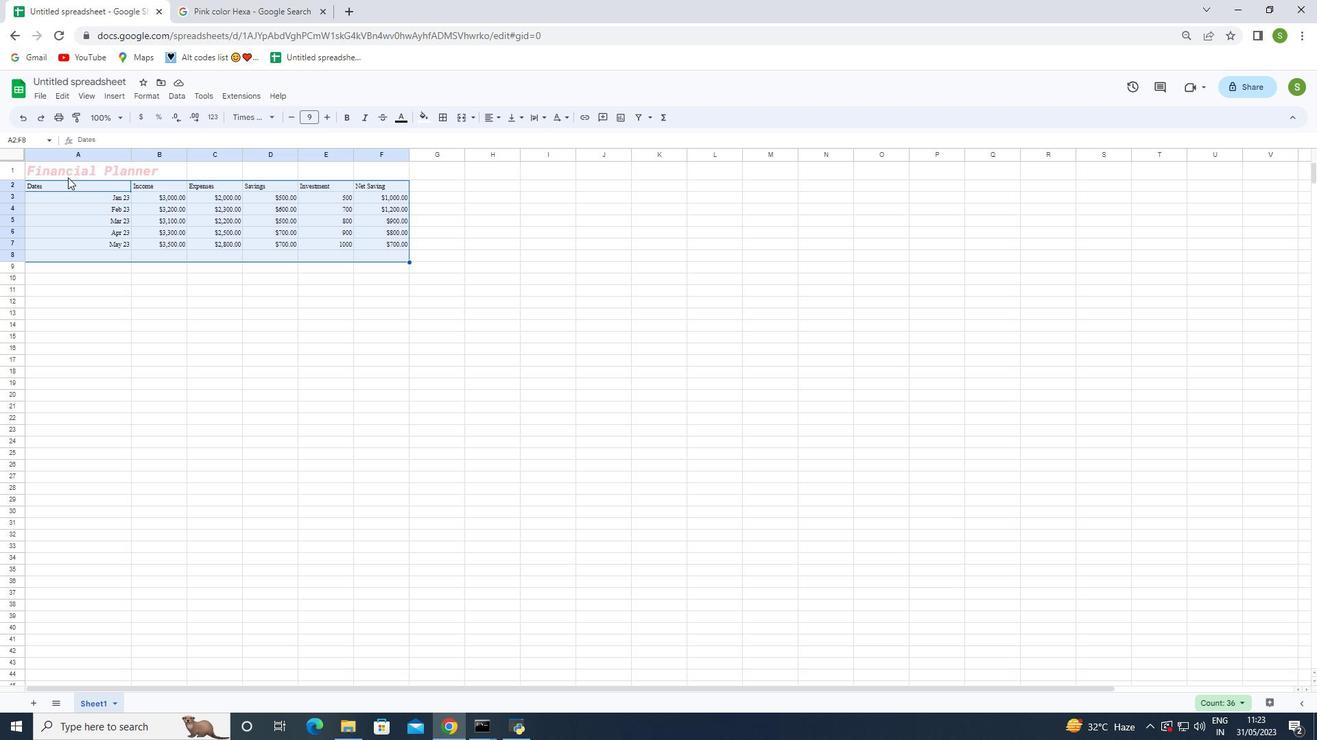 
Action: Mouse pressed left at (67, 172)
Screenshot: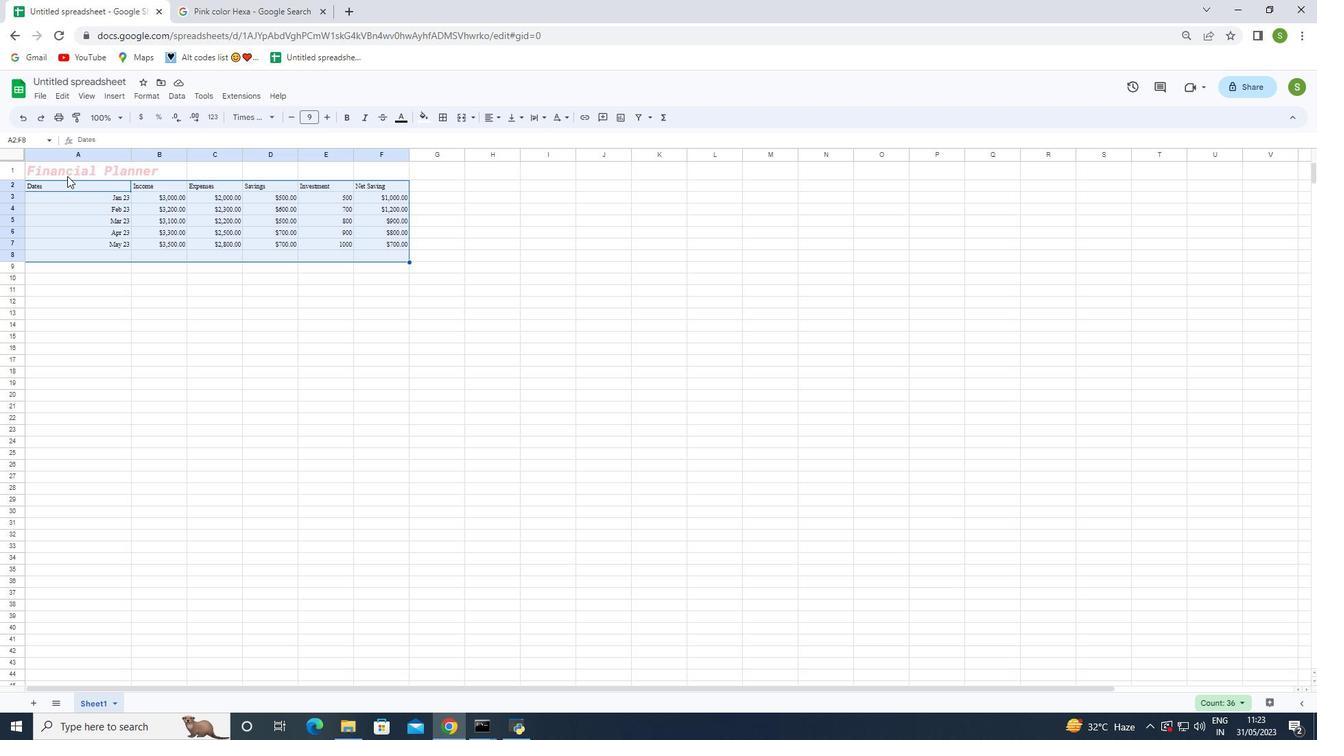 
Action: Mouse moved to (496, 122)
Screenshot: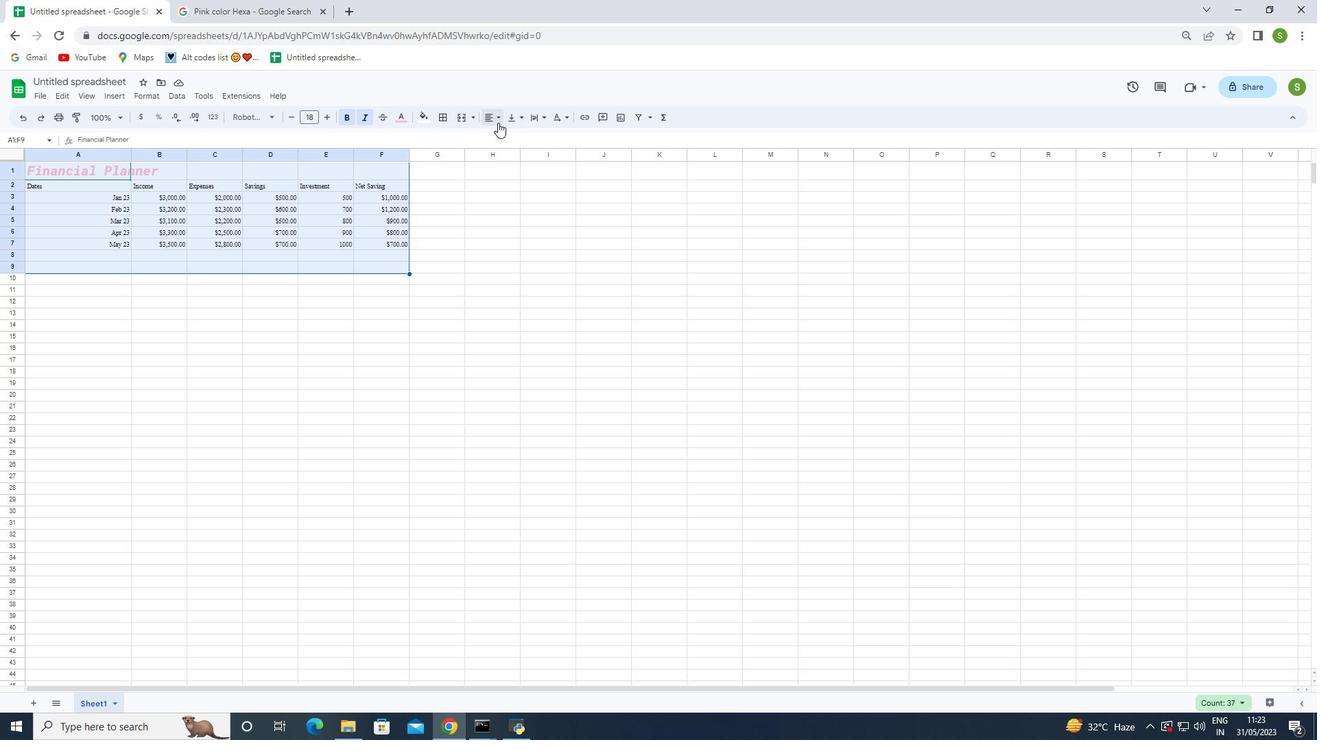 
Action: Mouse pressed left at (496, 122)
Screenshot: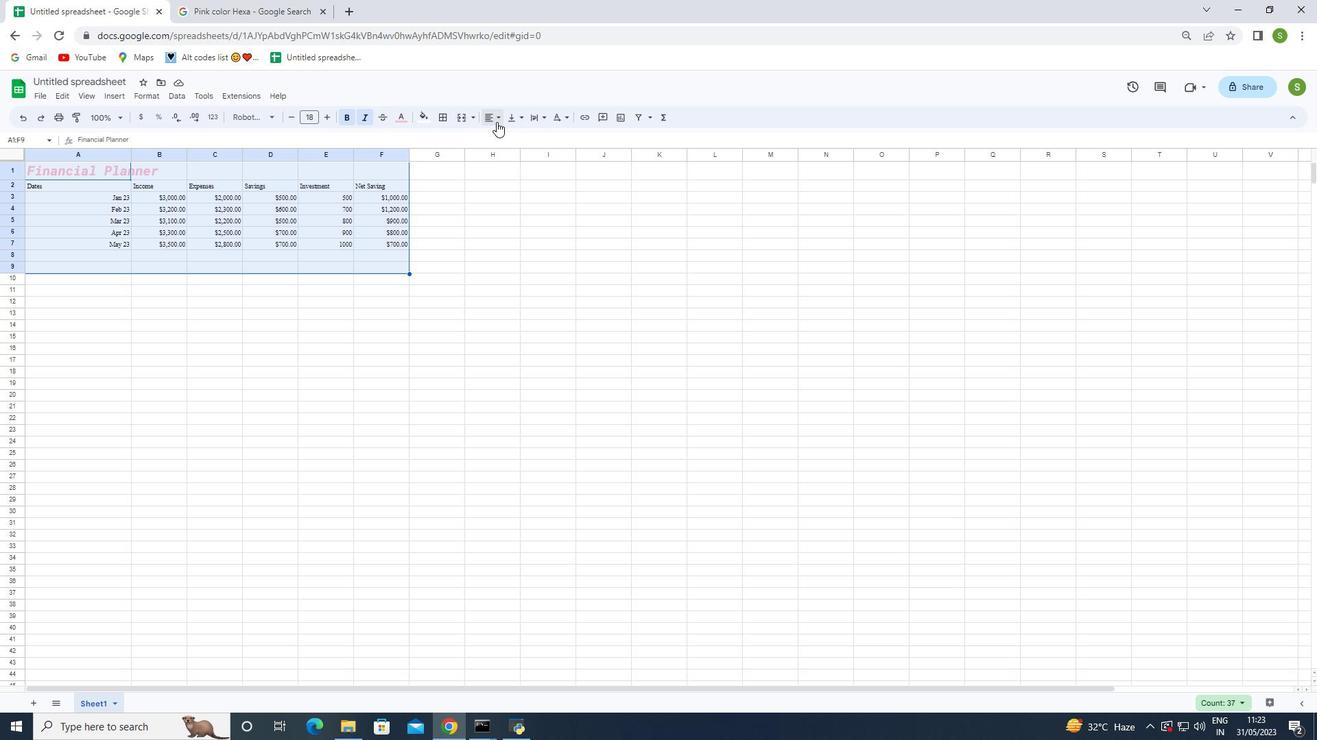 
Action: Mouse moved to (507, 136)
Screenshot: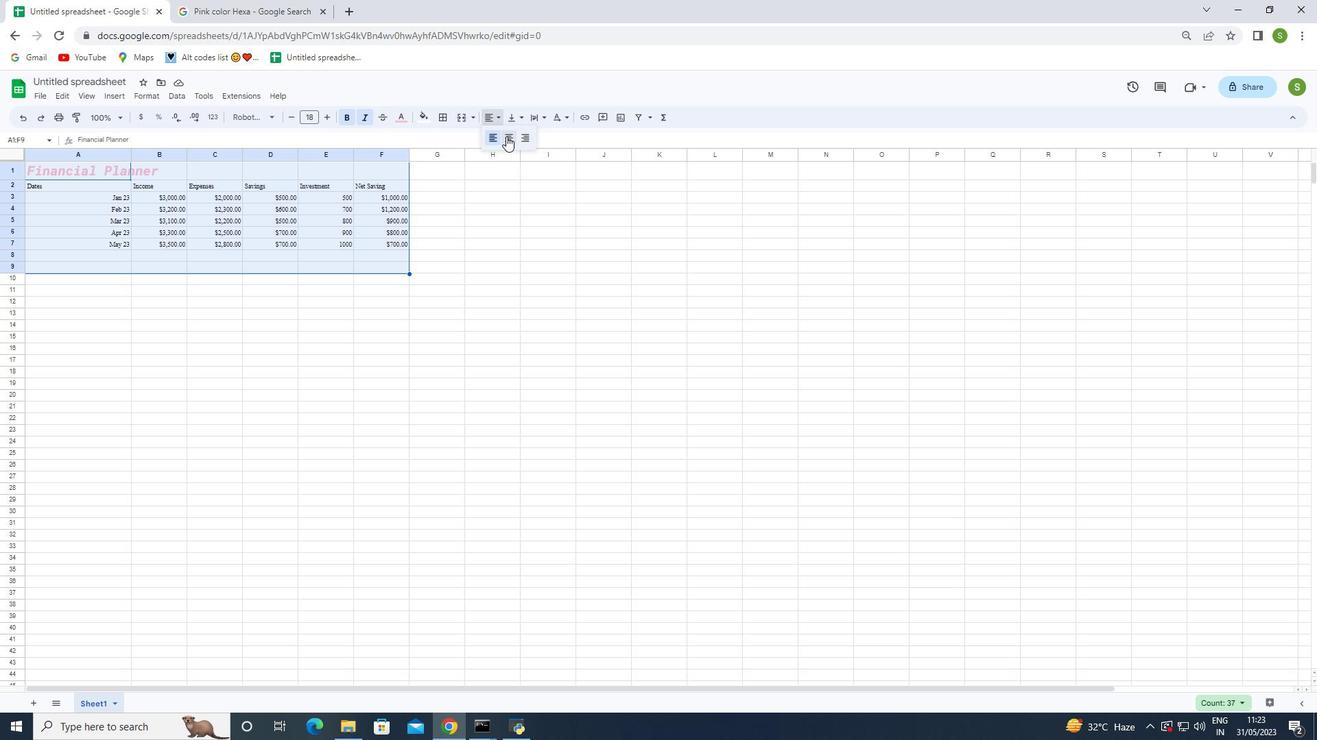 
Action: Mouse pressed left at (507, 136)
Screenshot: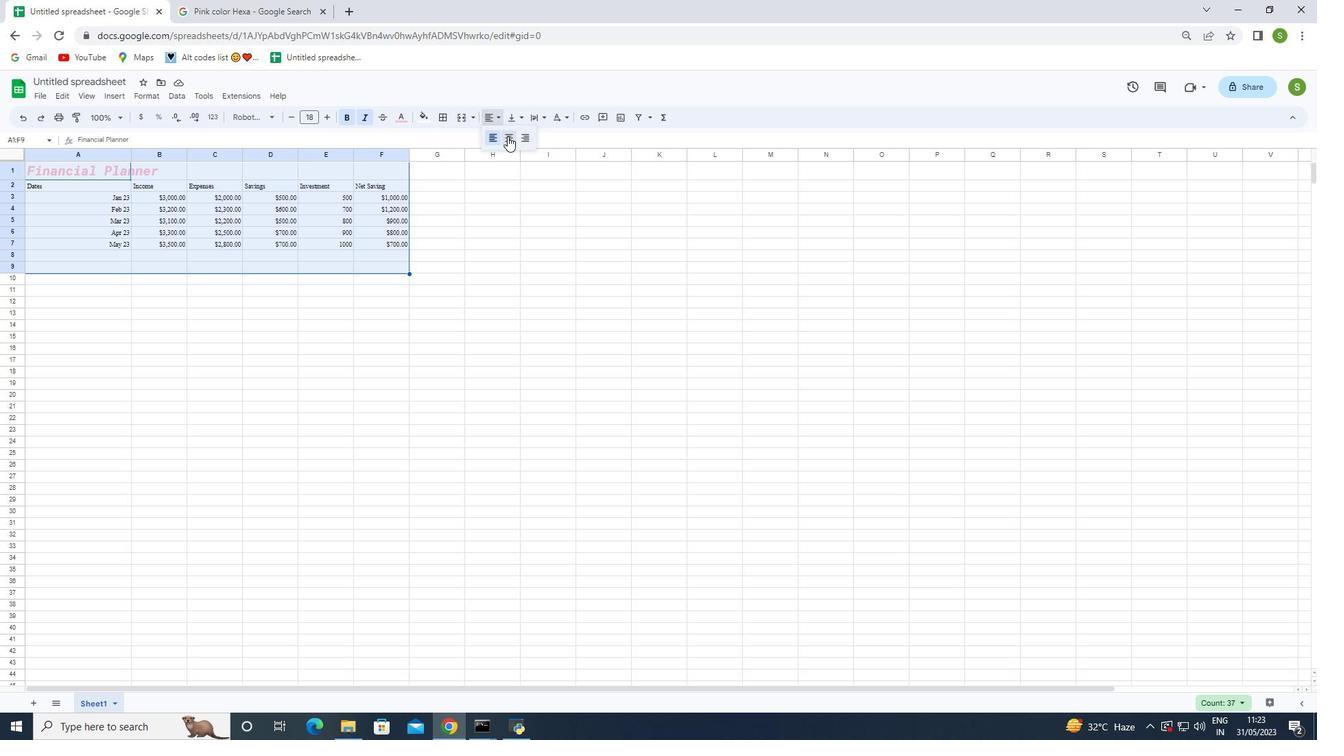 
Action: Mouse moved to (473, 301)
Screenshot: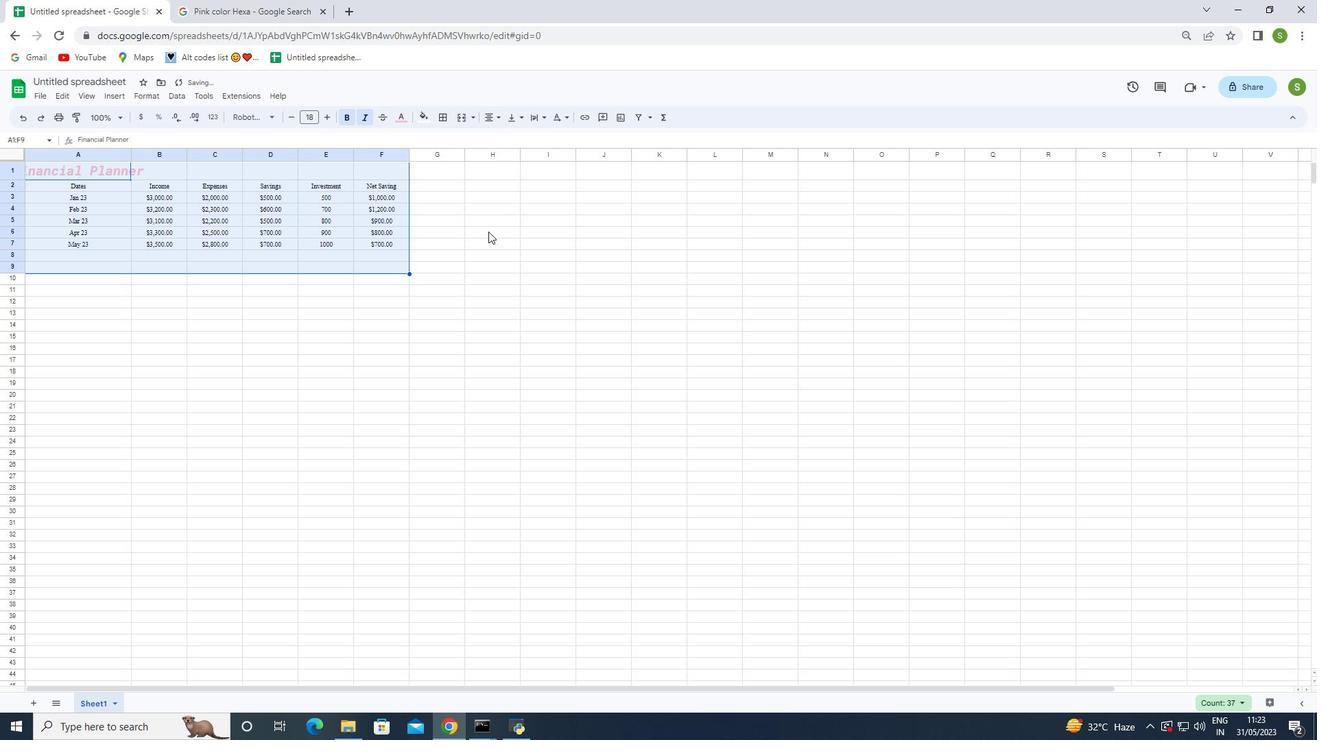 
Action: Mouse pressed left at (473, 301)
Screenshot: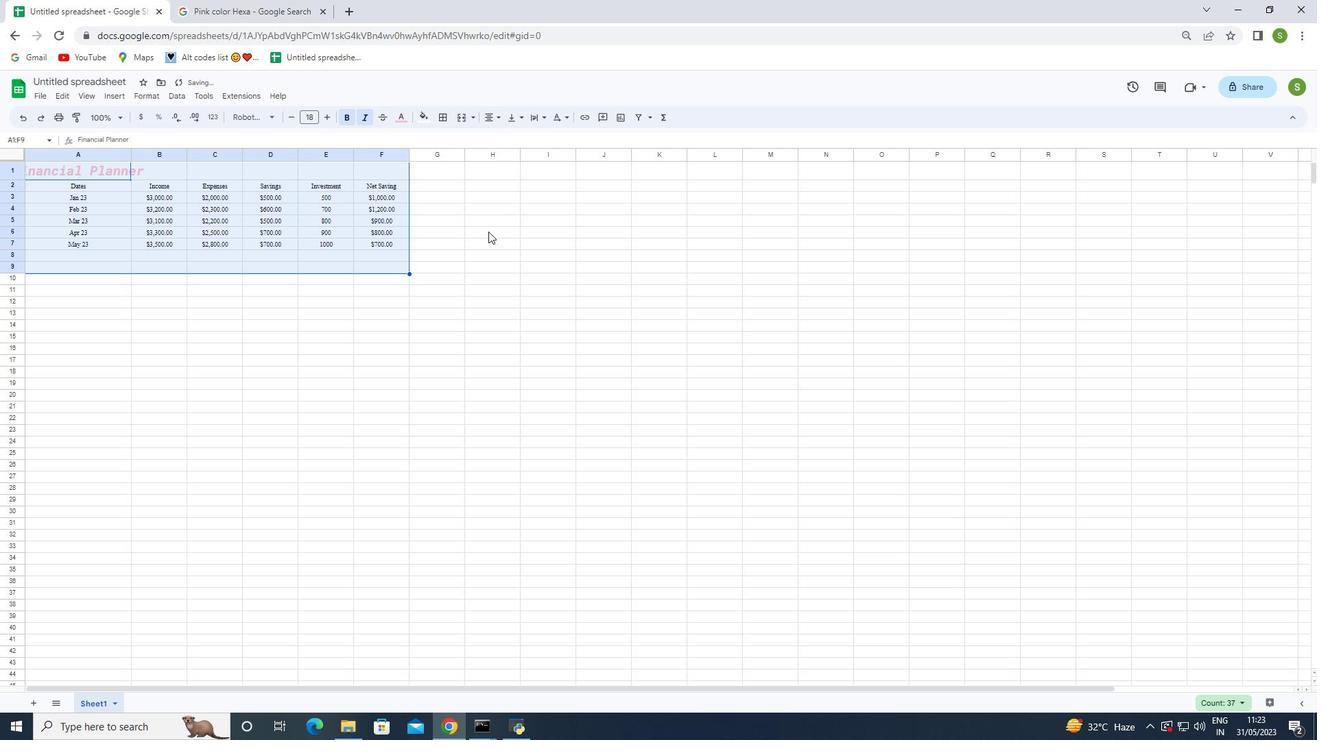 
Action: Mouse moved to (32, 93)
Screenshot: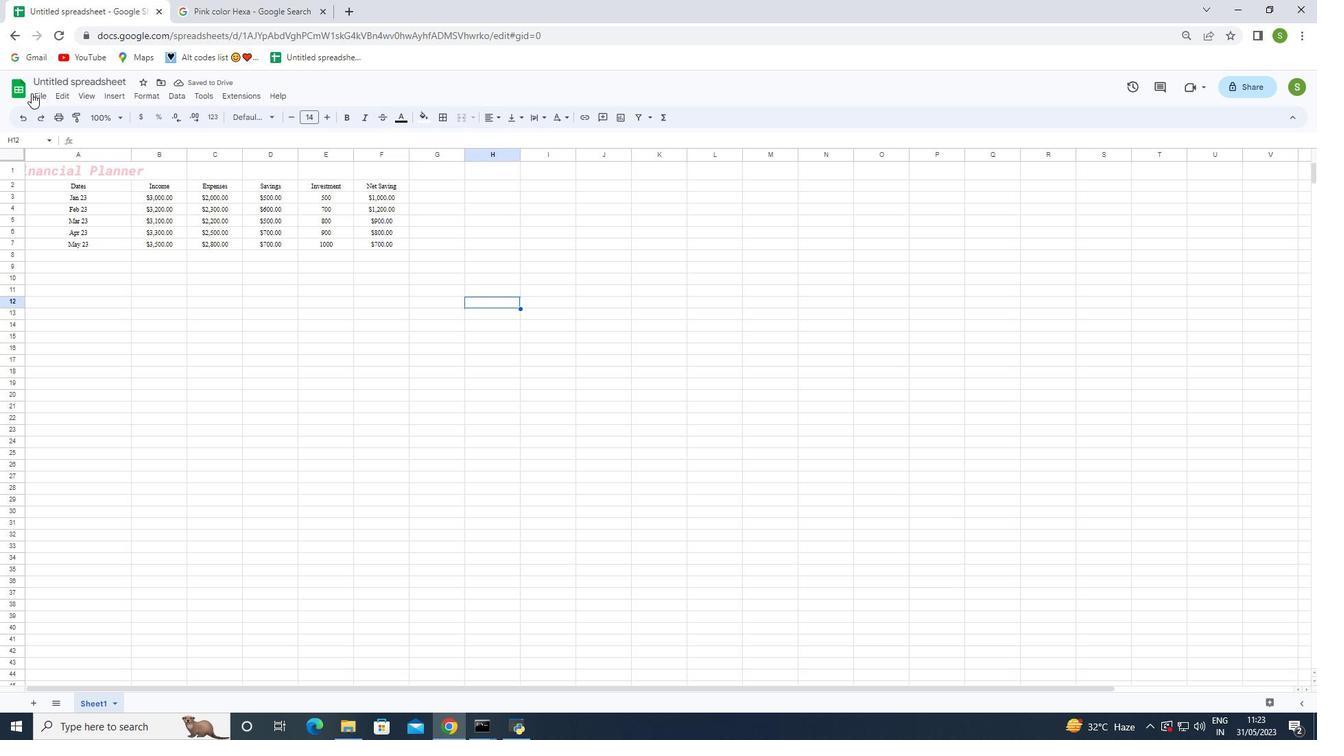 
Action: Mouse pressed left at (32, 93)
Screenshot: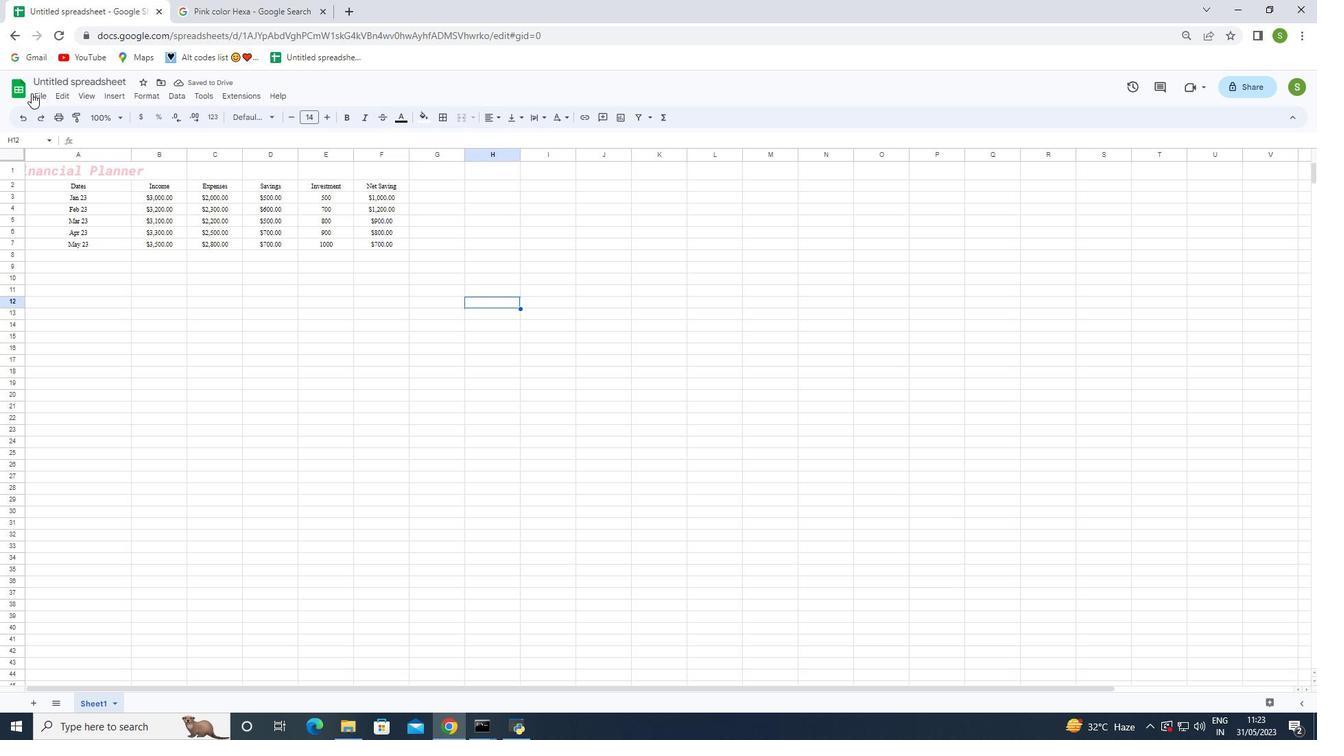 
Action: Mouse moved to (36, 93)
Screenshot: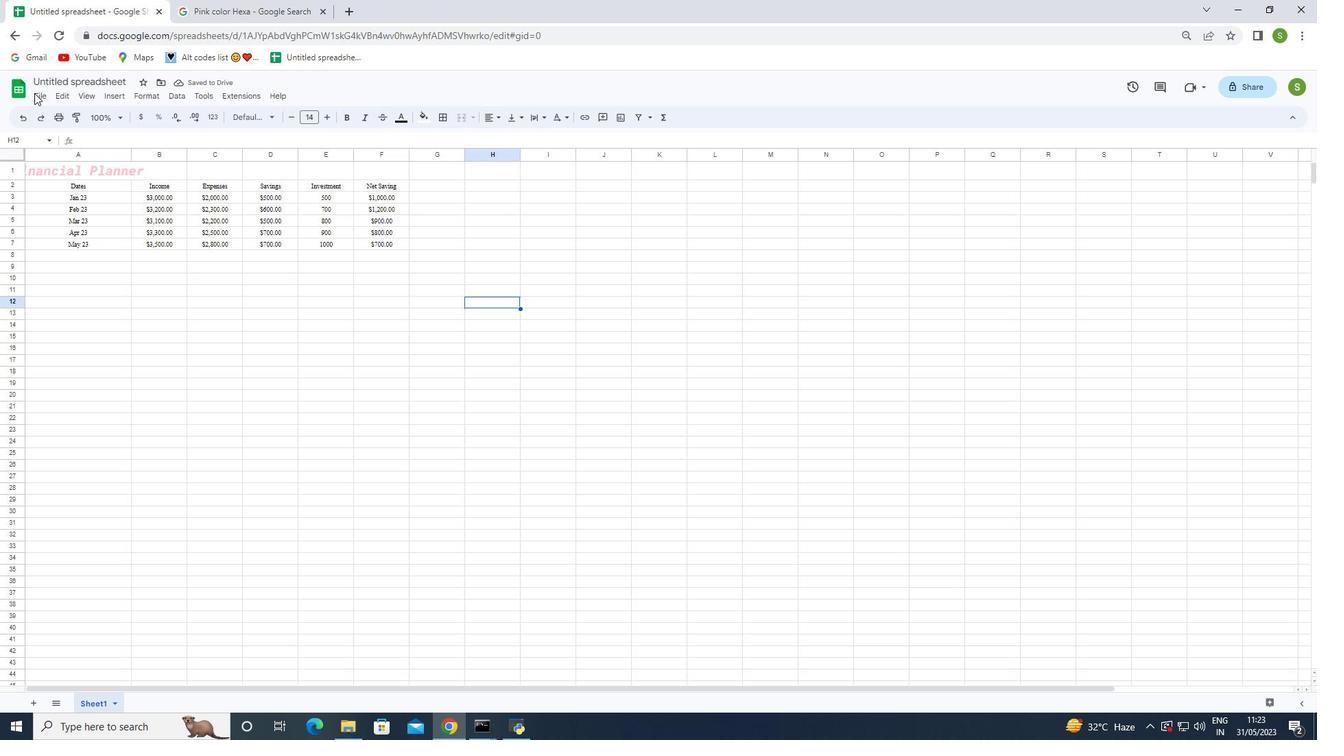 
Action: Mouse pressed left at (36, 93)
Screenshot: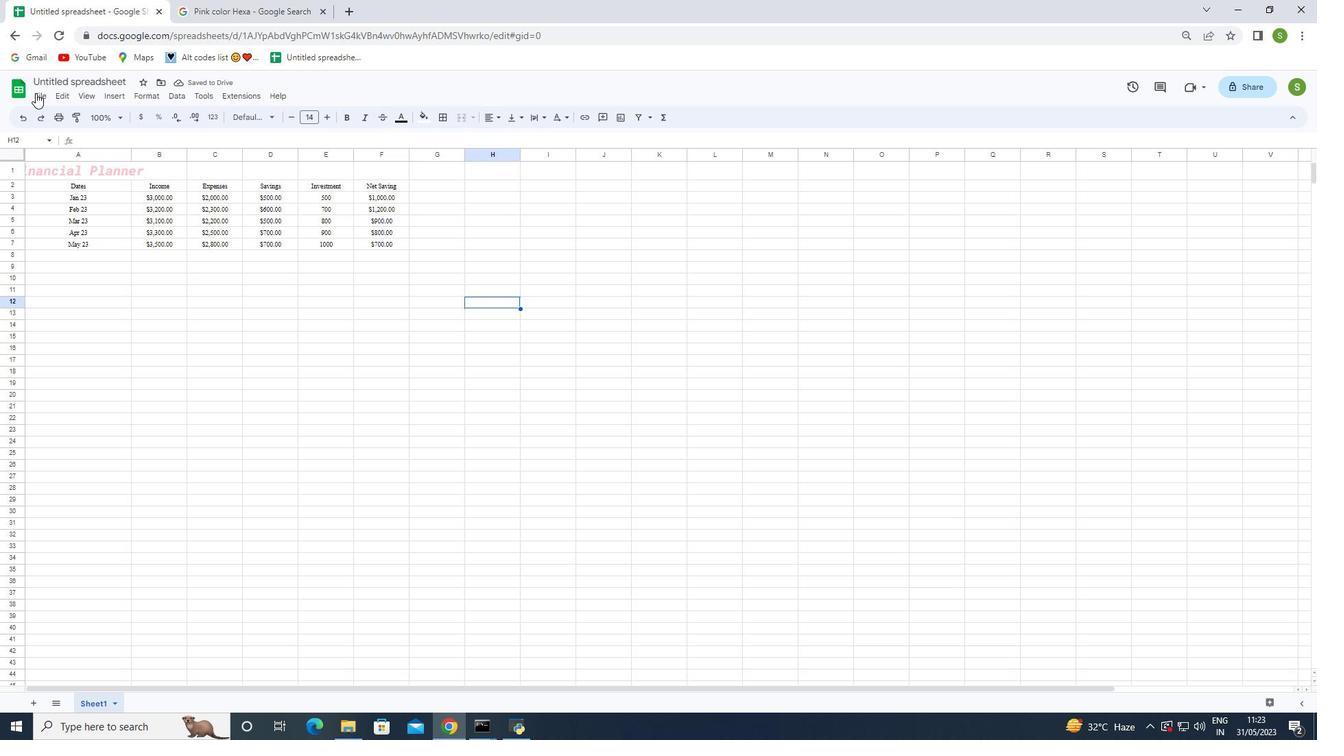 
Action: Mouse moved to (86, 256)
Screenshot: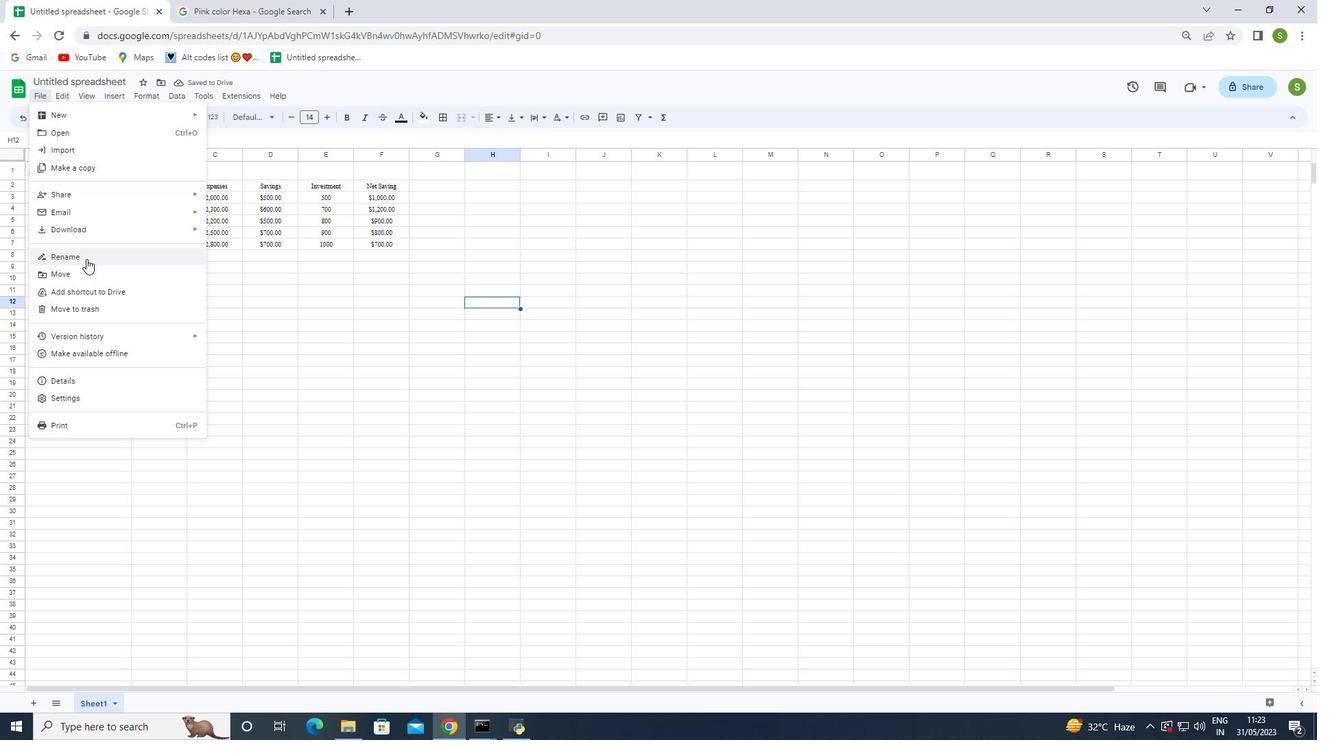 
Action: Mouse pressed left at (86, 256)
Screenshot: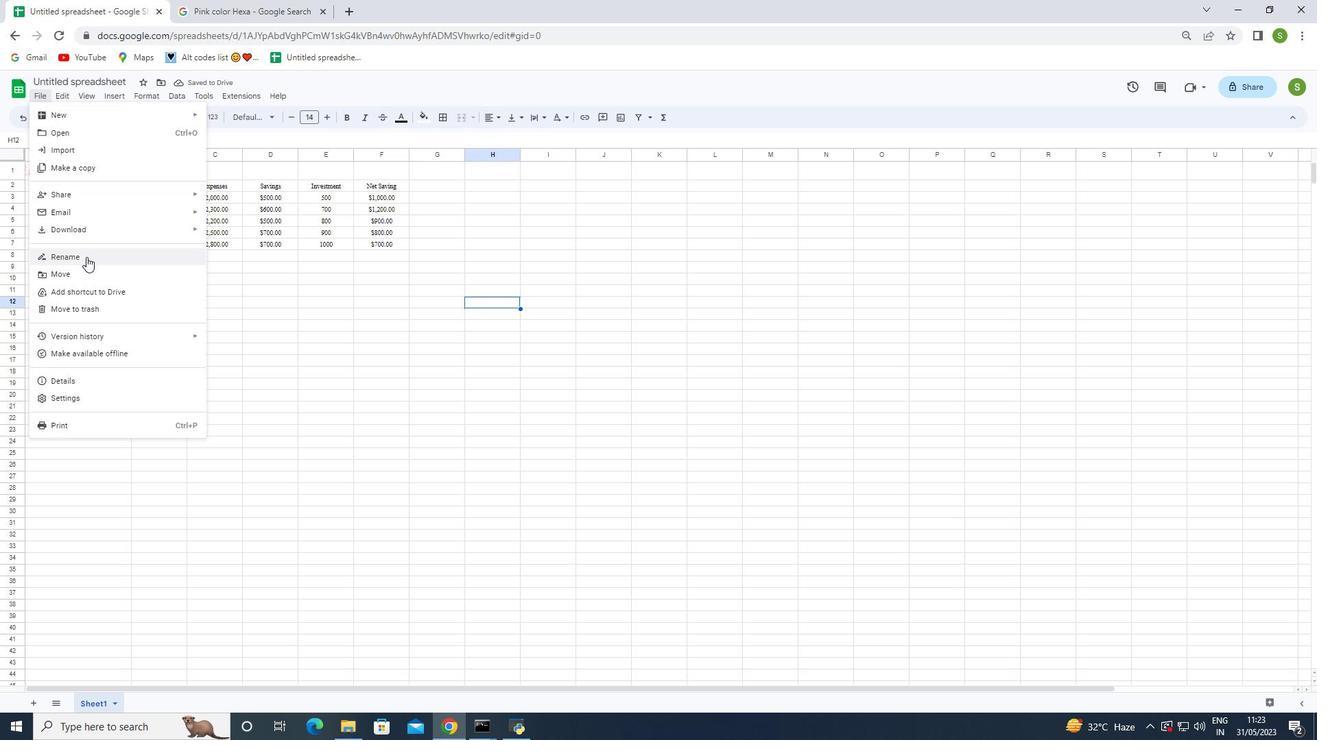 
Action: Mouse moved to (86, 256)
Screenshot: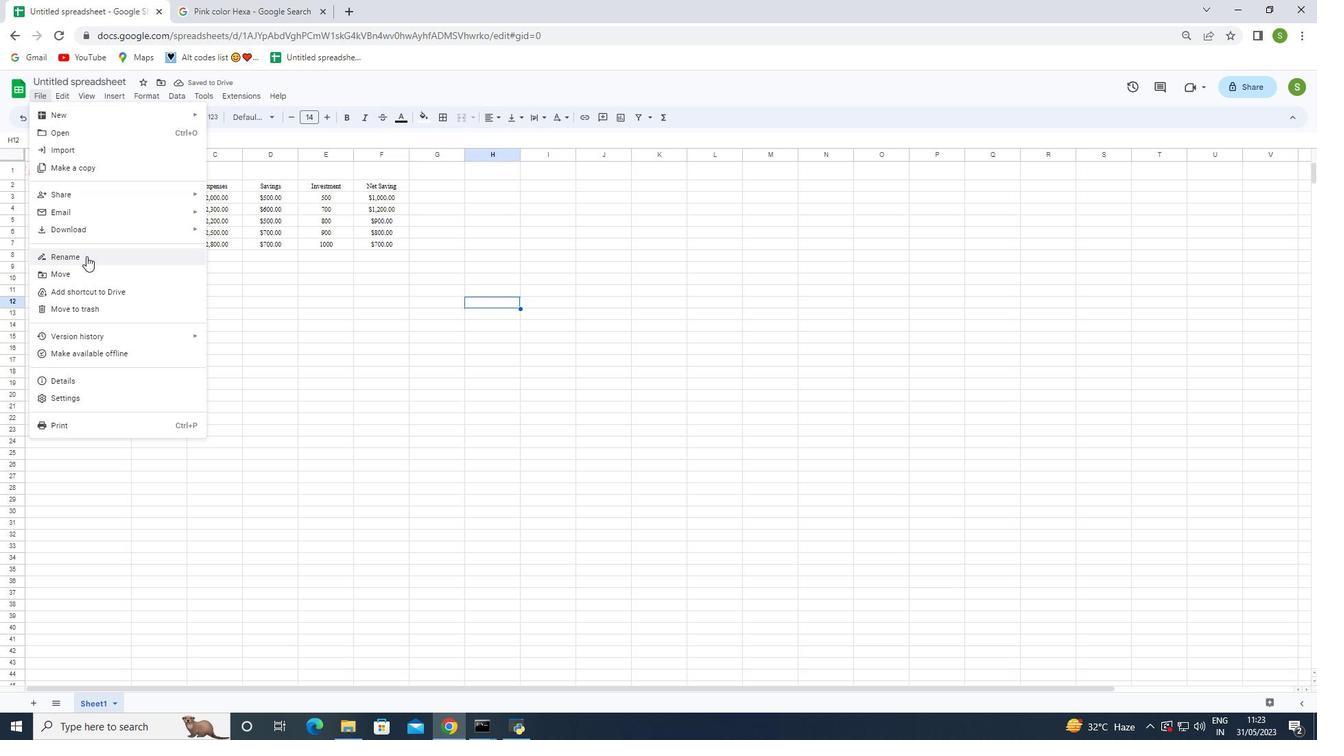 
Action: Key pressed <Key.backspace><Key.shift><Key.shift><Key.shift><Key.shift><Key.shift><Key.shift><Key.shift><Key.shift>Budget<Key.shift><Key.shift><Key.shift><Key.shift><Key.shift><Key.shift><Key.shift>Tool<Key.space>analysis<Key.enter>
Screenshot: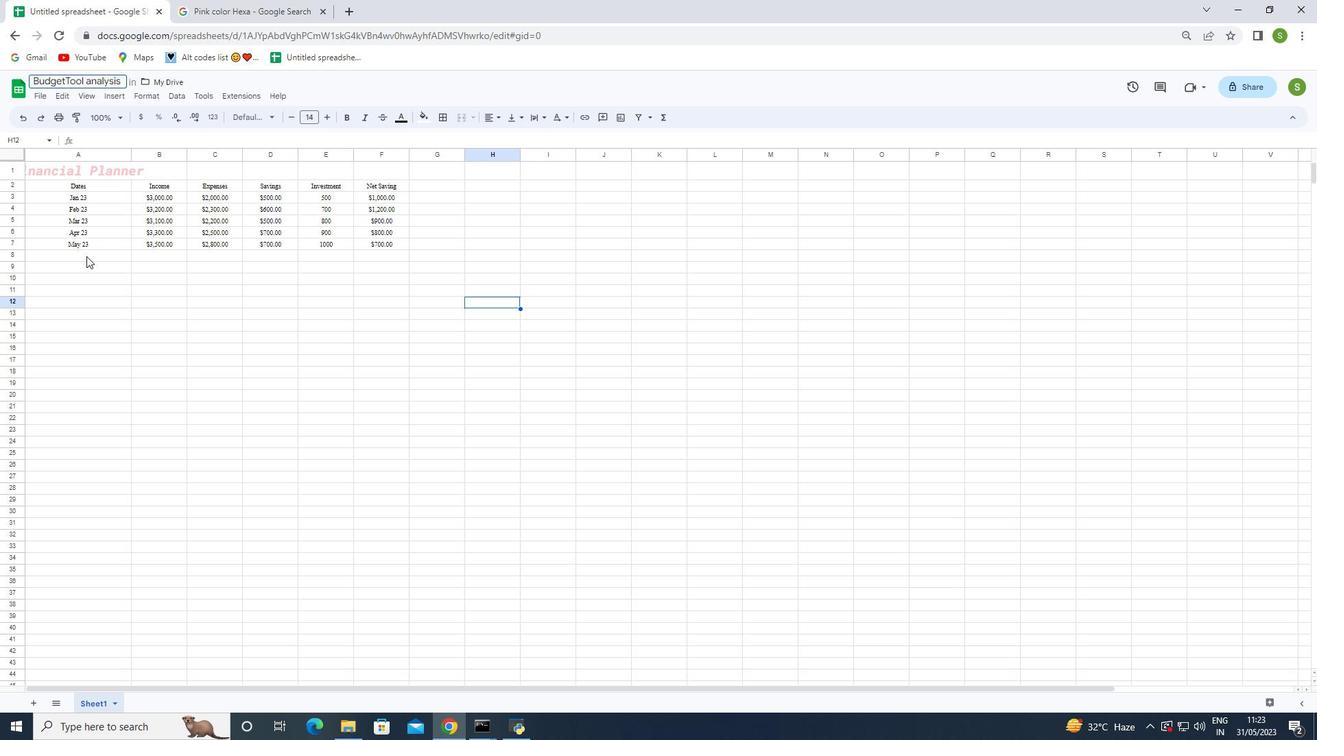 
Action: Mouse moved to (157, 351)
Screenshot: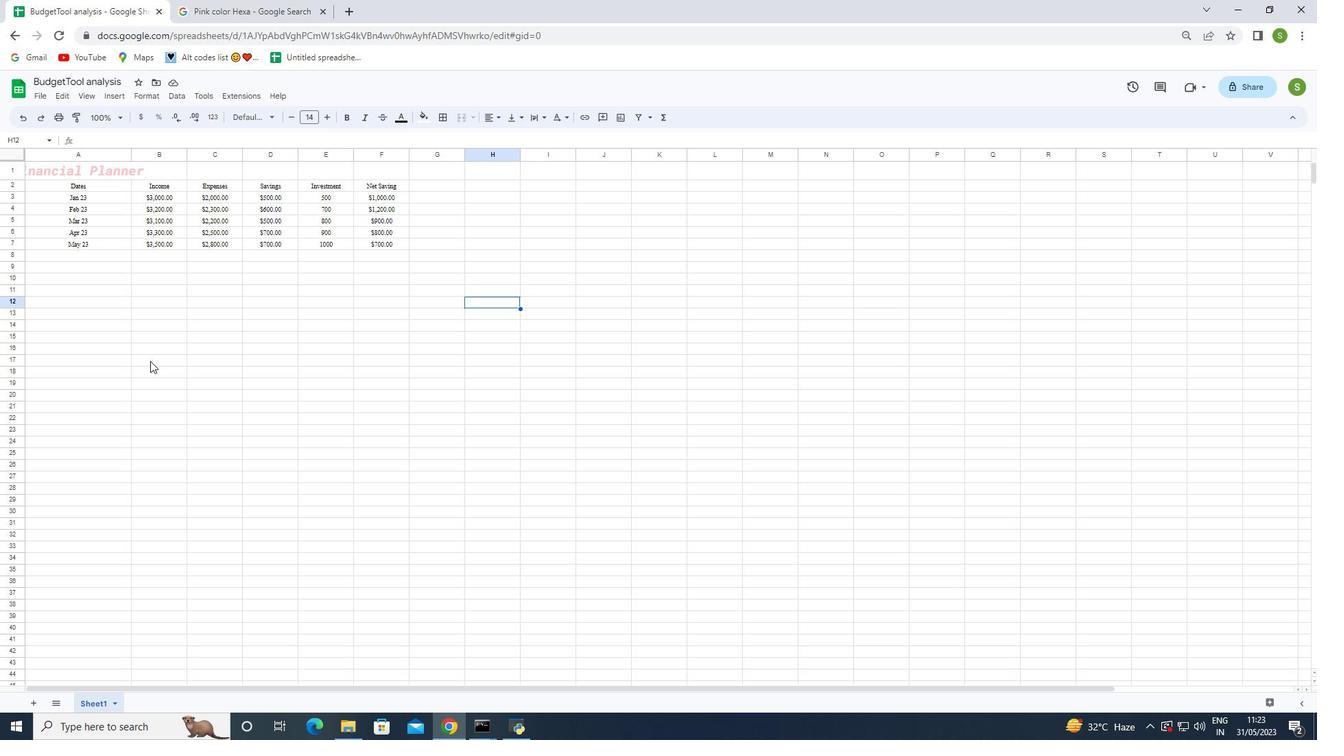 
Action: Mouse pressed left at (157, 351)
Screenshot: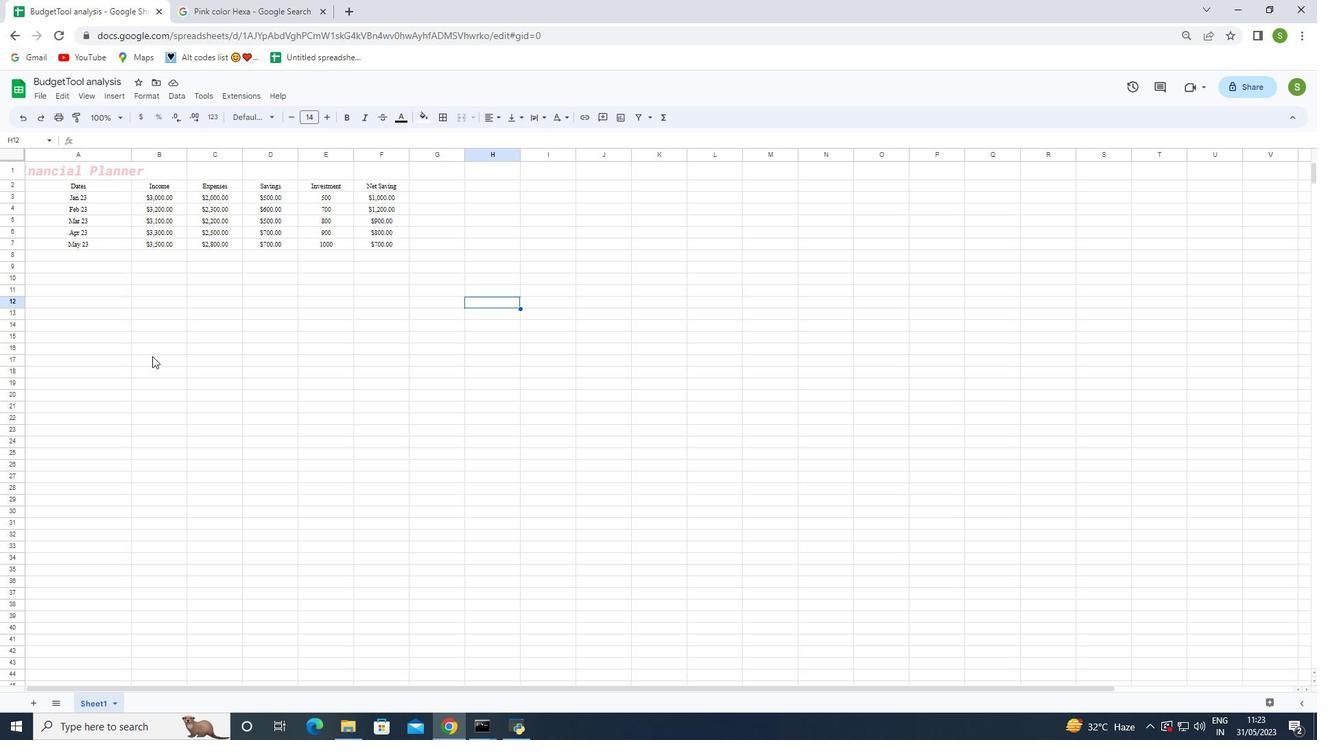
Action: Mouse moved to (172, 341)
Screenshot: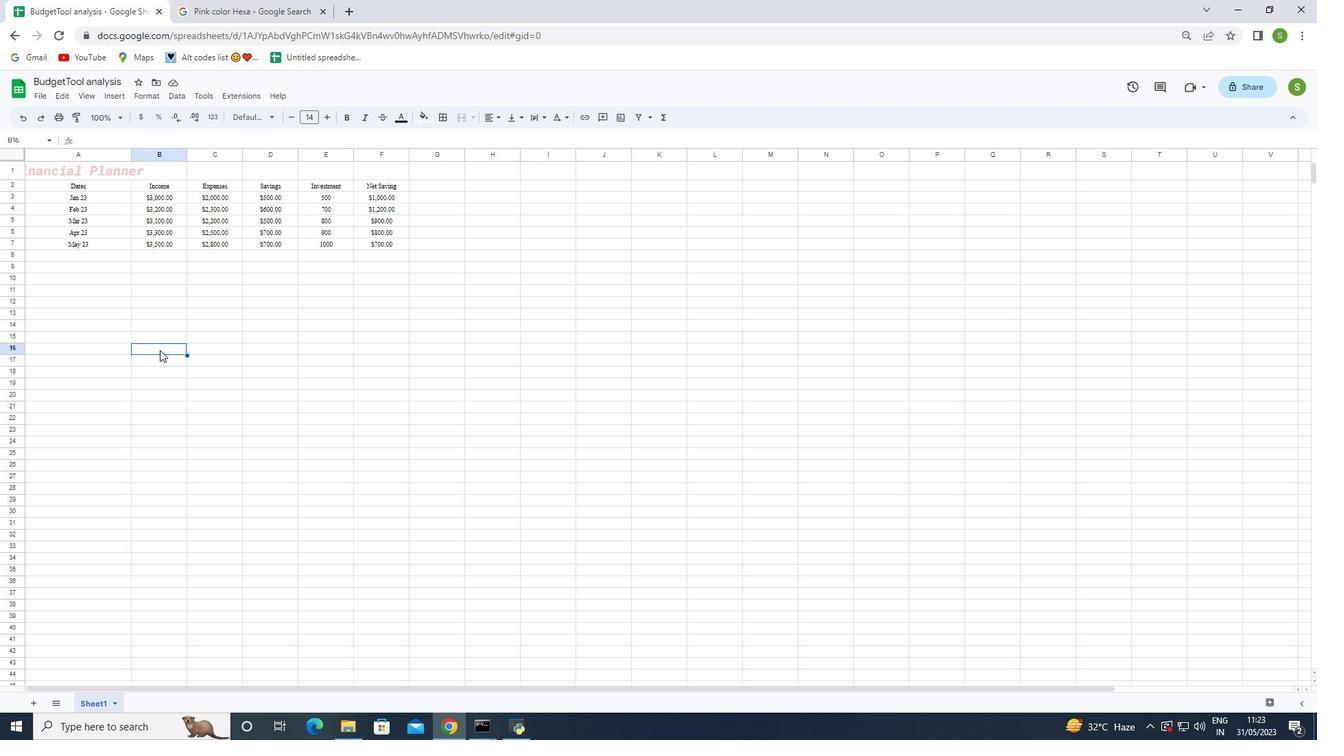 
